 Task: Look for space in Kagal, India from 10th July, 2023 to 15th July, 2023 for 7 adults in price range Rs.10000 to Rs.15000. Place can be entire place or shared room with 4 bedrooms having 7 beds and 4 bathrooms. Property type can be house, flat, guest house. Amenities needed are: wifi, TV, free parkinig on premises, gym, breakfast. Booking option can be shelf check-in. Required host language is English.
Action: Mouse moved to (483, 116)
Screenshot: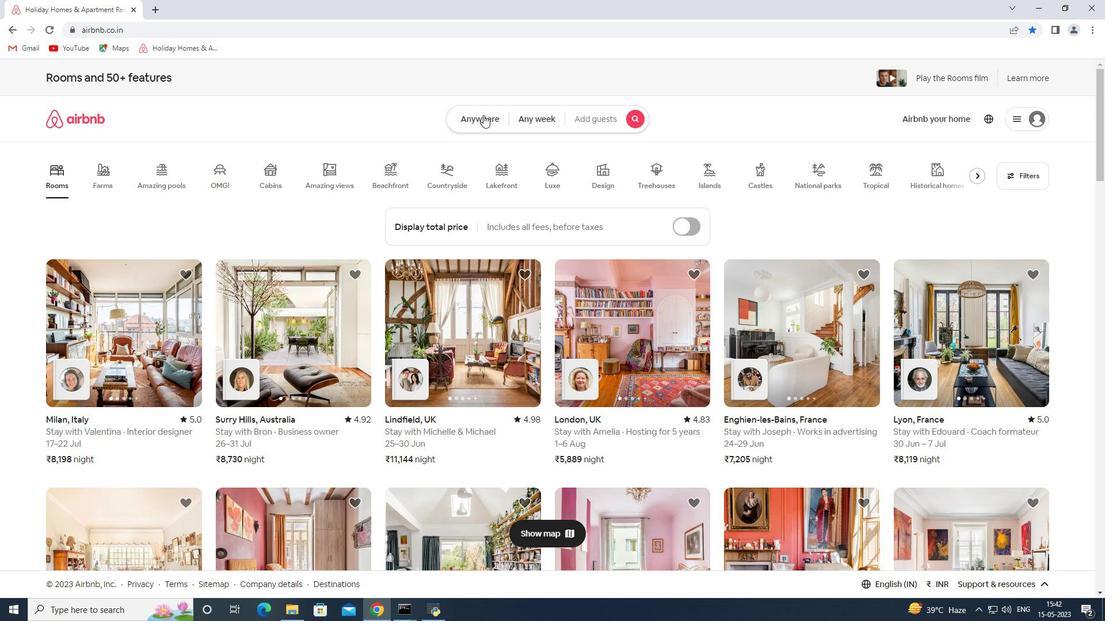 
Action: Mouse pressed left at (483, 116)
Screenshot: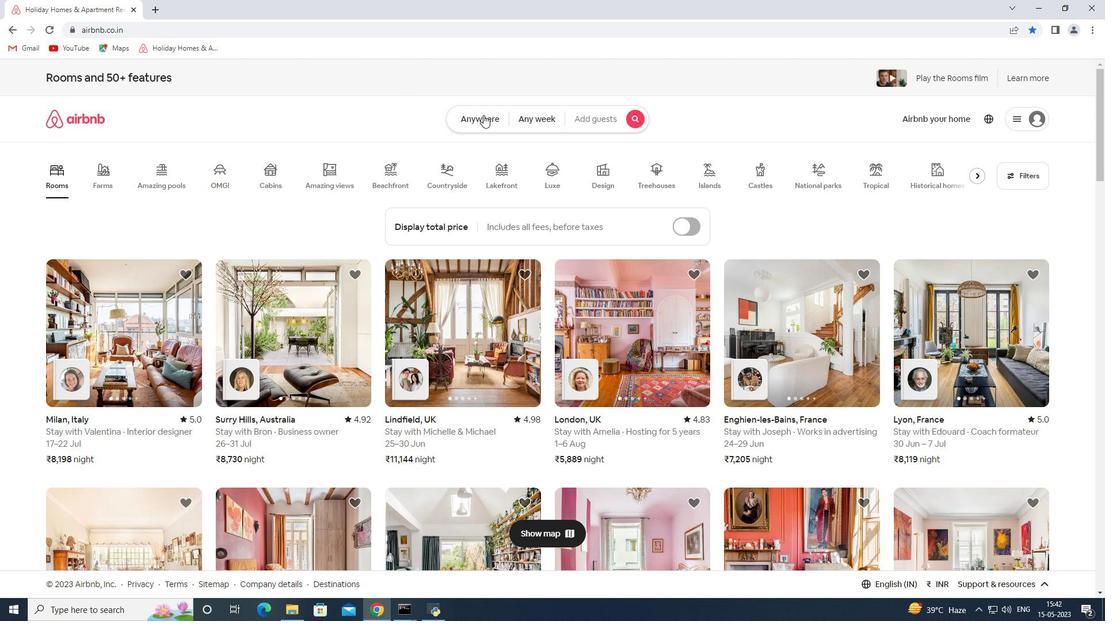 
Action: Mouse moved to (413, 166)
Screenshot: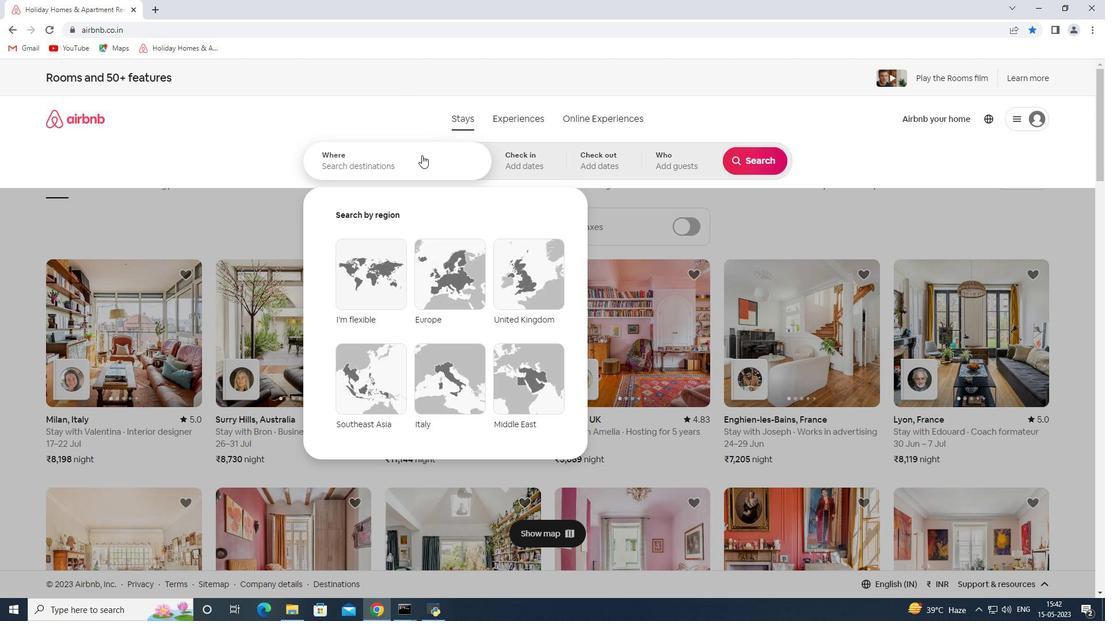 
Action: Mouse pressed left at (413, 166)
Screenshot: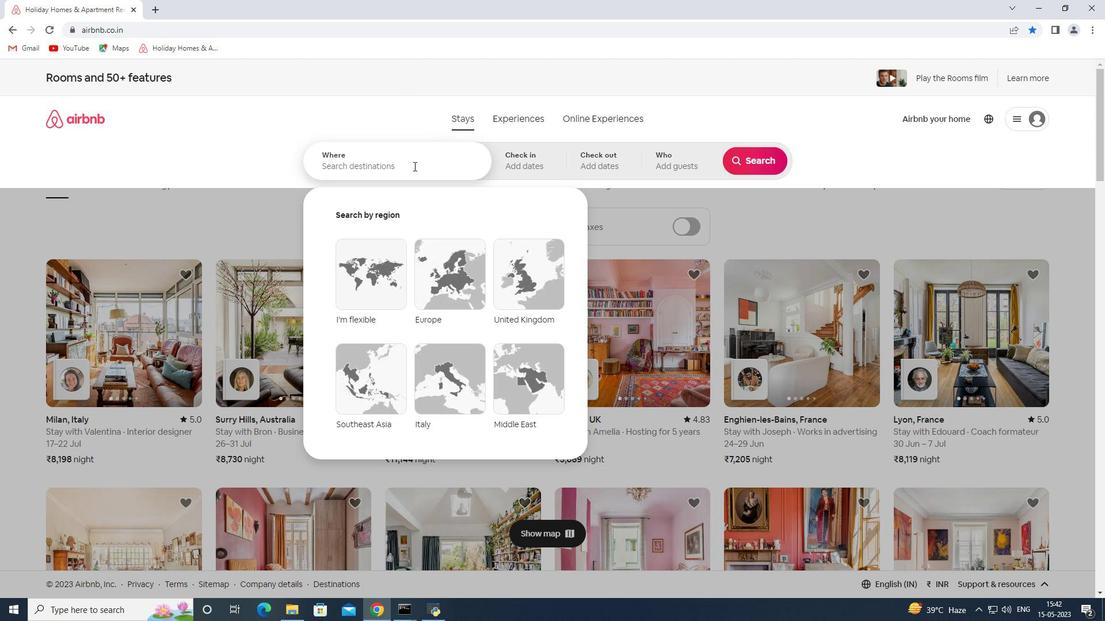 
Action: Mouse moved to (402, 168)
Screenshot: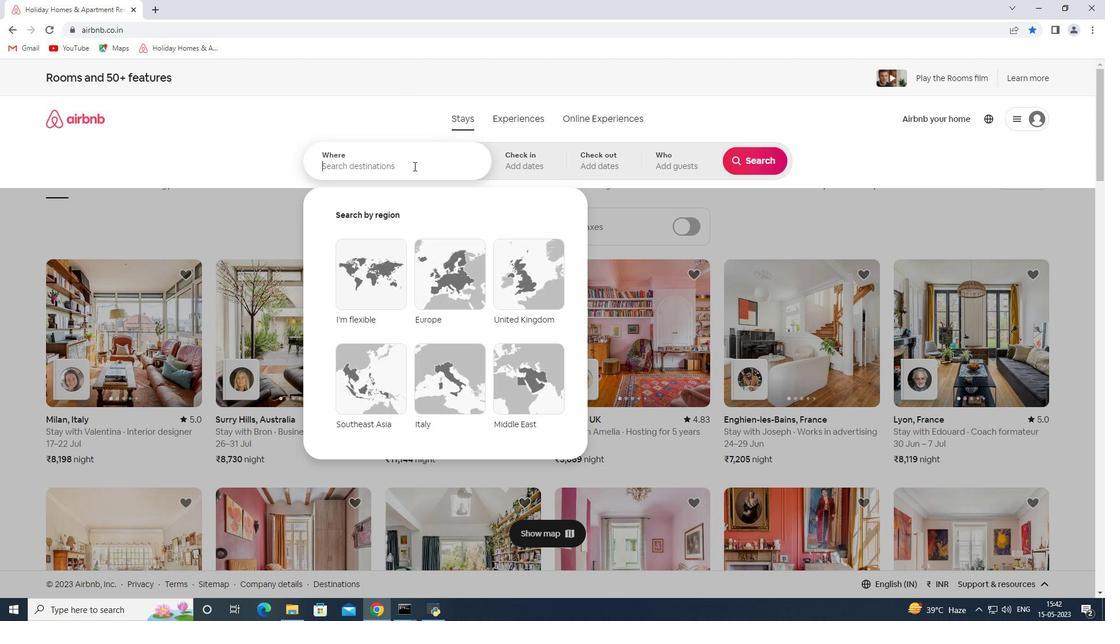 
Action: Key pressed <Key.shift><Key.shift><Key.shift><Key.shift><Key.shift>Kagal<Key.space><Key.shift>India<Key.space><Key.enter>
Screenshot: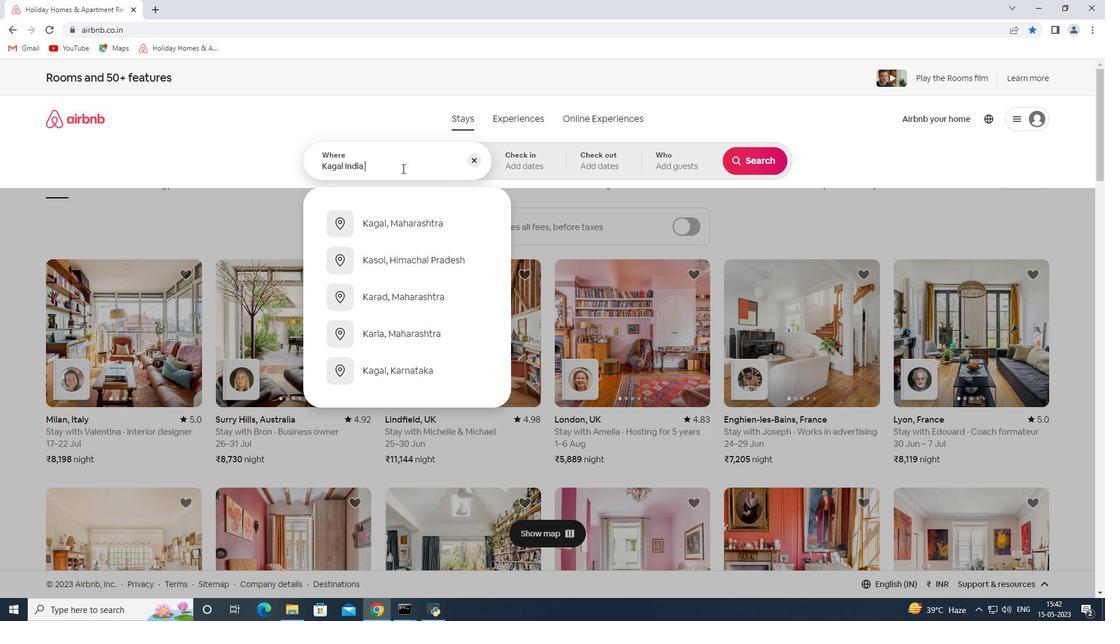 
Action: Mouse moved to (751, 255)
Screenshot: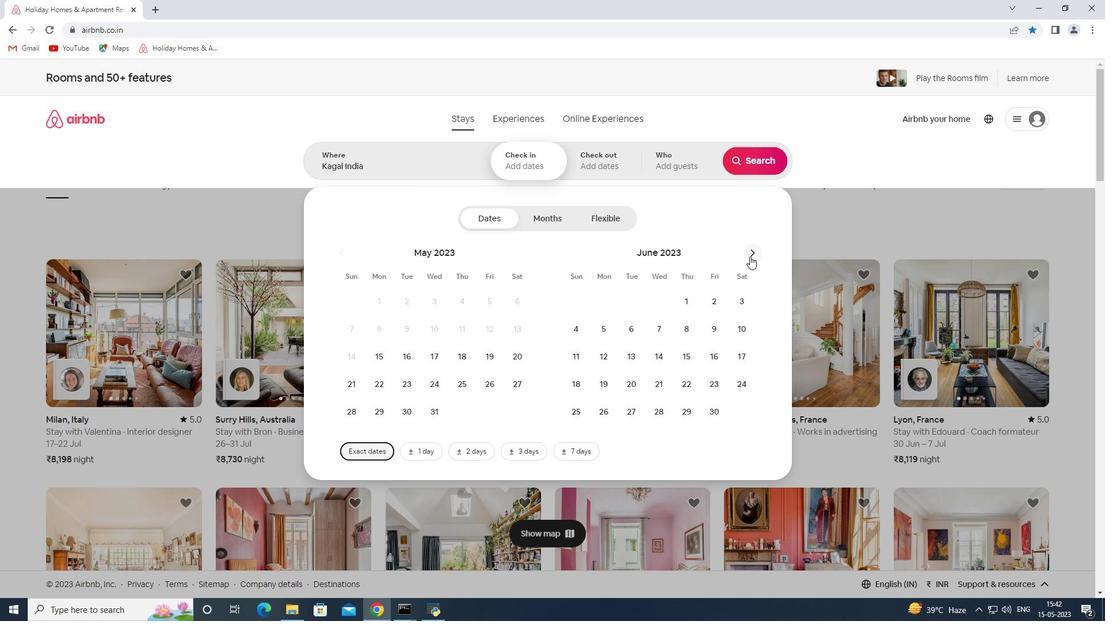 
Action: Mouse pressed left at (751, 255)
Screenshot: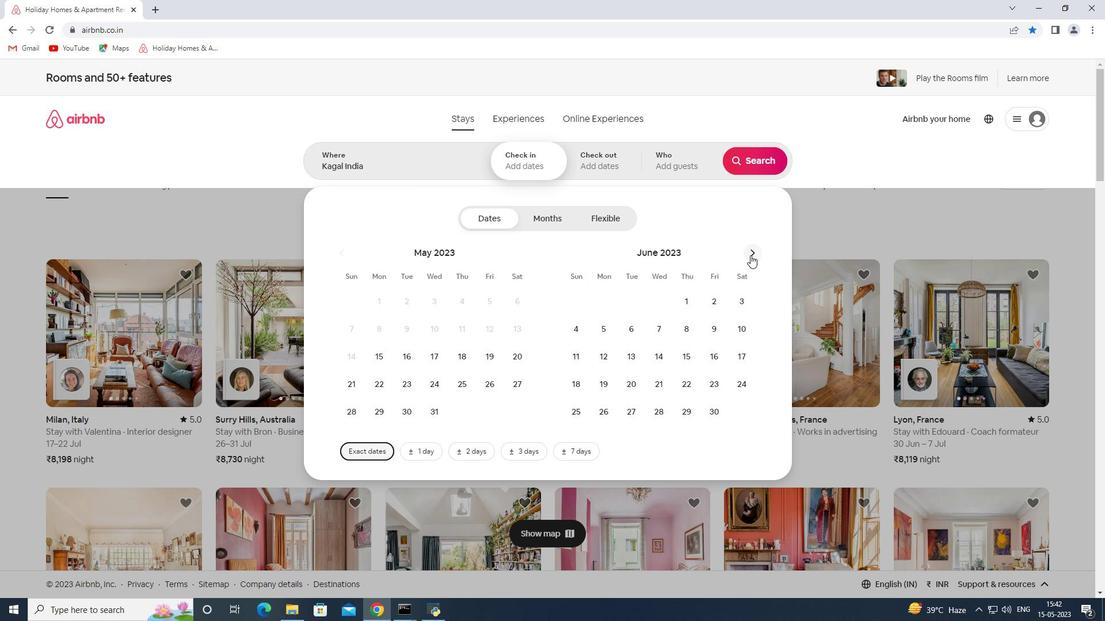 
Action: Mouse moved to (600, 356)
Screenshot: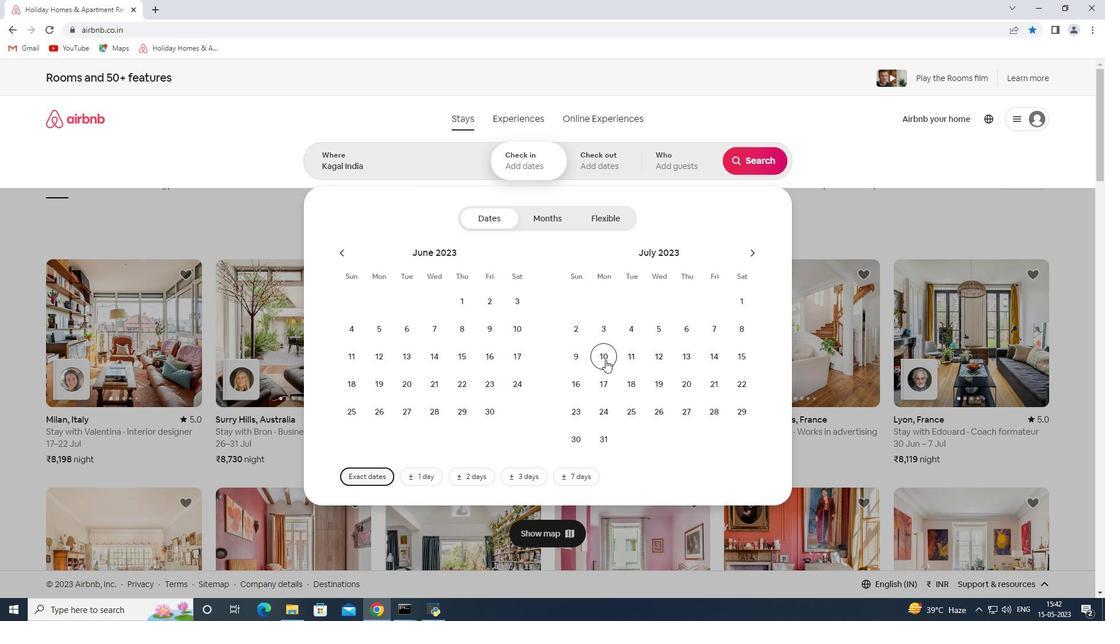 
Action: Mouse pressed left at (600, 356)
Screenshot: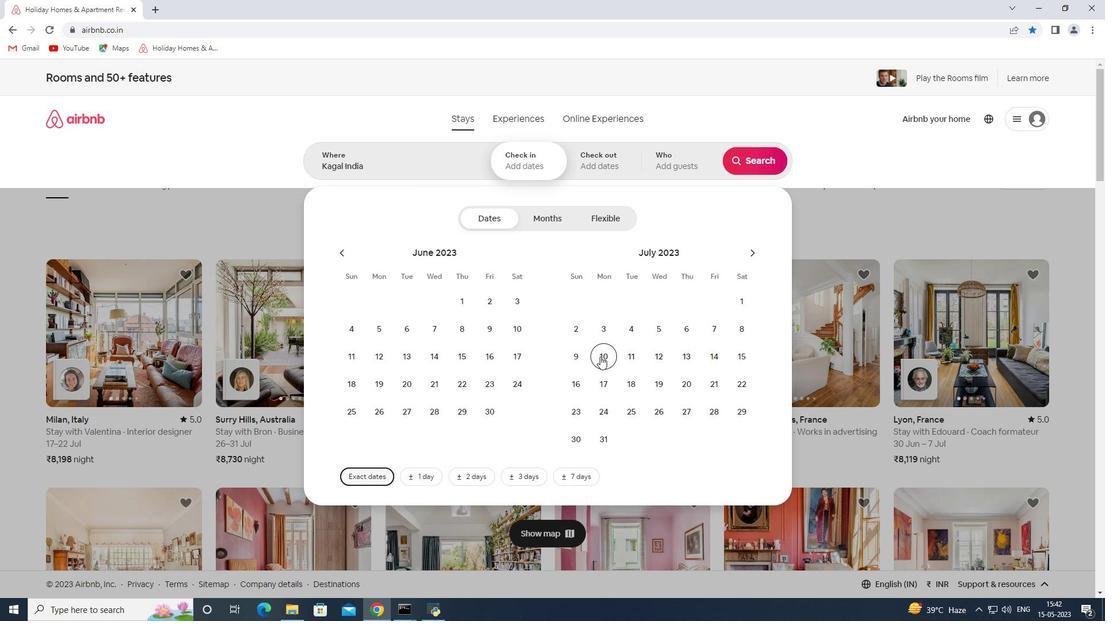 
Action: Mouse moved to (745, 359)
Screenshot: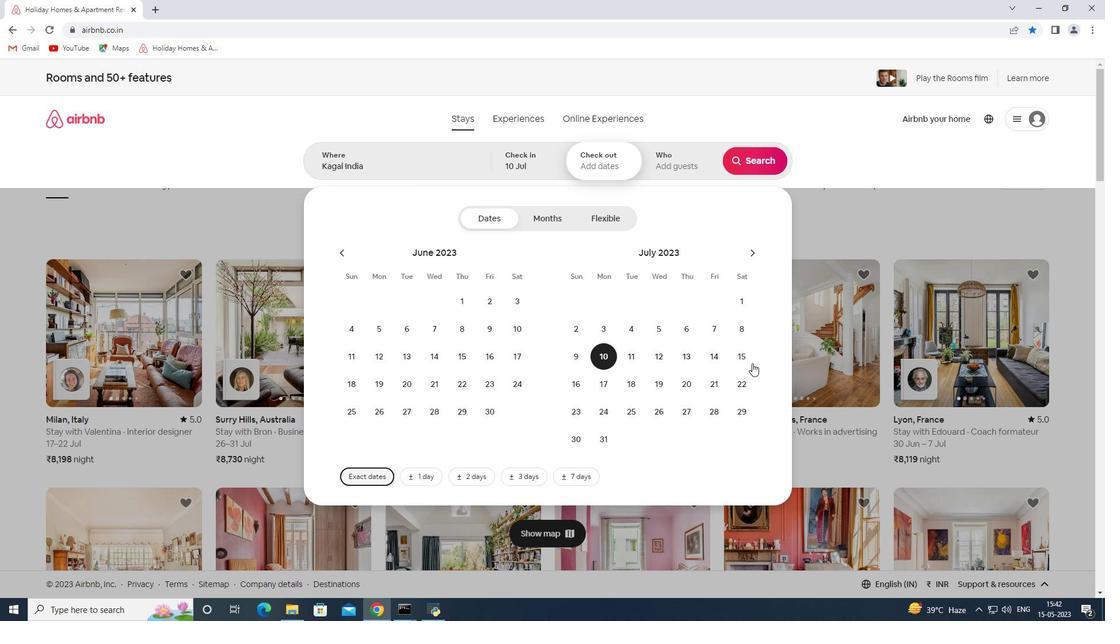 
Action: Mouse pressed left at (745, 359)
Screenshot: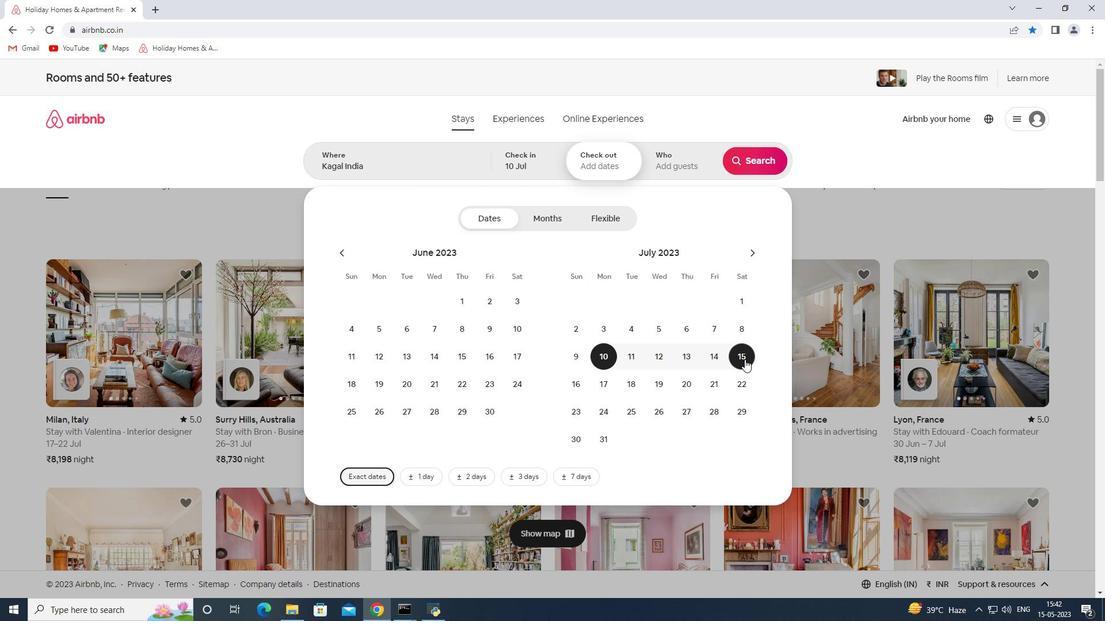 
Action: Mouse moved to (690, 171)
Screenshot: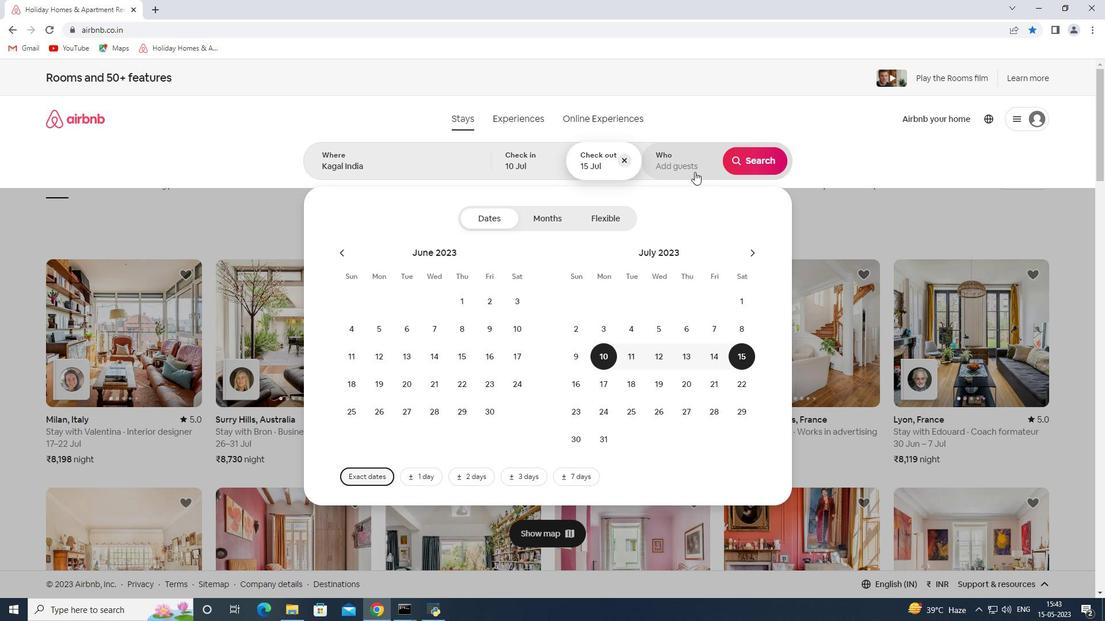 
Action: Mouse pressed left at (690, 171)
Screenshot: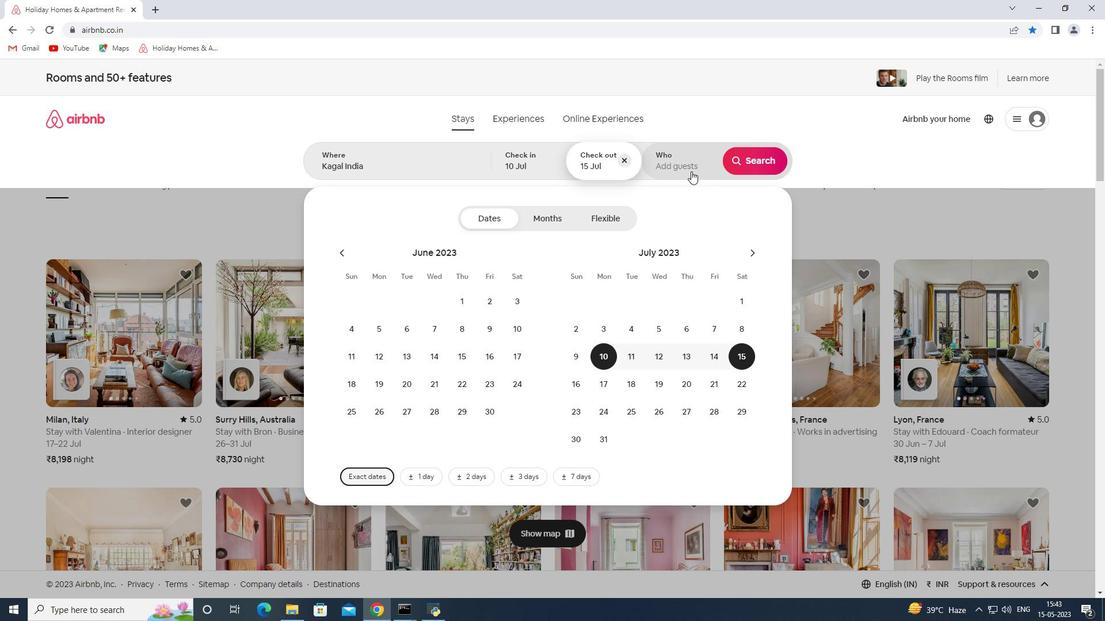 
Action: Mouse moved to (761, 219)
Screenshot: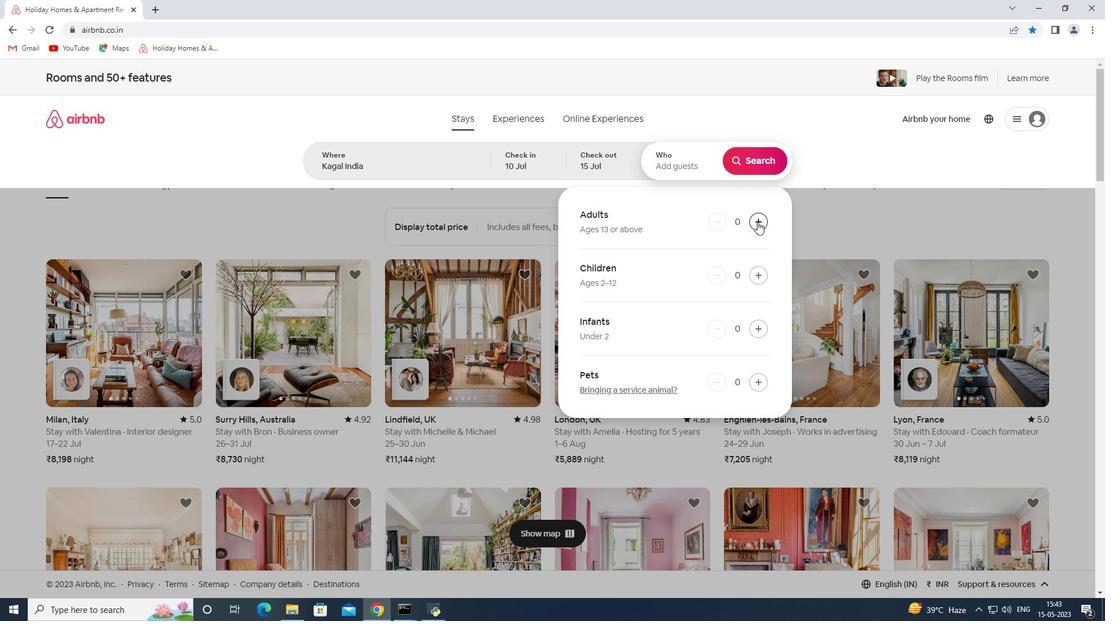 
Action: Mouse pressed left at (761, 219)
Screenshot: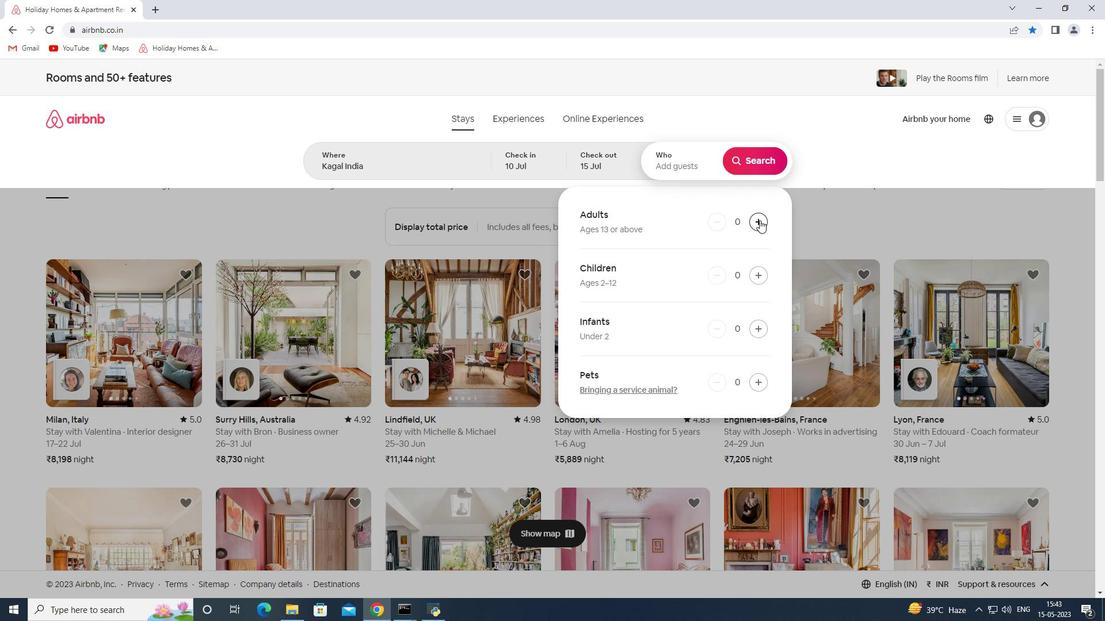 
Action: Mouse pressed left at (761, 219)
Screenshot: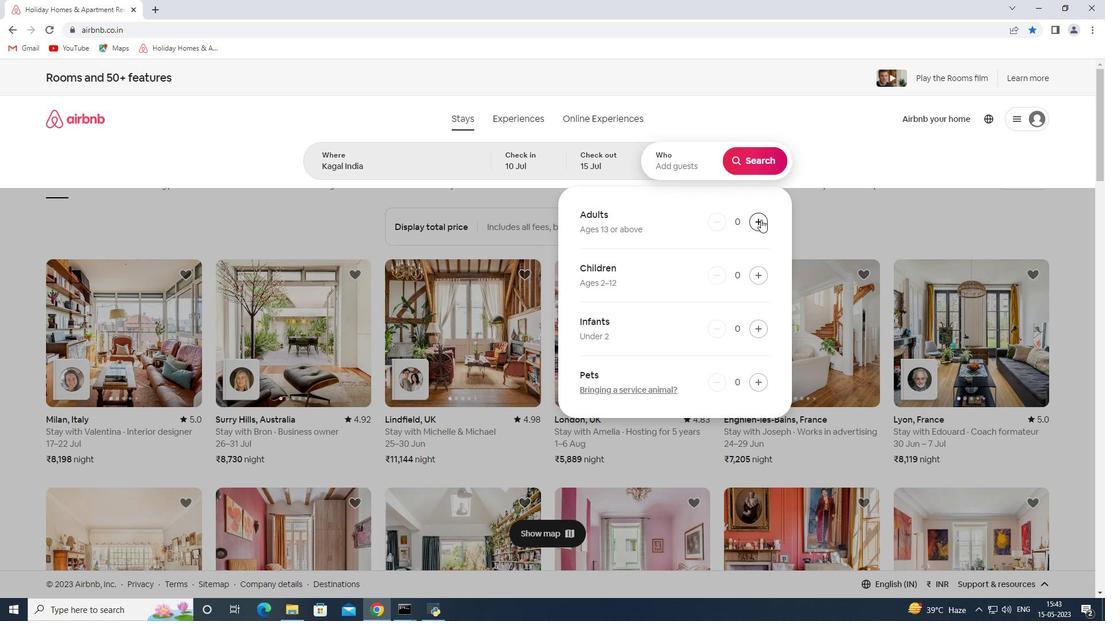 
Action: Mouse pressed left at (761, 219)
Screenshot: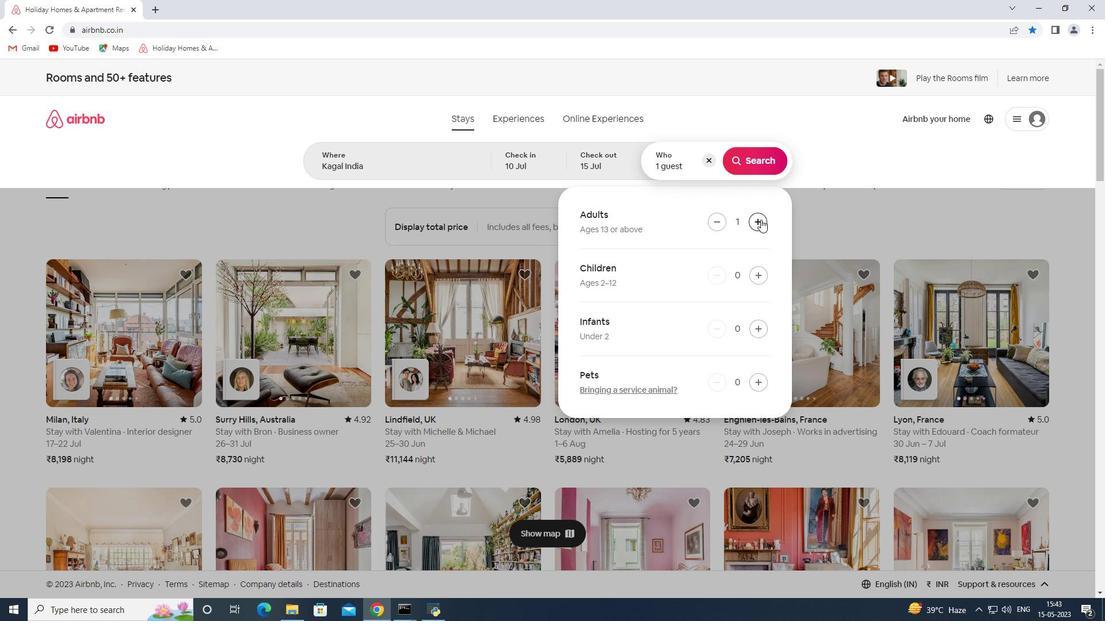 
Action: Mouse pressed left at (761, 219)
Screenshot: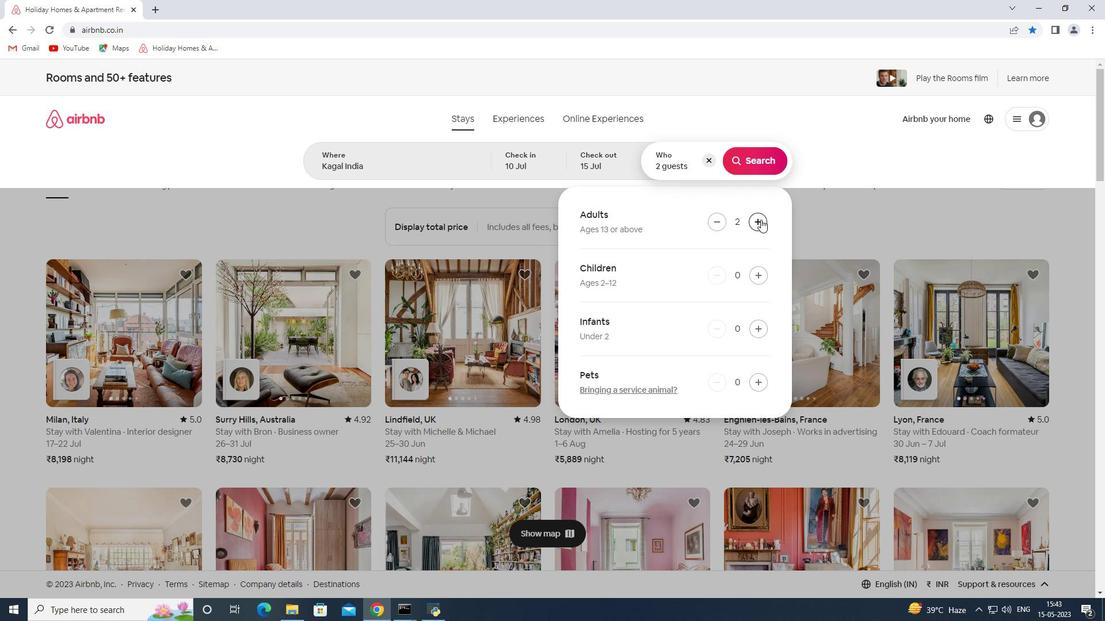 
Action: Mouse pressed left at (761, 219)
Screenshot: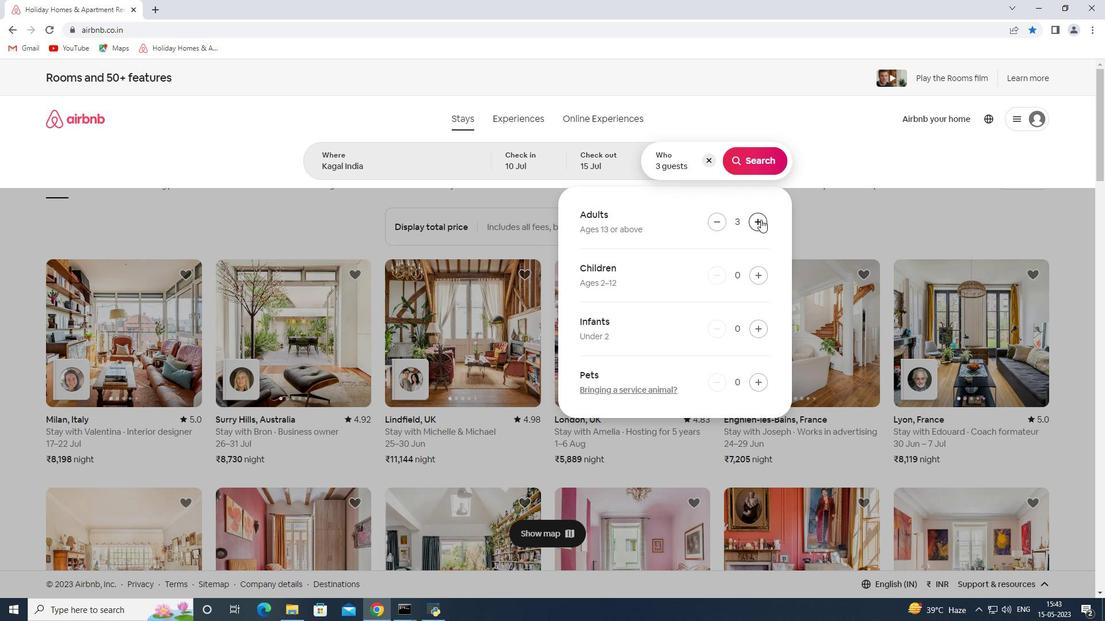 
Action: Mouse pressed left at (761, 219)
Screenshot: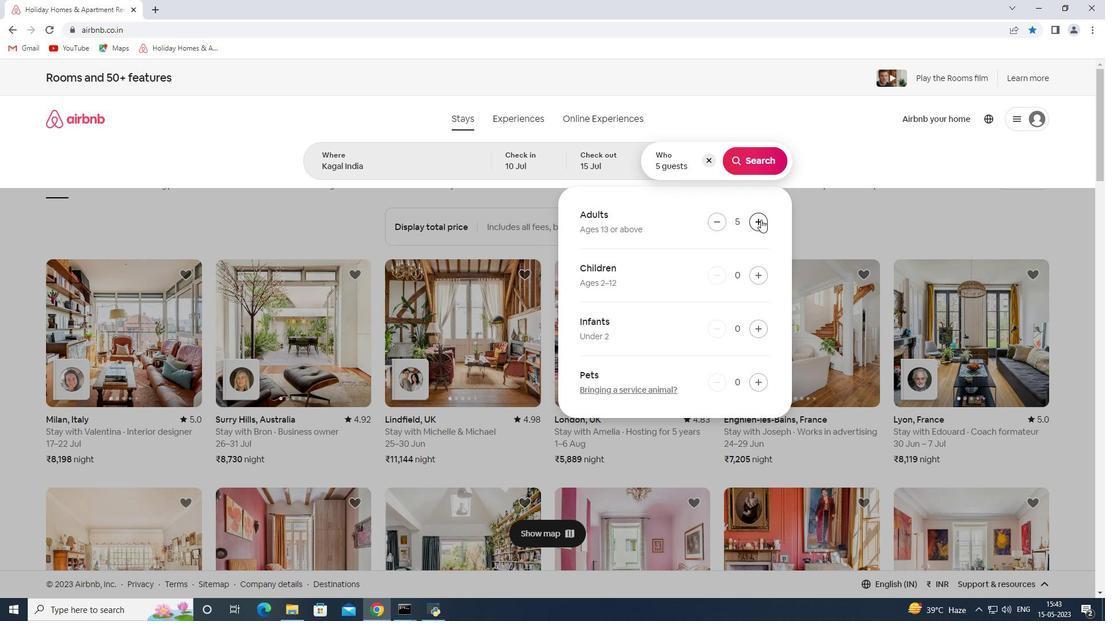 
Action: Mouse pressed left at (761, 219)
Screenshot: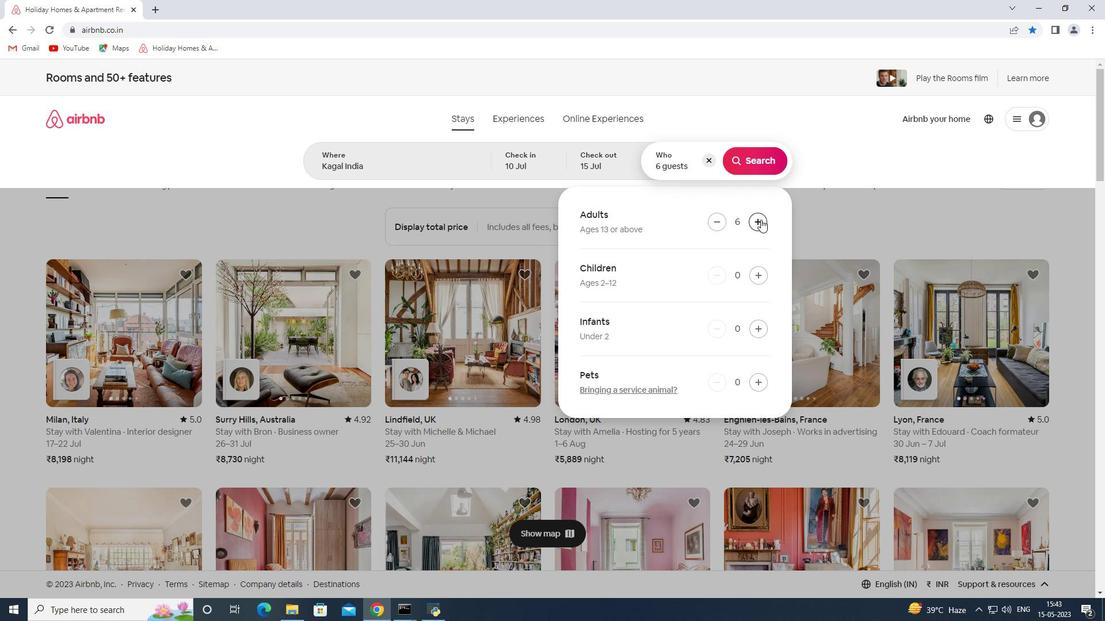 
Action: Mouse moved to (755, 161)
Screenshot: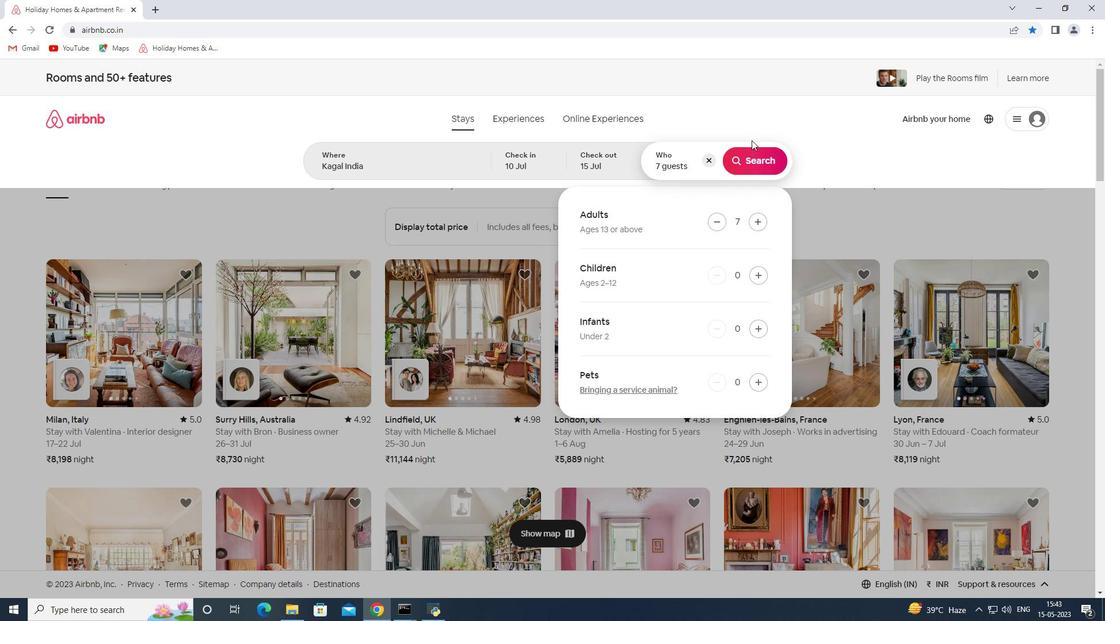 
Action: Mouse pressed left at (755, 161)
Screenshot: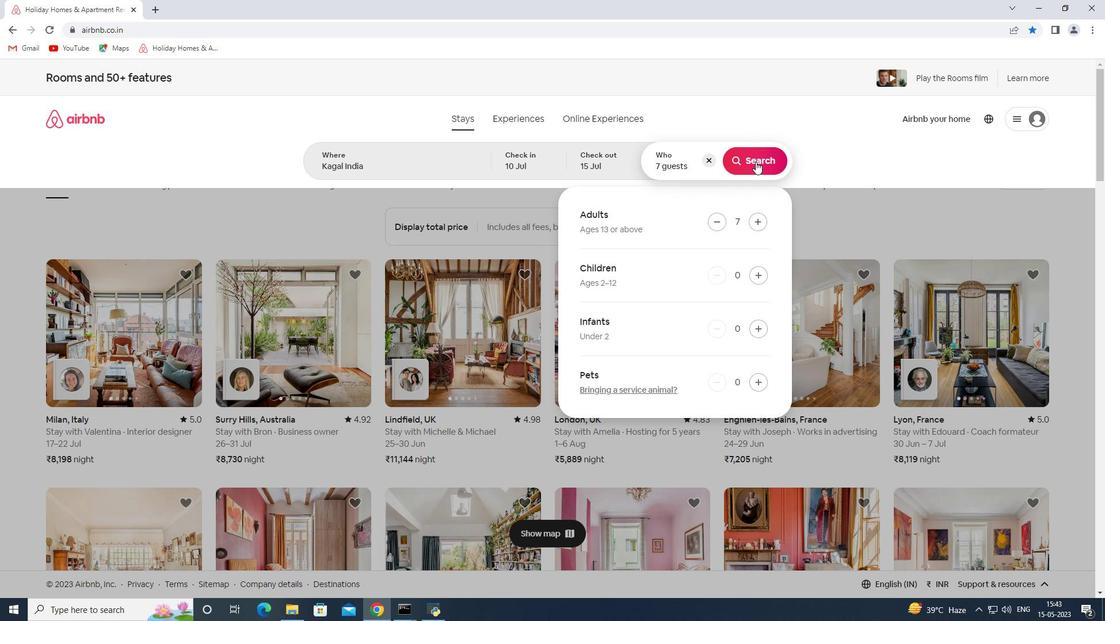 
Action: Mouse moved to (1042, 126)
Screenshot: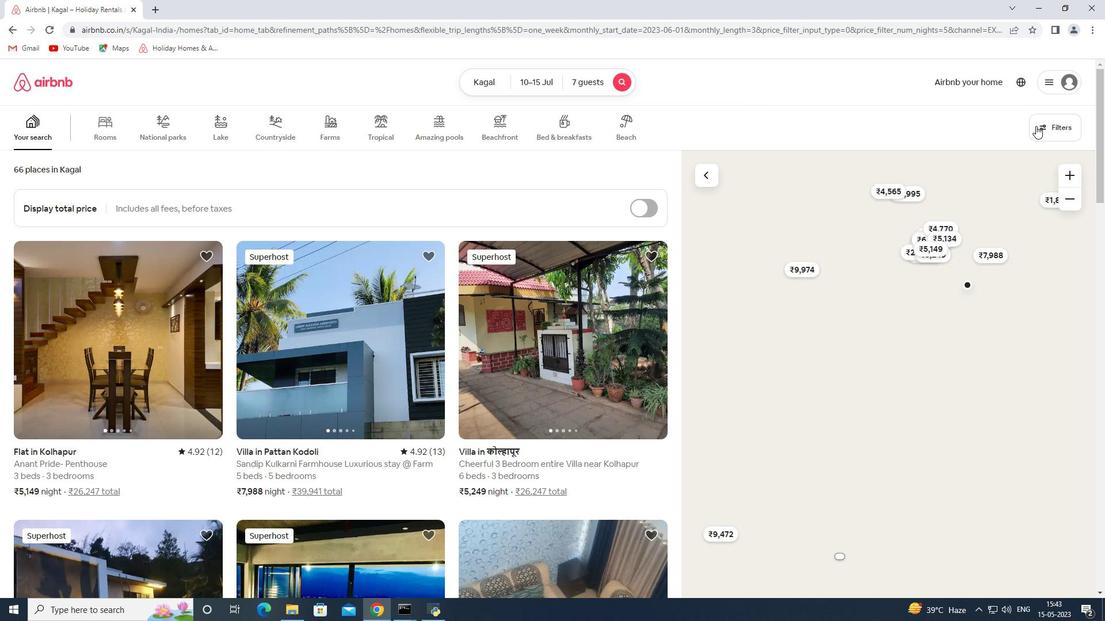 
Action: Mouse pressed left at (1042, 126)
Screenshot: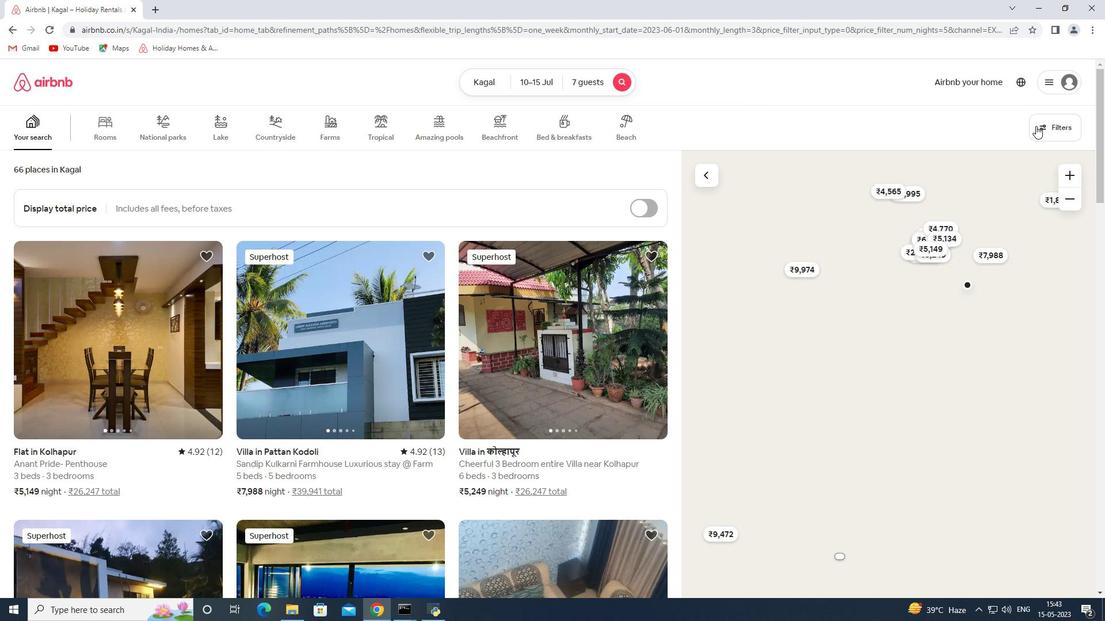 
Action: Mouse moved to (406, 410)
Screenshot: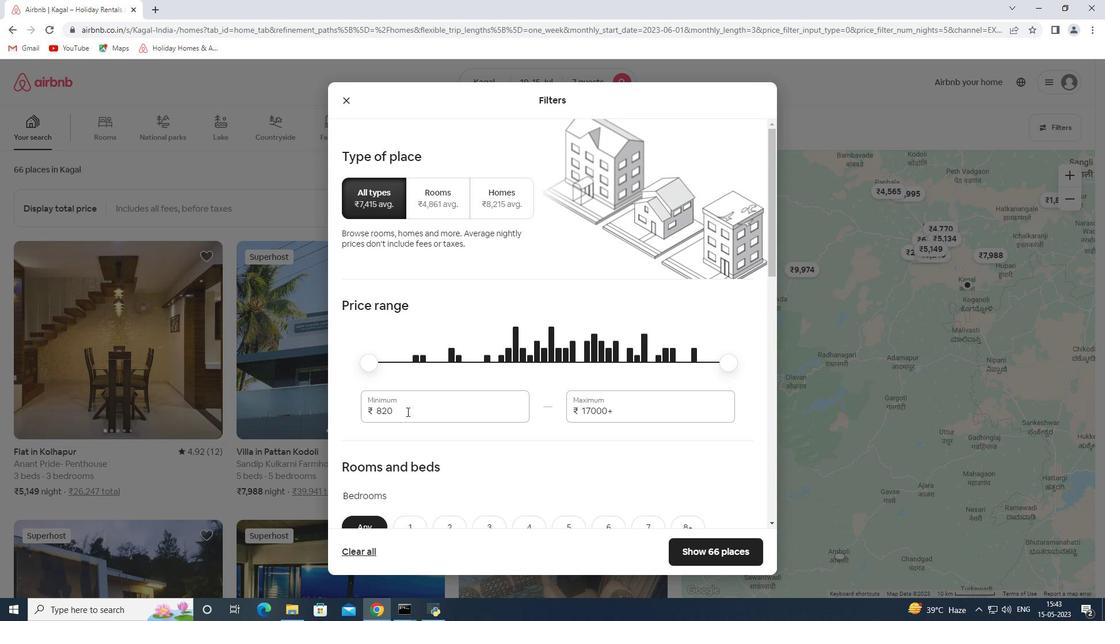 
Action: Mouse pressed left at (406, 410)
Screenshot: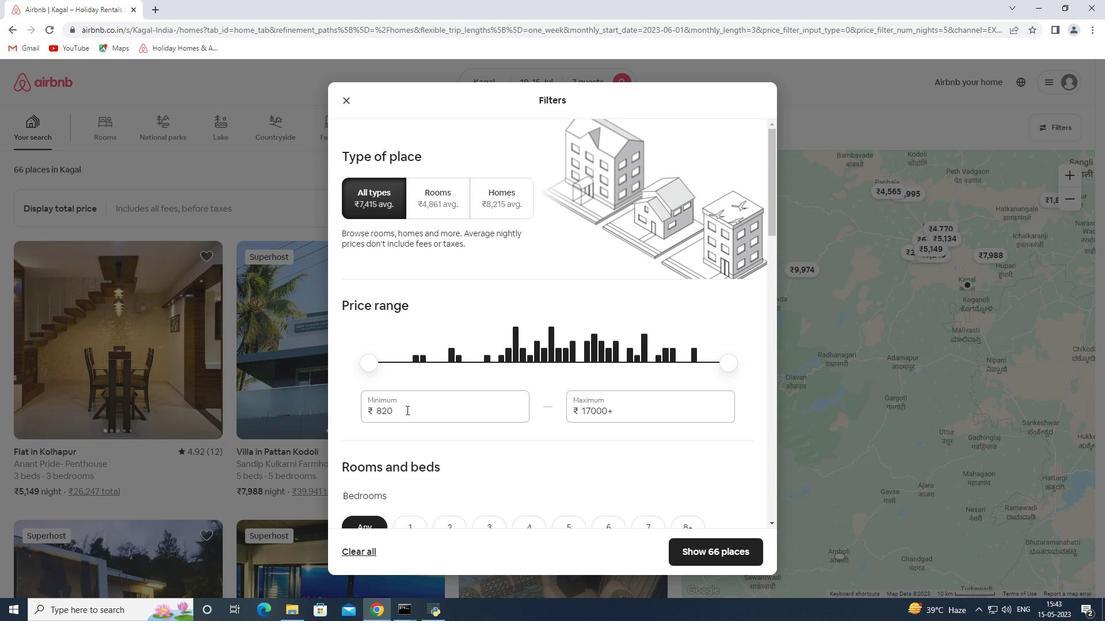 
Action: Mouse pressed left at (406, 410)
Screenshot: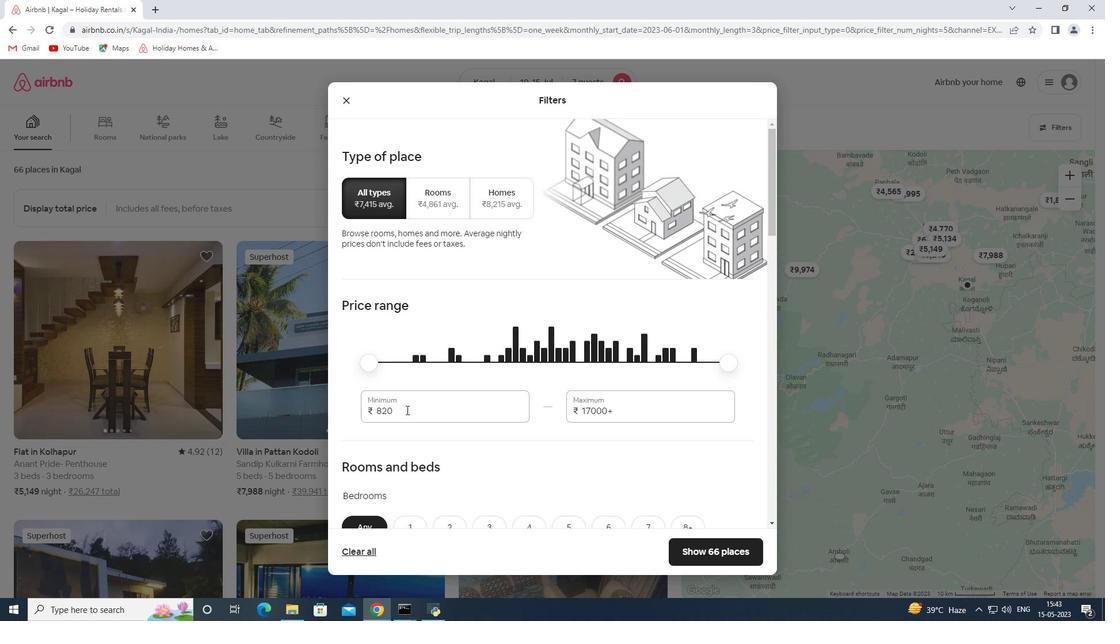 
Action: Key pressed 10000<Key.tab>15000
Screenshot: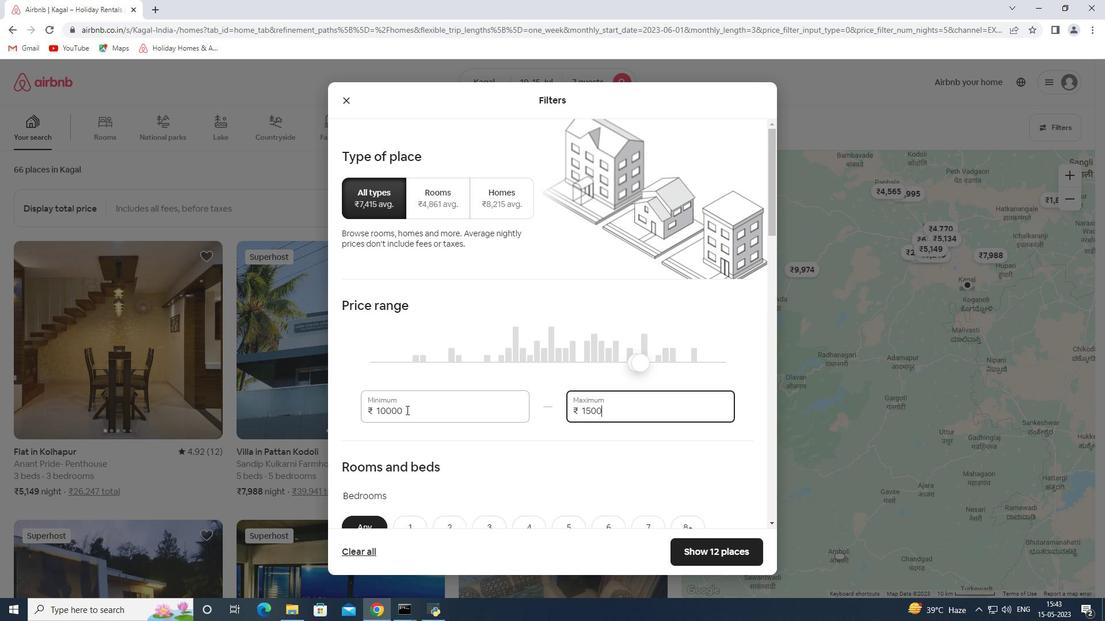 
Action: Mouse moved to (468, 389)
Screenshot: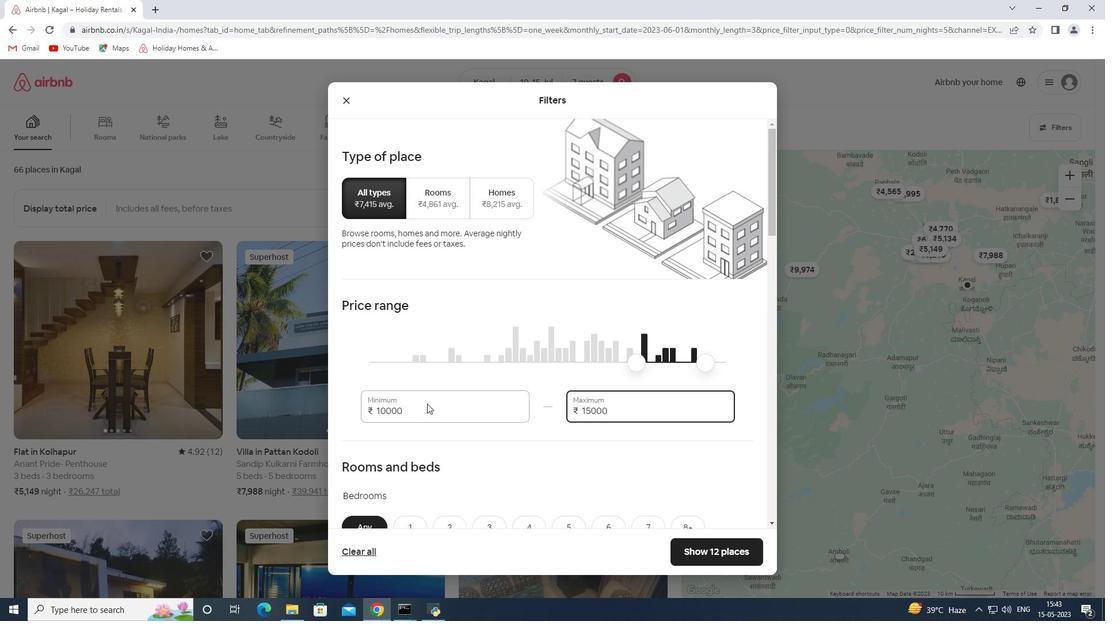 
Action: Mouse scrolled (468, 388) with delta (0, 0)
Screenshot: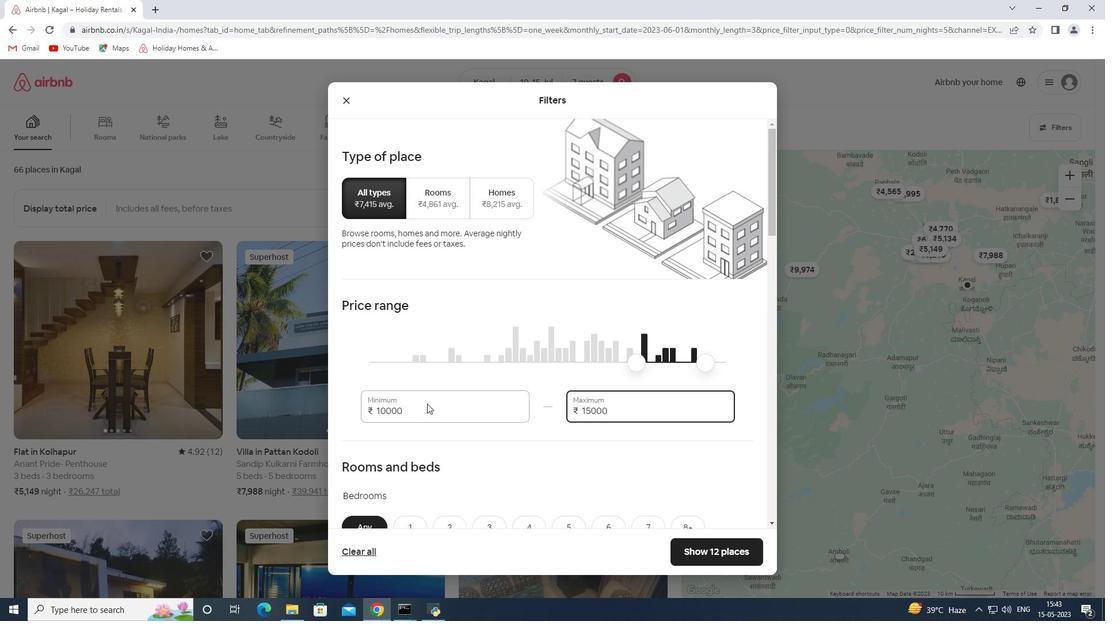 
Action: Mouse moved to (522, 372)
Screenshot: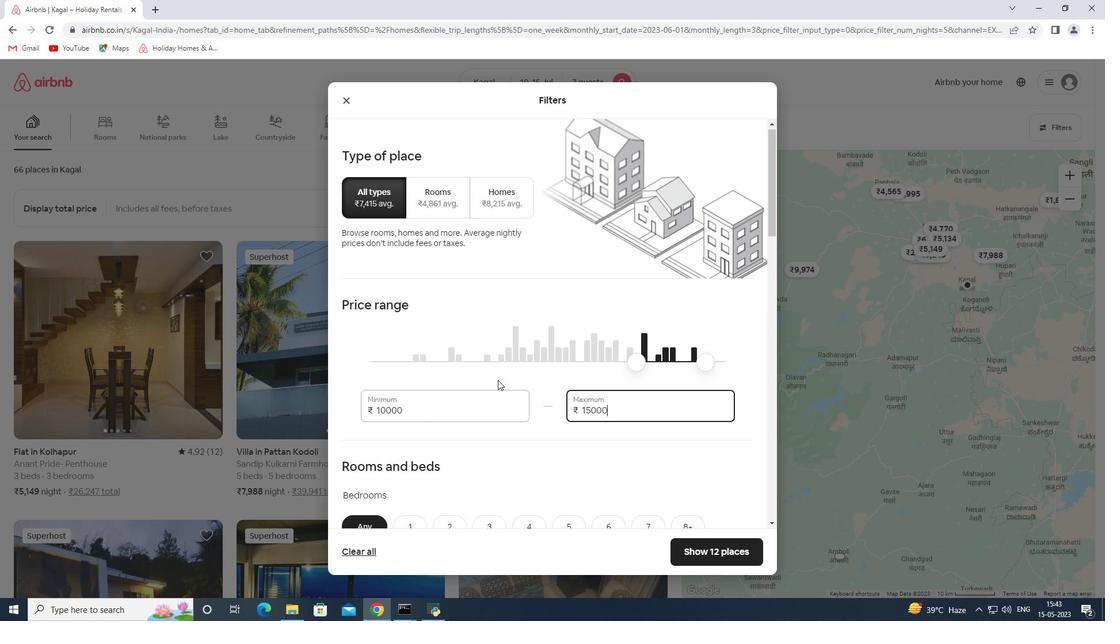 
Action: Mouse scrolled (522, 371) with delta (0, 0)
Screenshot: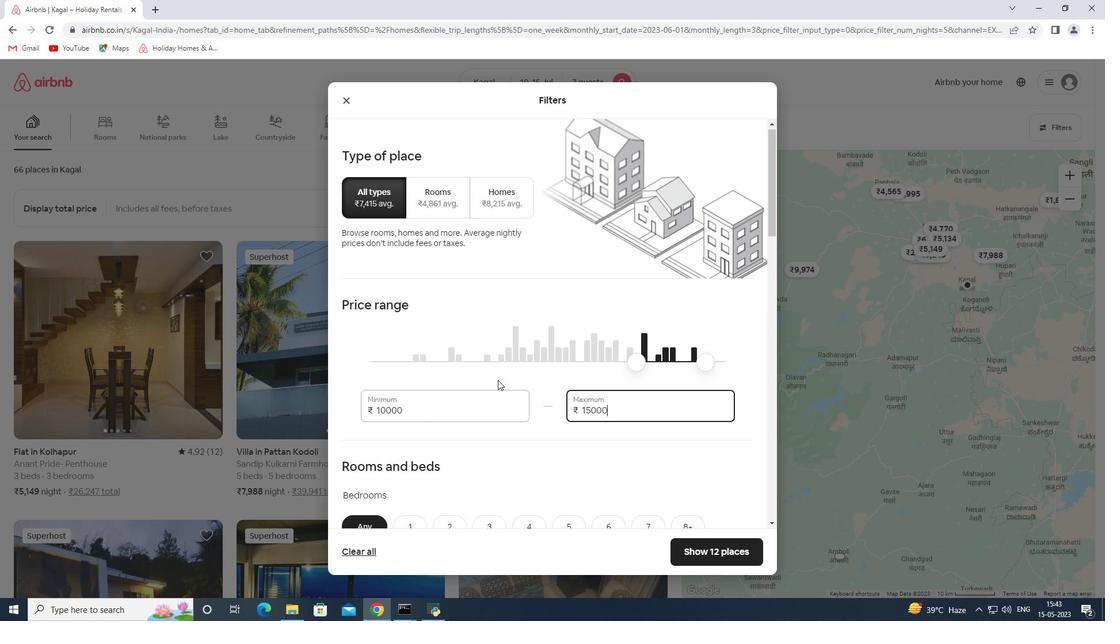 
Action: Mouse moved to (523, 372)
Screenshot: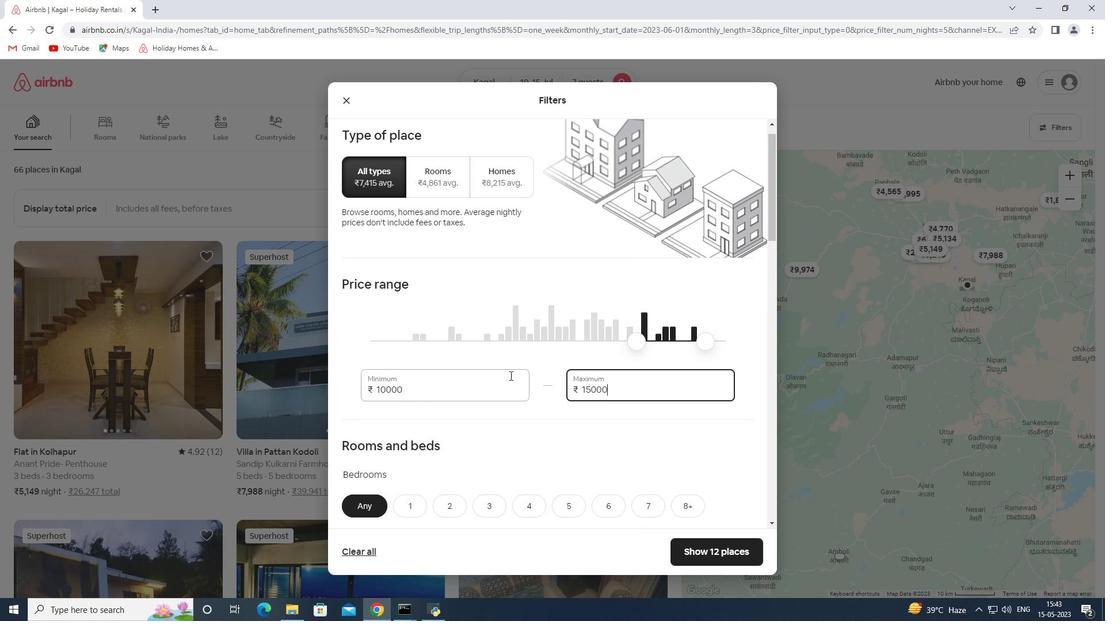 
Action: Mouse scrolled (523, 371) with delta (0, 0)
Screenshot: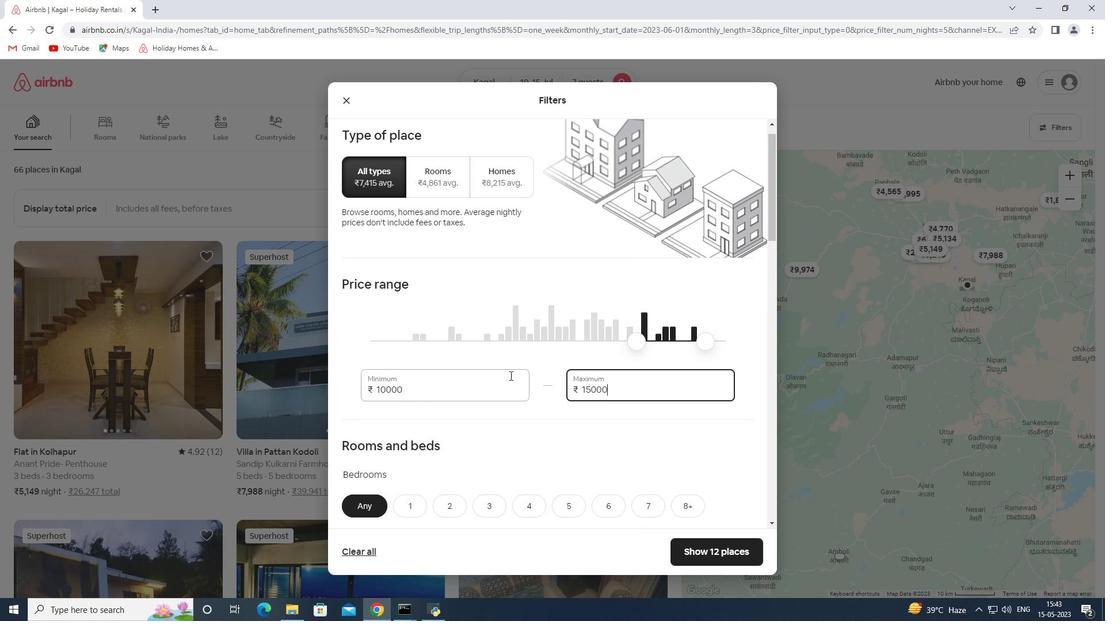 
Action: Mouse moved to (526, 371)
Screenshot: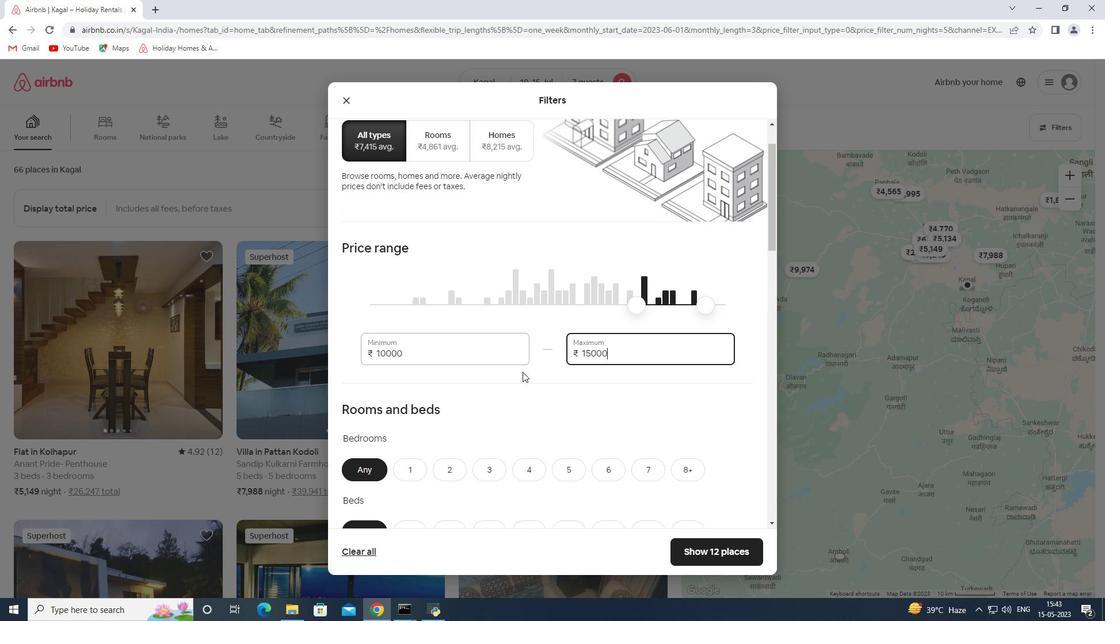 
Action: Mouse scrolled (526, 370) with delta (0, 0)
Screenshot: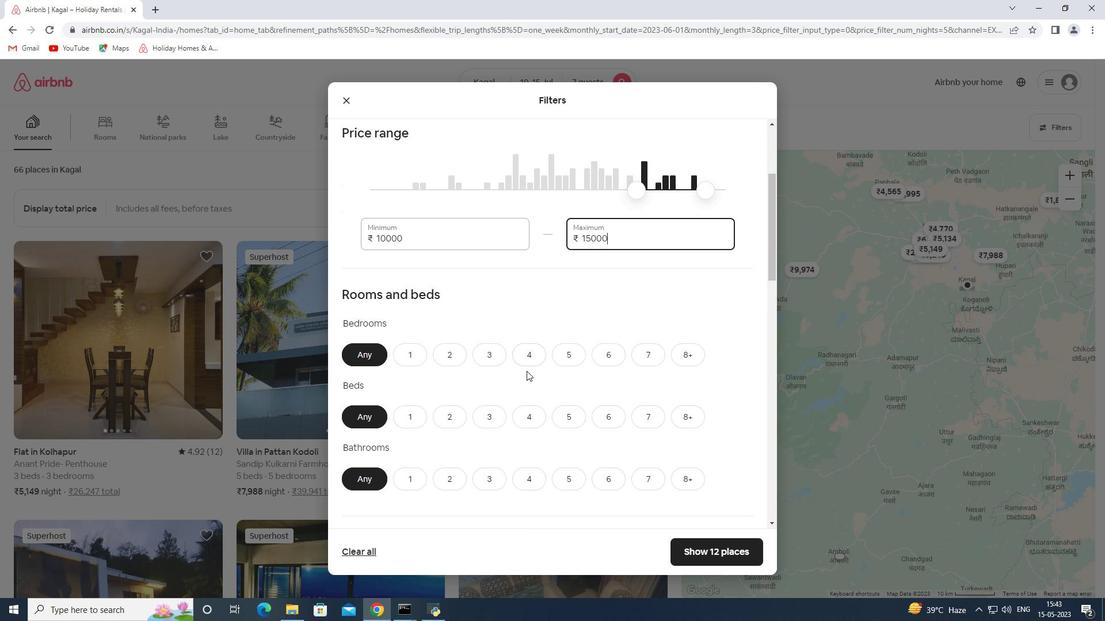 
Action: Mouse scrolled (526, 370) with delta (0, 0)
Screenshot: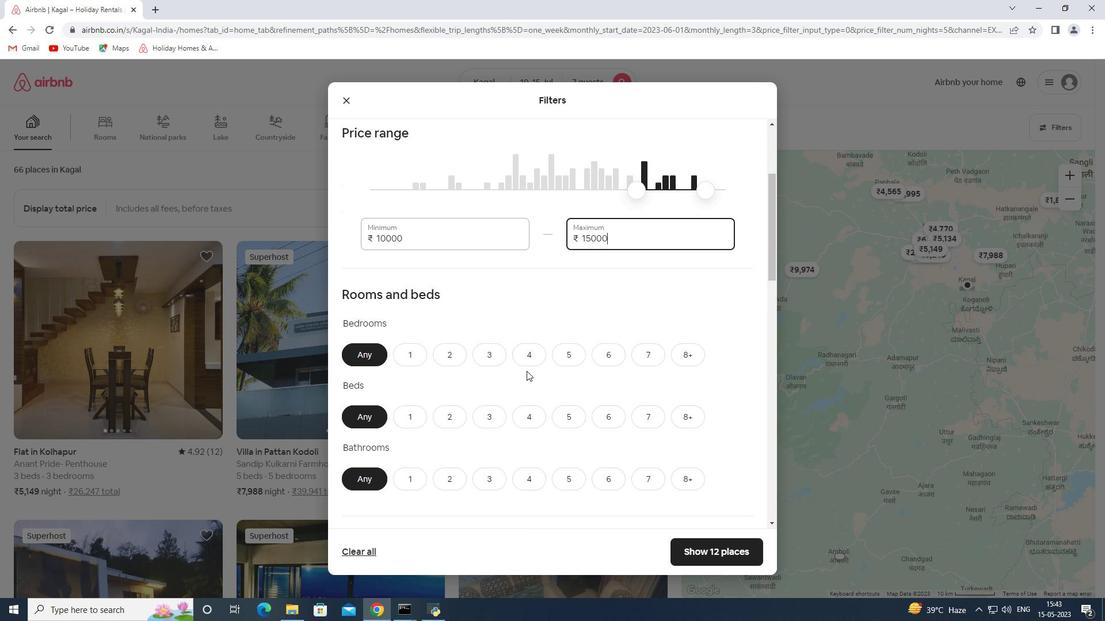 
Action: Mouse moved to (534, 239)
Screenshot: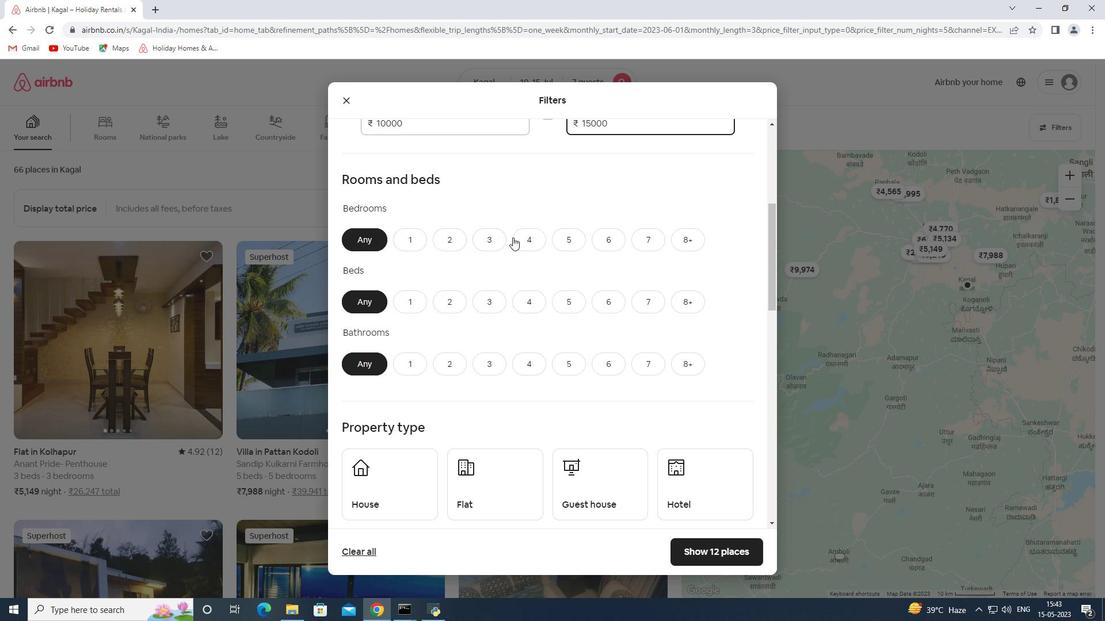 
Action: Mouse pressed left at (534, 239)
Screenshot: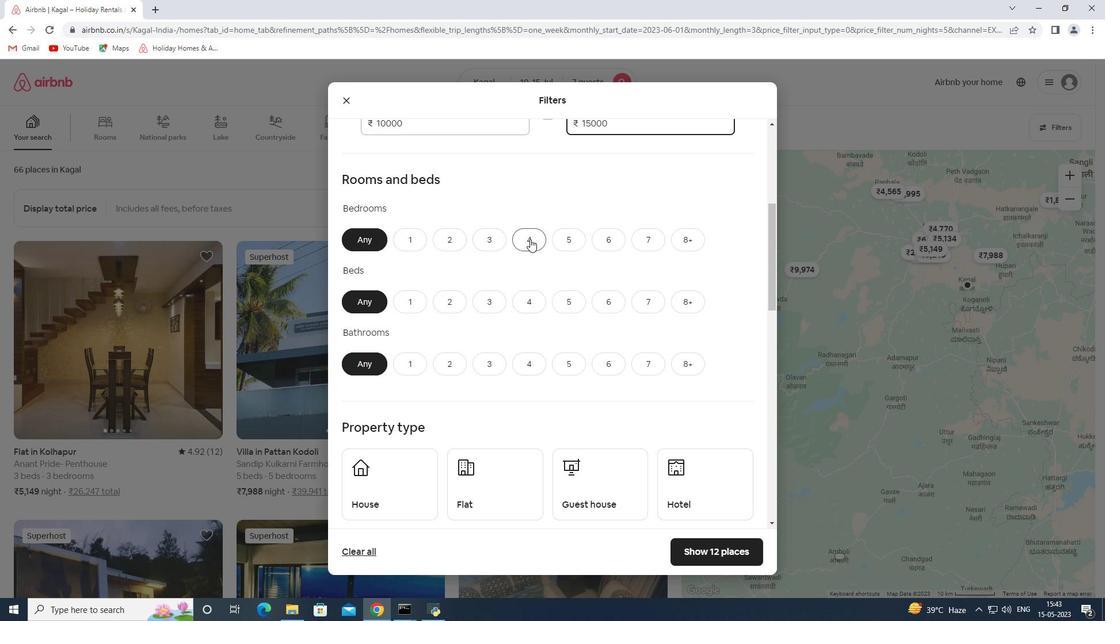 
Action: Mouse moved to (651, 300)
Screenshot: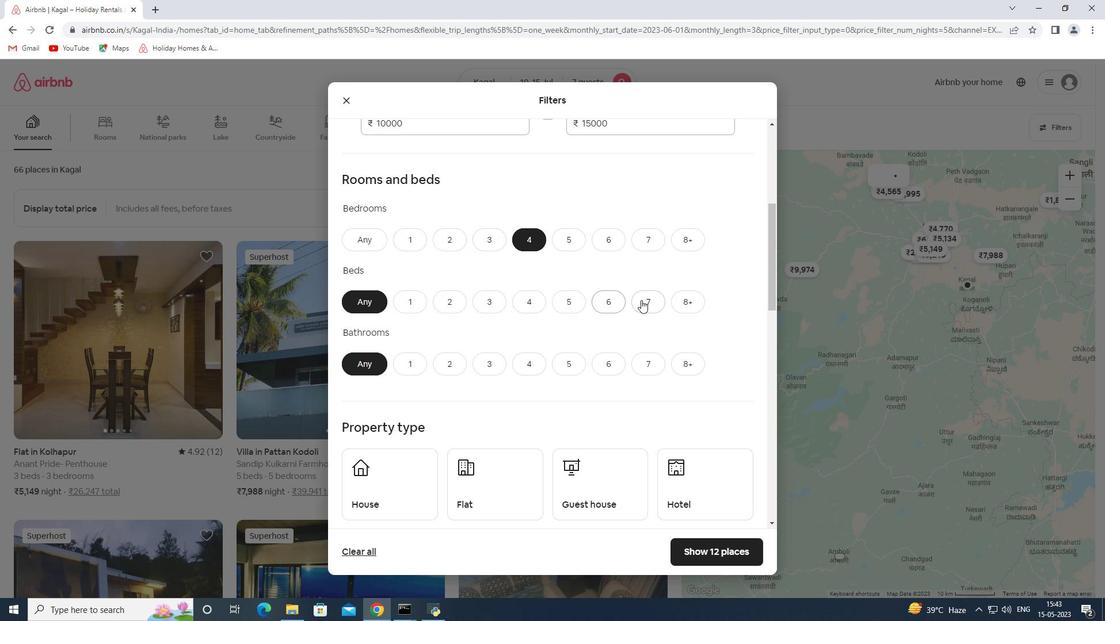 
Action: Mouse pressed left at (651, 300)
Screenshot: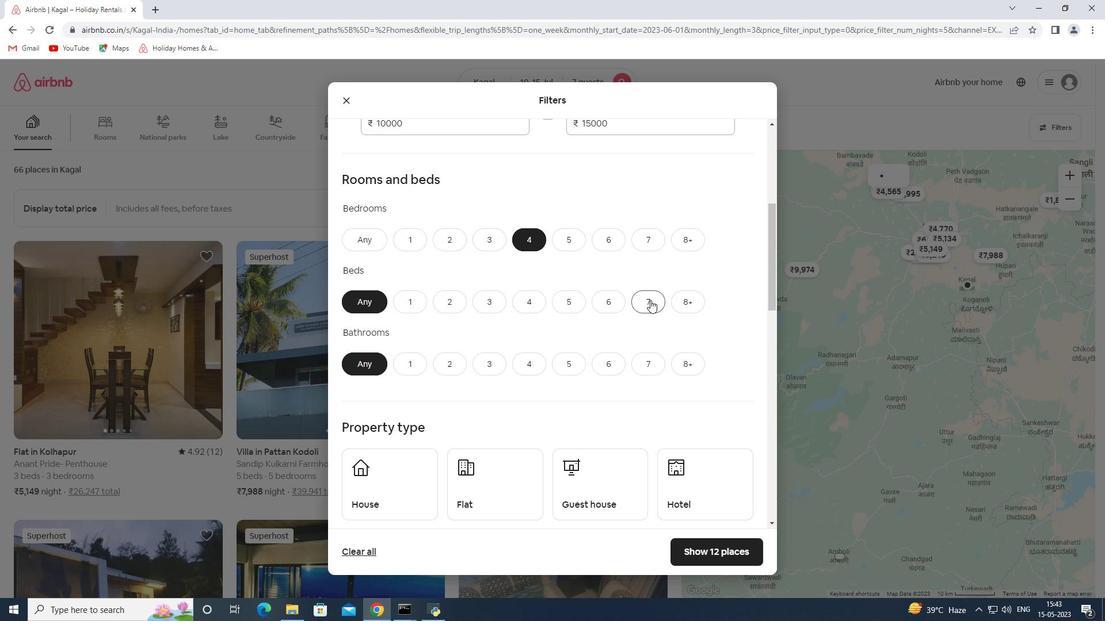 
Action: Mouse moved to (545, 362)
Screenshot: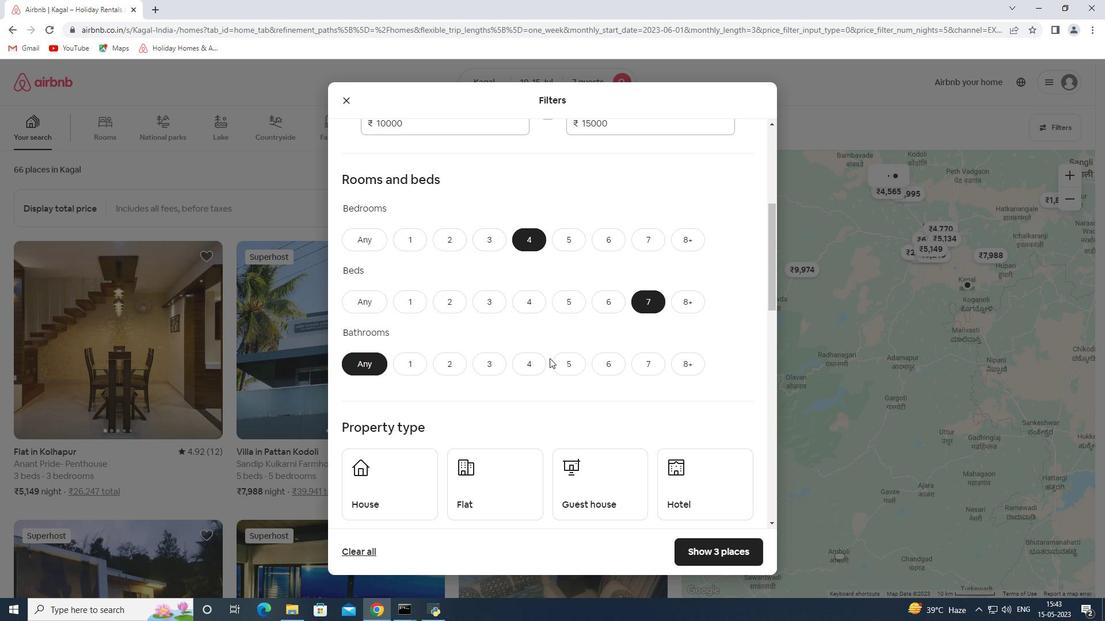 
Action: Mouse pressed left at (545, 362)
Screenshot: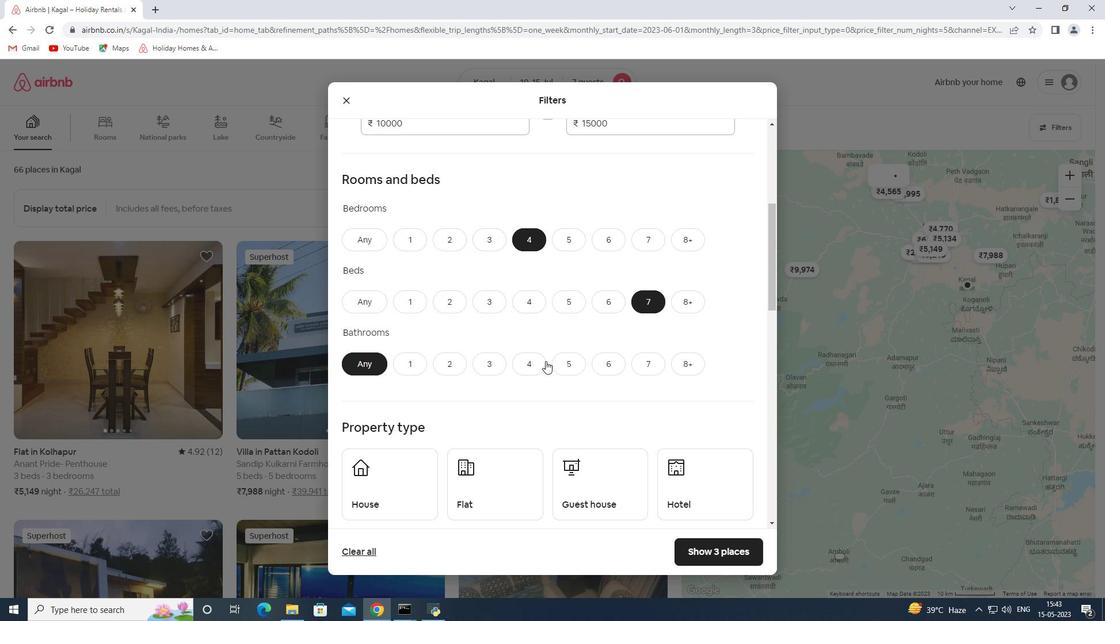 
Action: Mouse moved to (545, 362)
Screenshot: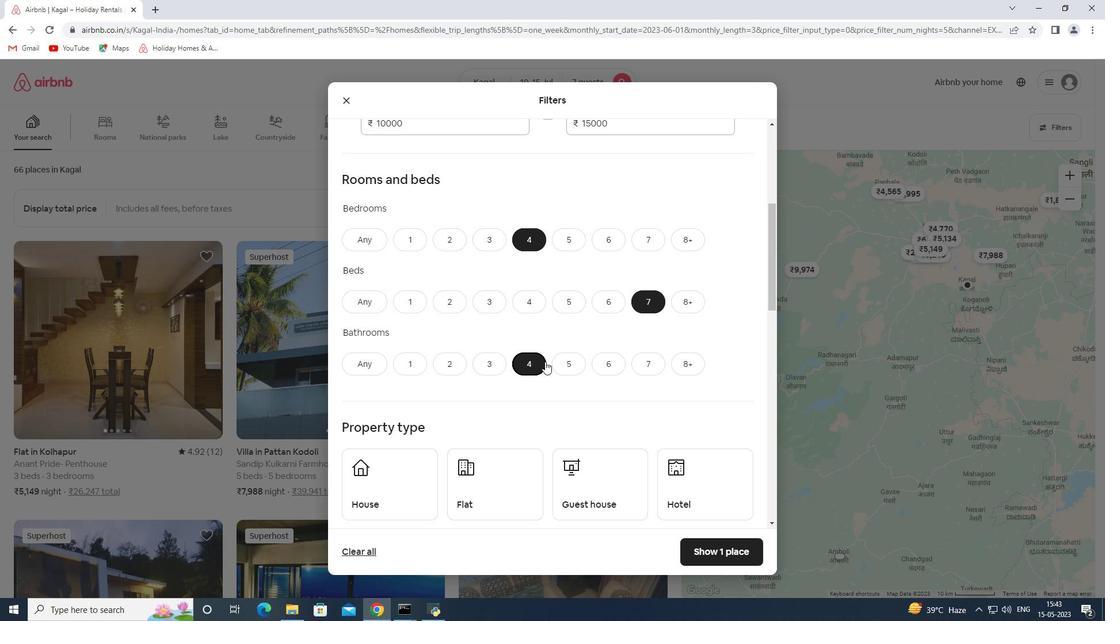 
Action: Mouse scrolled (545, 362) with delta (0, 0)
Screenshot: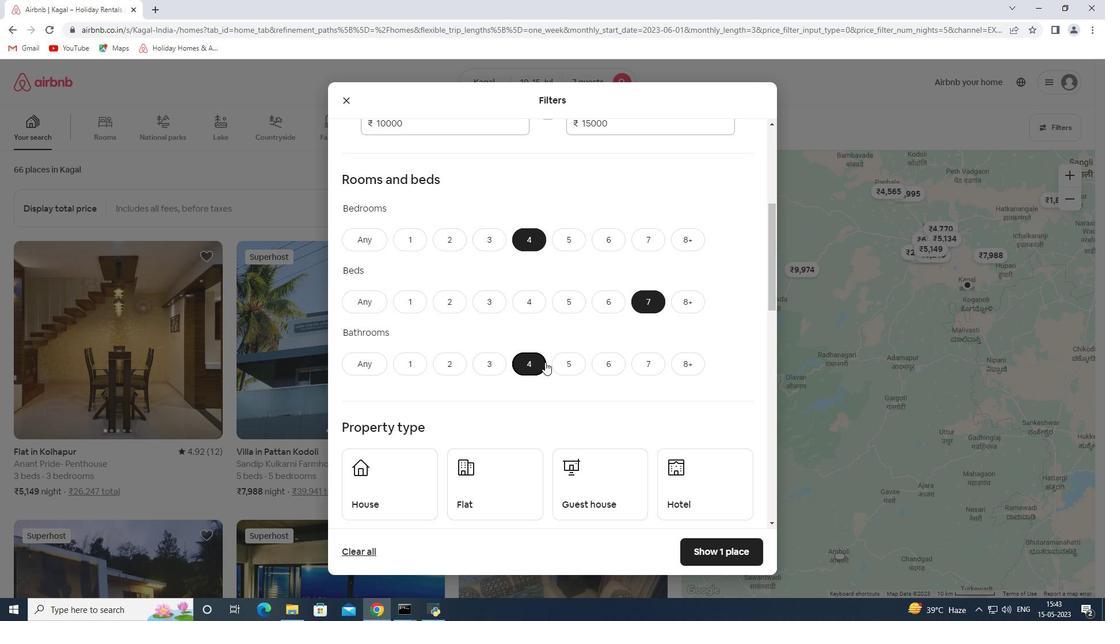 
Action: Mouse scrolled (545, 362) with delta (0, 0)
Screenshot: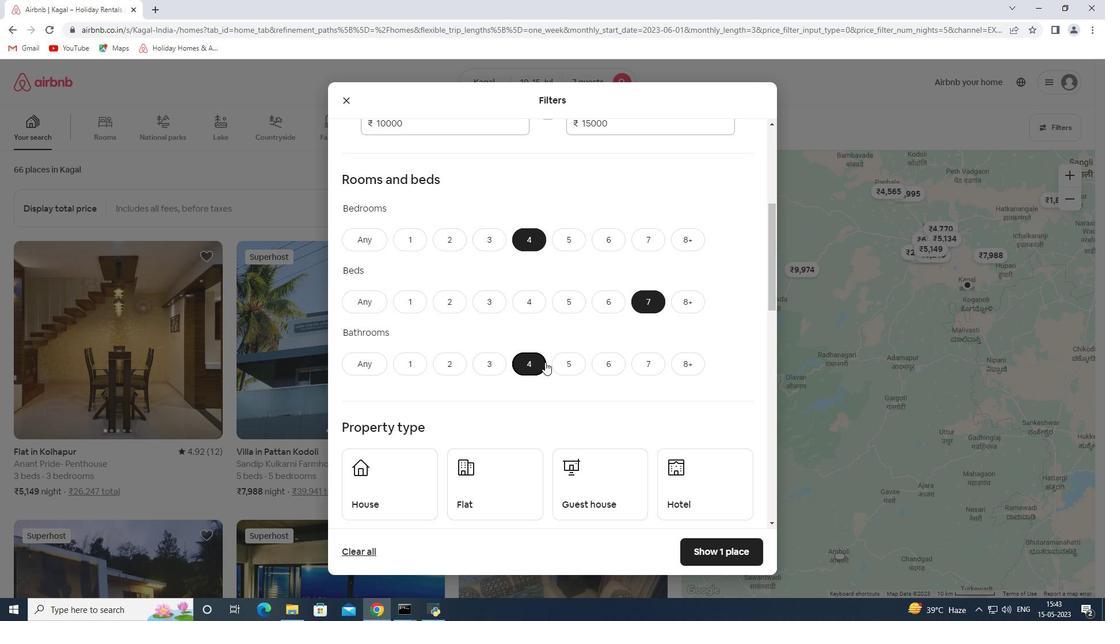 
Action: Mouse scrolled (545, 362) with delta (0, 0)
Screenshot: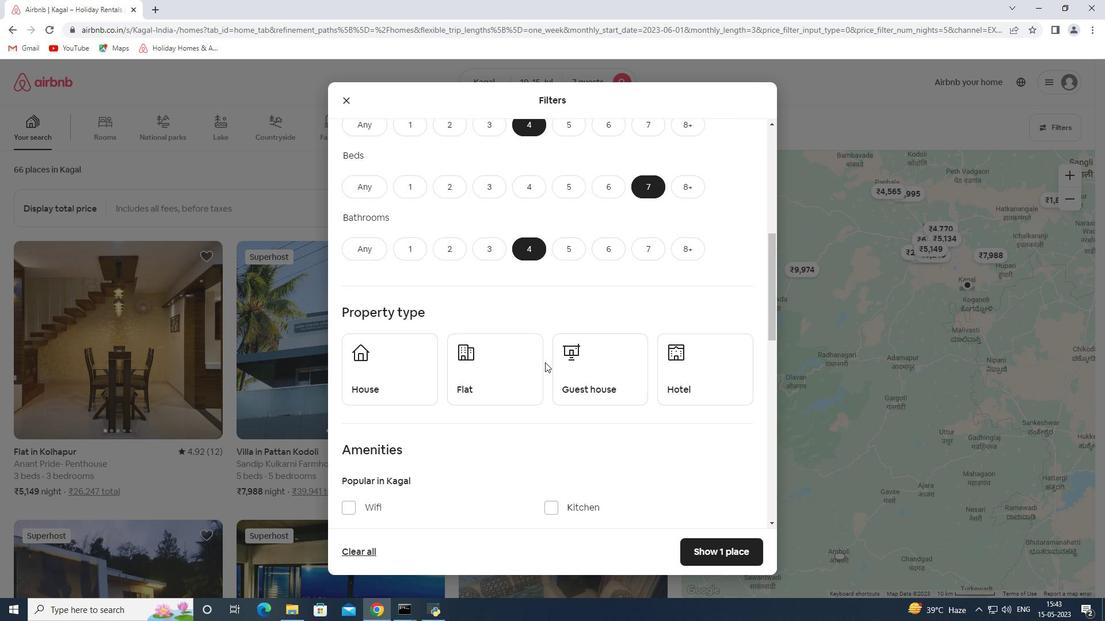 
Action: Mouse moved to (415, 314)
Screenshot: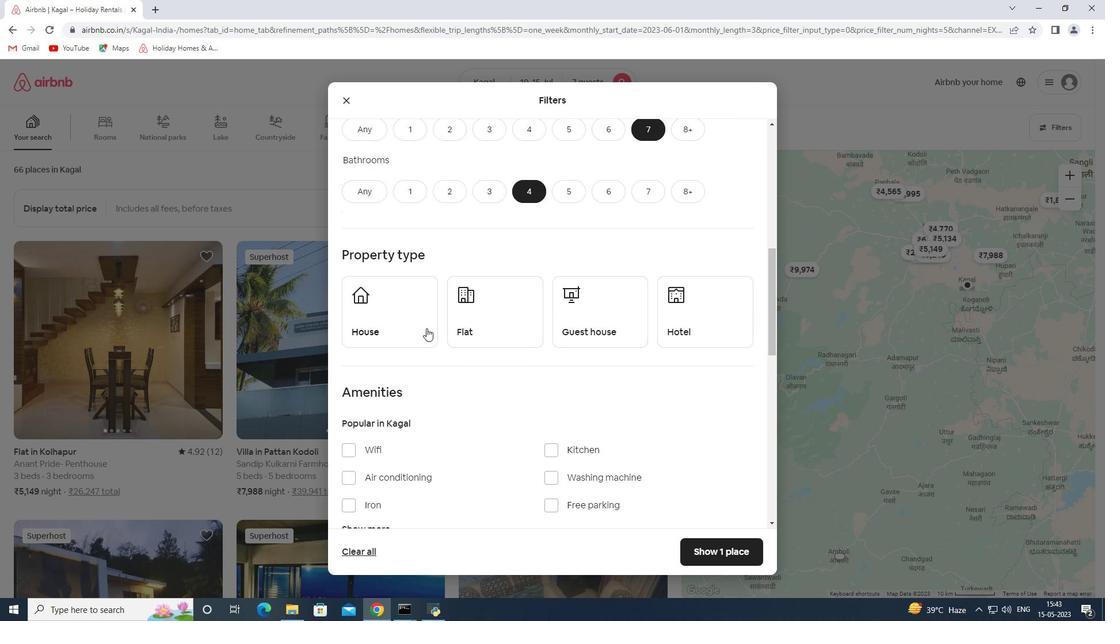 
Action: Mouse pressed left at (415, 314)
Screenshot: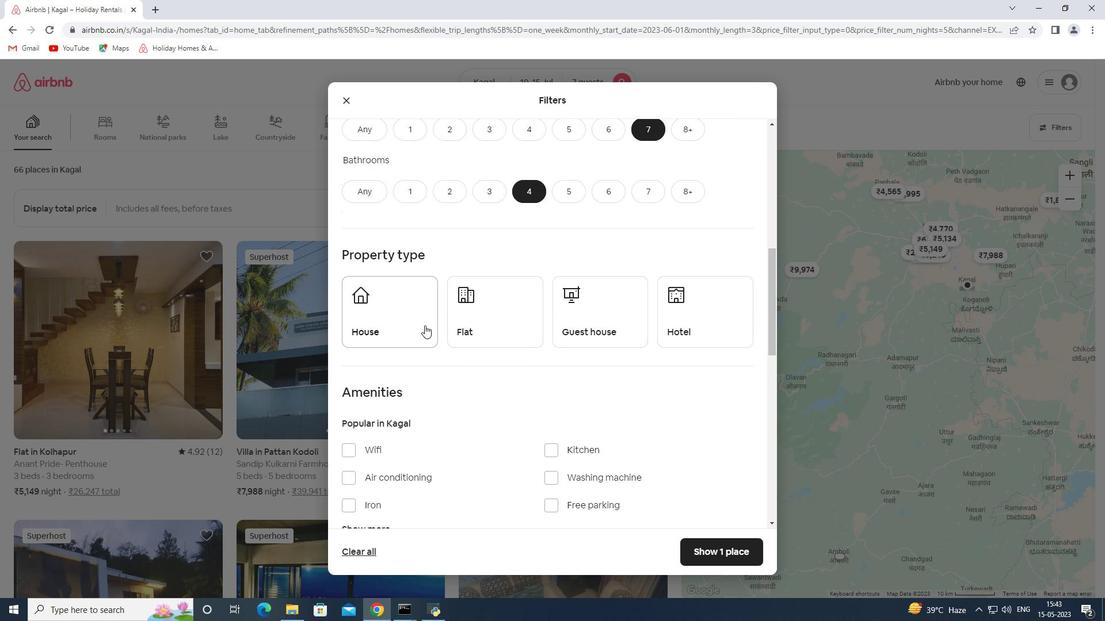 
Action: Mouse moved to (481, 311)
Screenshot: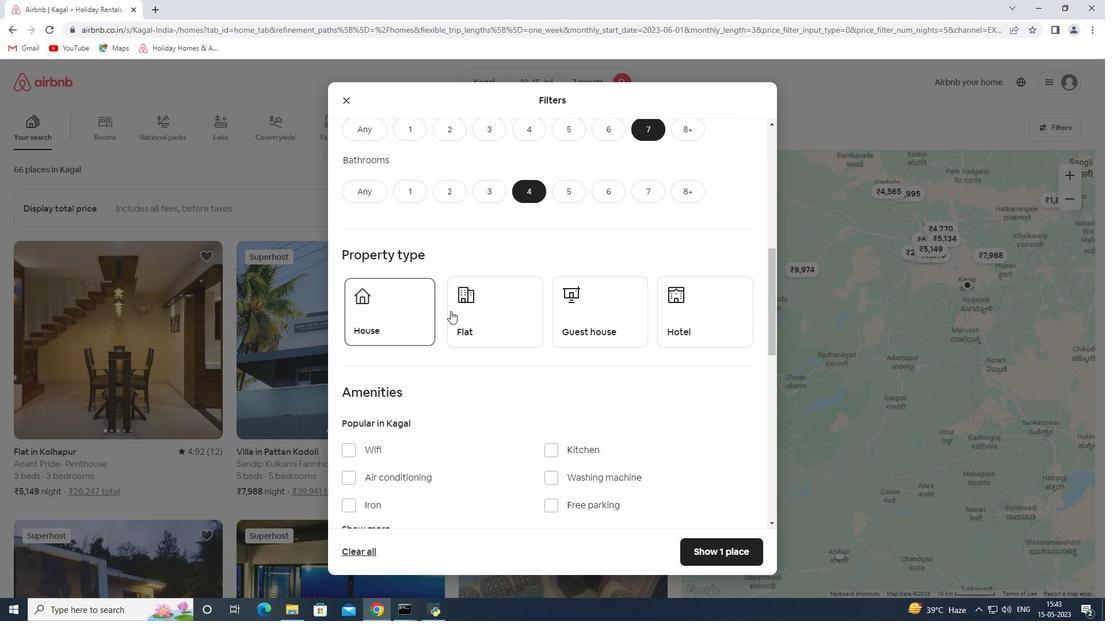 
Action: Mouse pressed left at (481, 311)
Screenshot: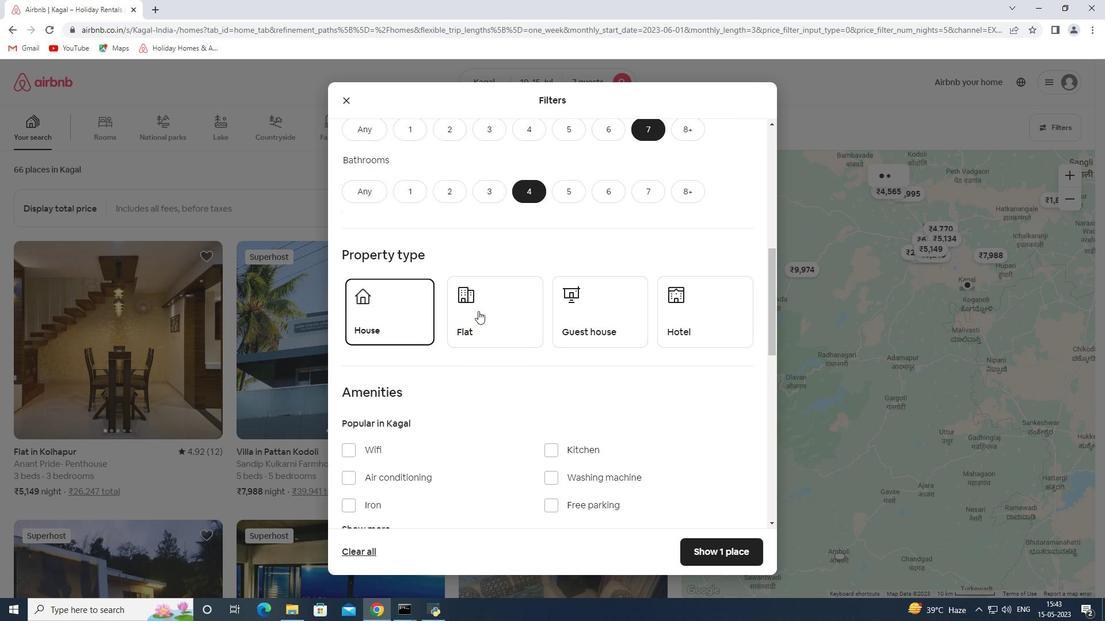 
Action: Mouse moved to (581, 321)
Screenshot: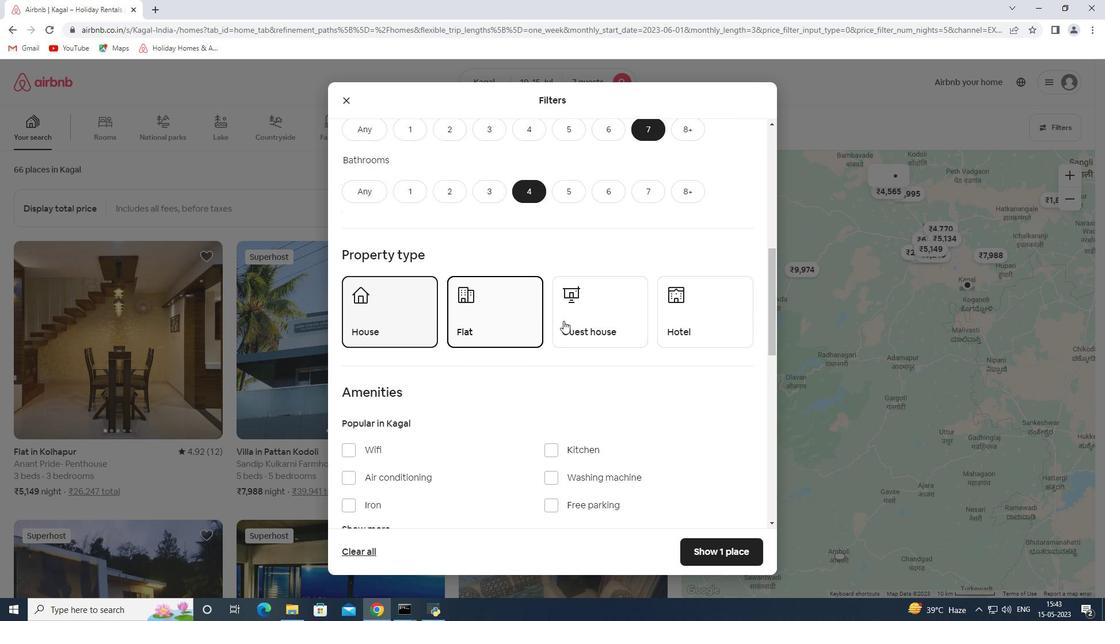
Action: Mouse pressed left at (581, 321)
Screenshot: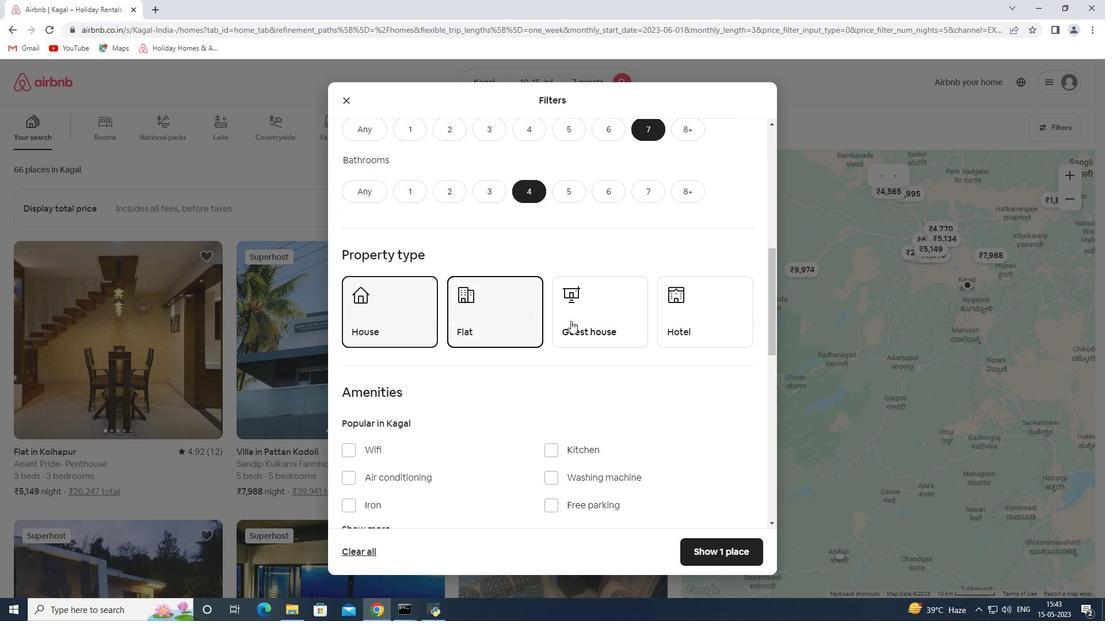 
Action: Mouse scrolled (581, 320) with delta (0, 0)
Screenshot: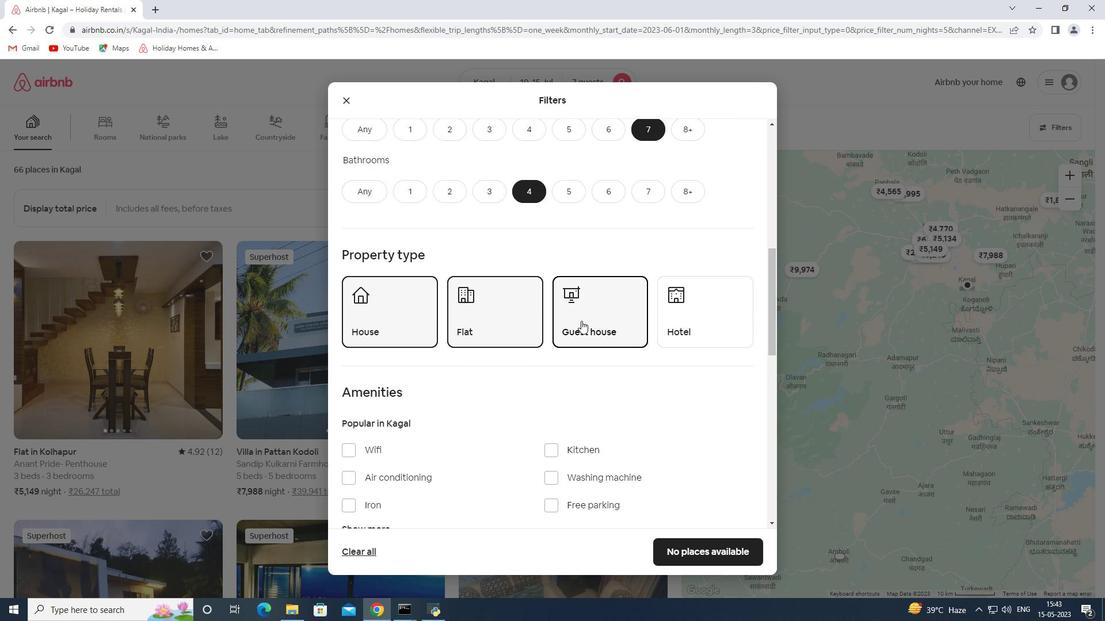 
Action: Mouse moved to (375, 392)
Screenshot: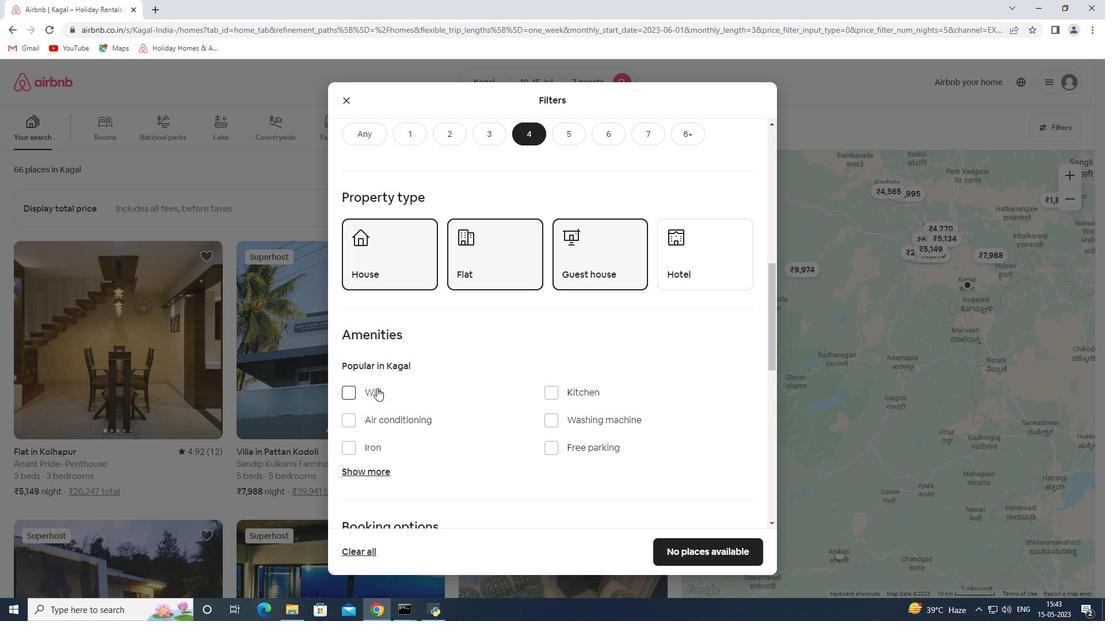 
Action: Mouse pressed left at (375, 392)
Screenshot: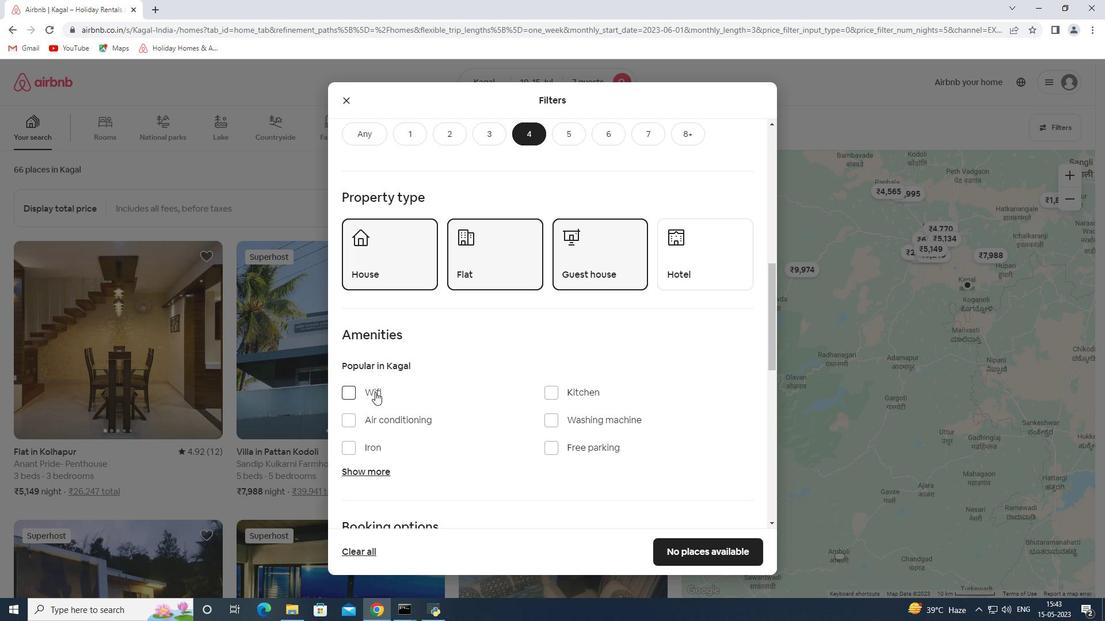 
Action: Mouse moved to (377, 475)
Screenshot: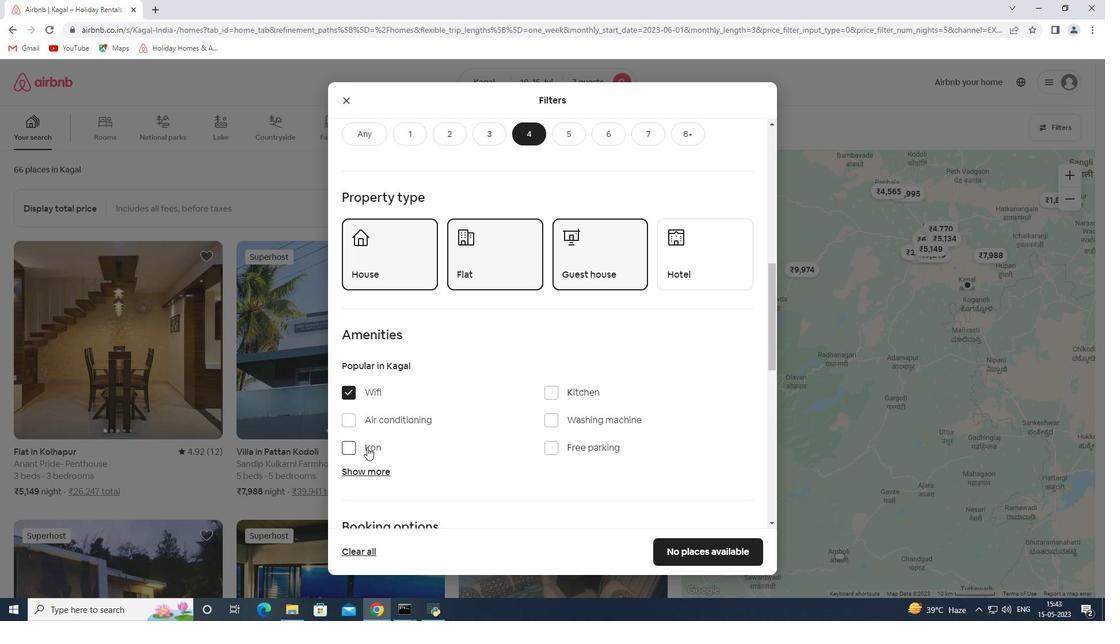 
Action: Mouse pressed left at (377, 475)
Screenshot: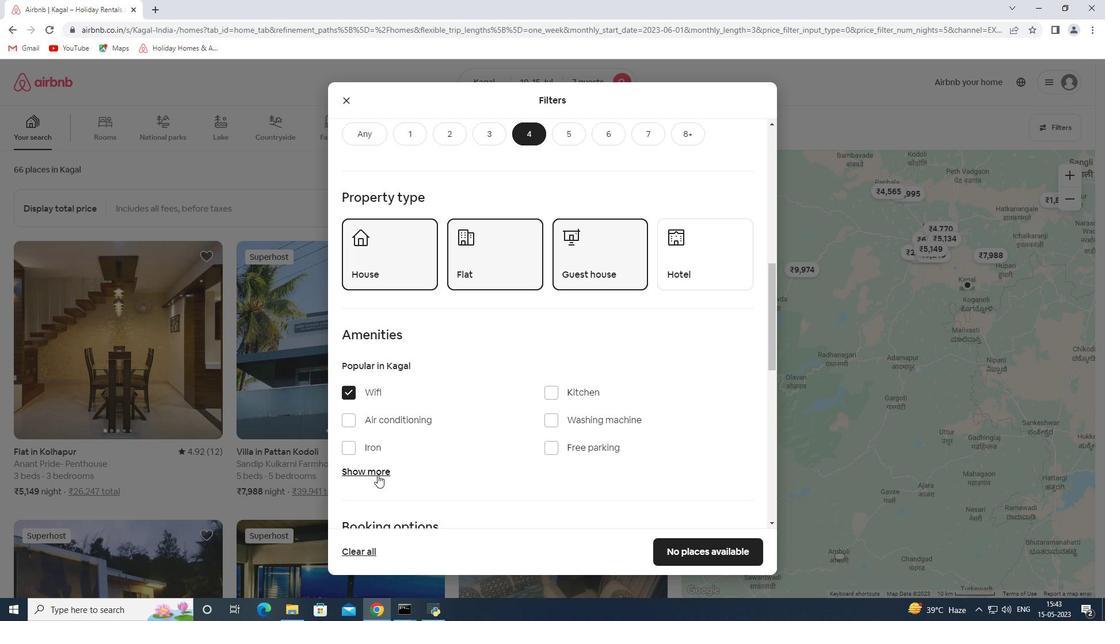 
Action: Mouse moved to (588, 457)
Screenshot: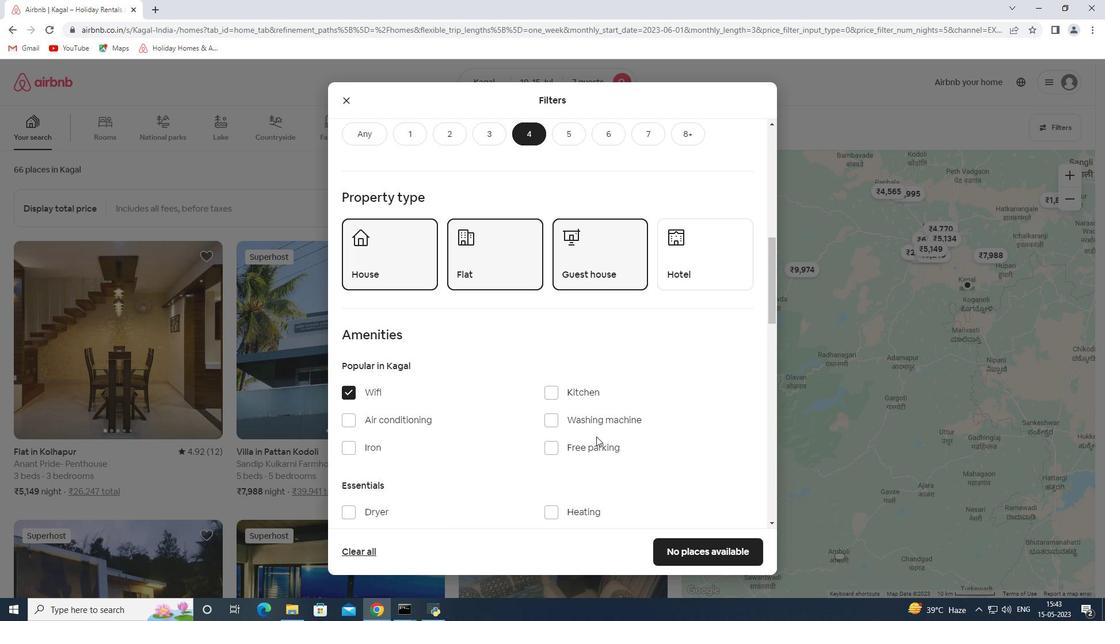 
Action: Mouse pressed left at (588, 457)
Screenshot: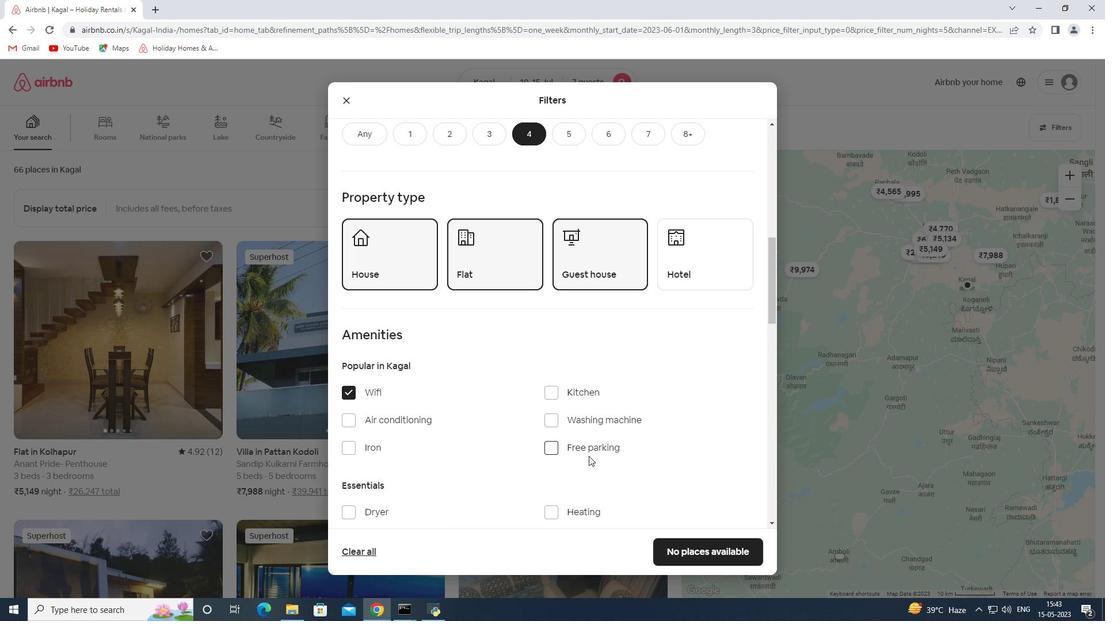 
Action: Mouse moved to (587, 447)
Screenshot: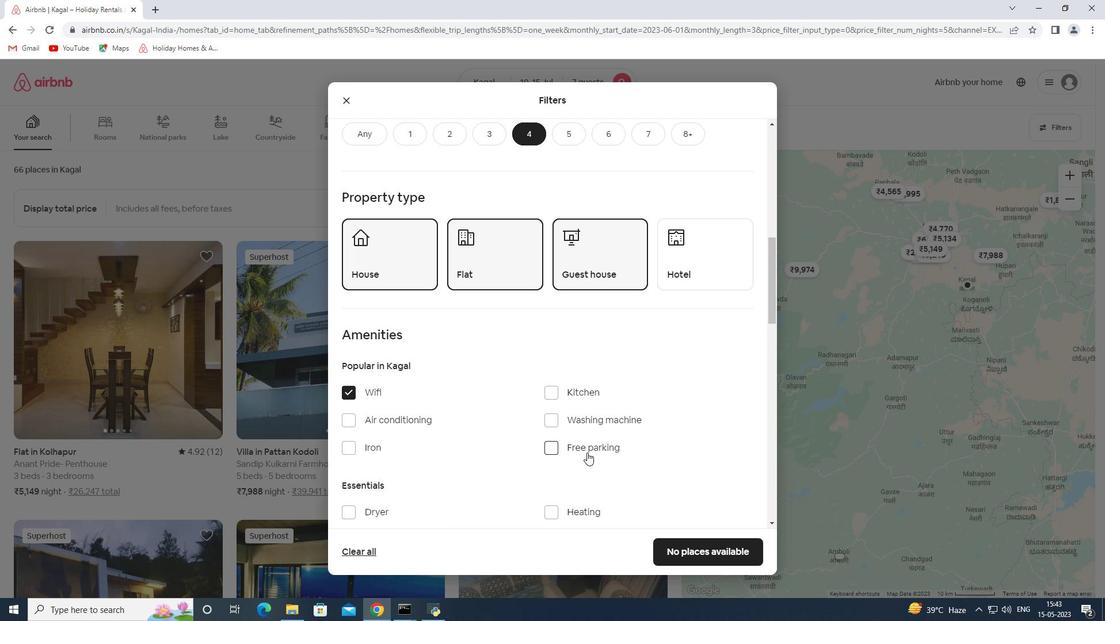 
Action: Mouse pressed left at (587, 447)
Screenshot: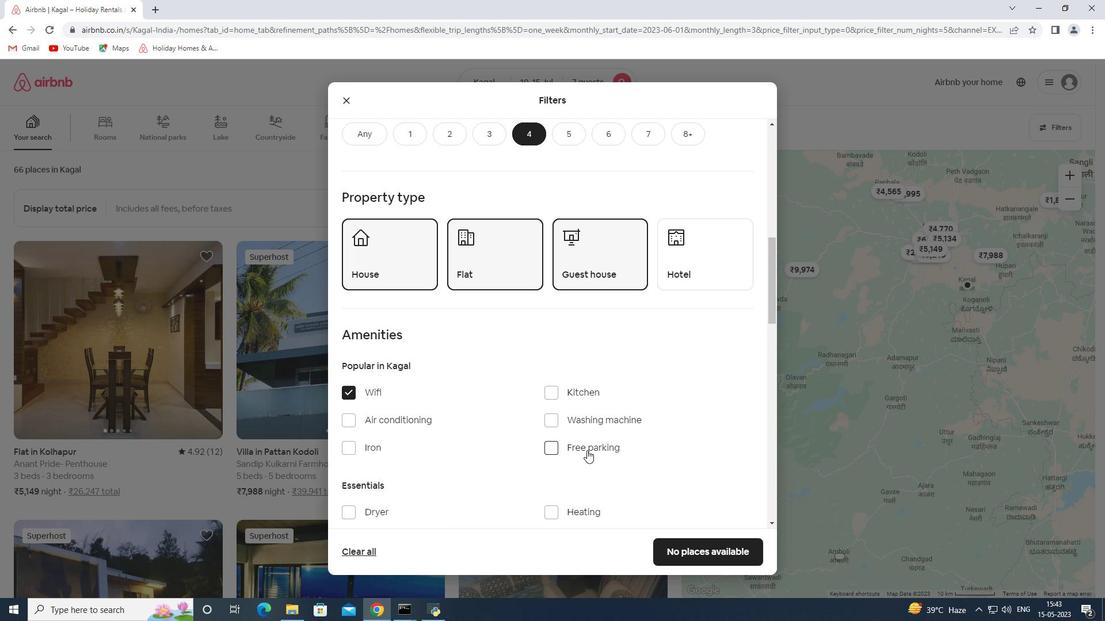 
Action: Mouse moved to (445, 471)
Screenshot: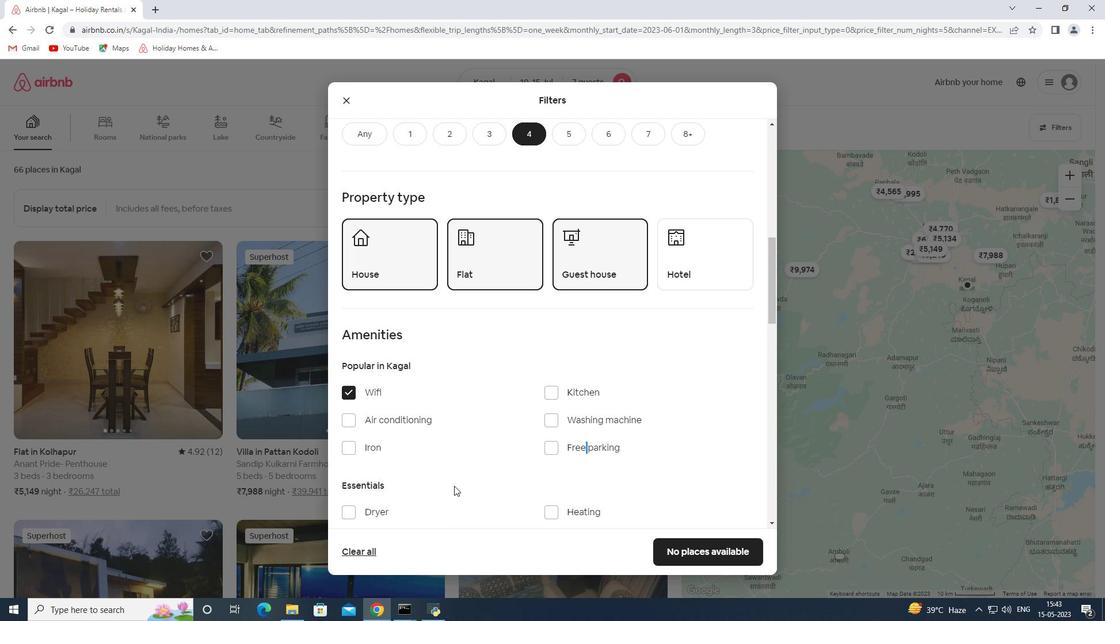
Action: Mouse scrolled (445, 470) with delta (0, 0)
Screenshot: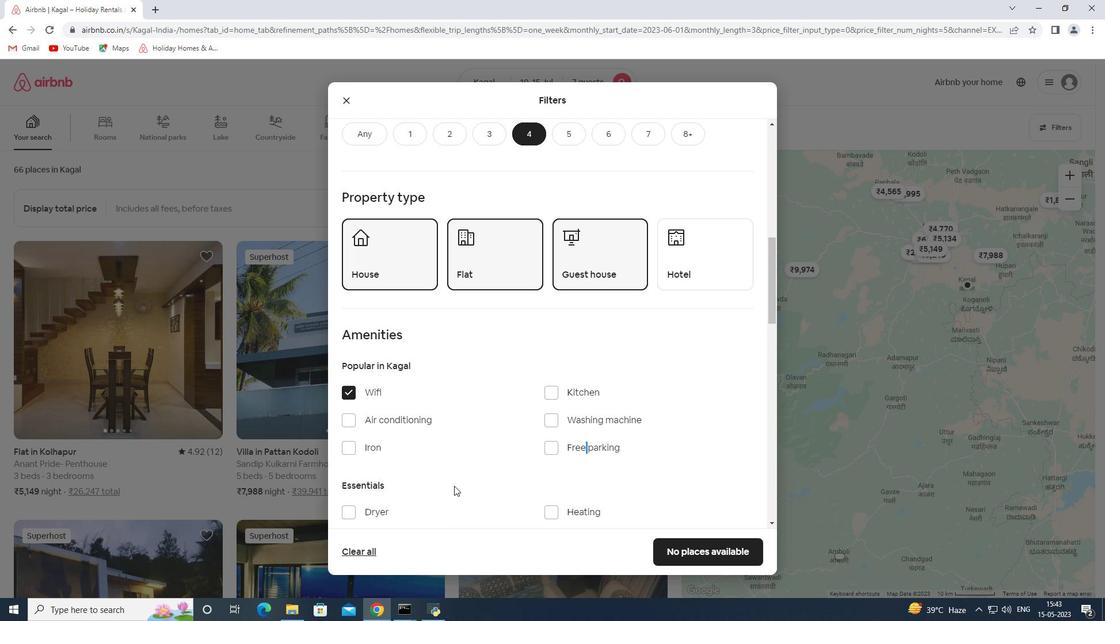 
Action: Mouse moved to (444, 468)
Screenshot: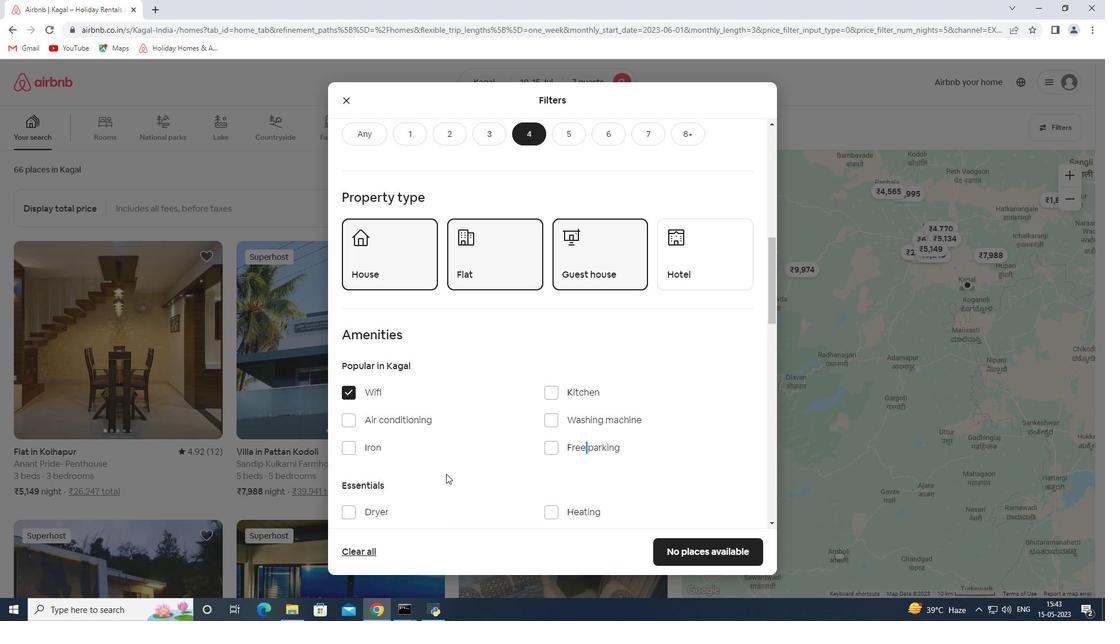 
Action: Mouse scrolled (444, 469) with delta (0, 0)
Screenshot: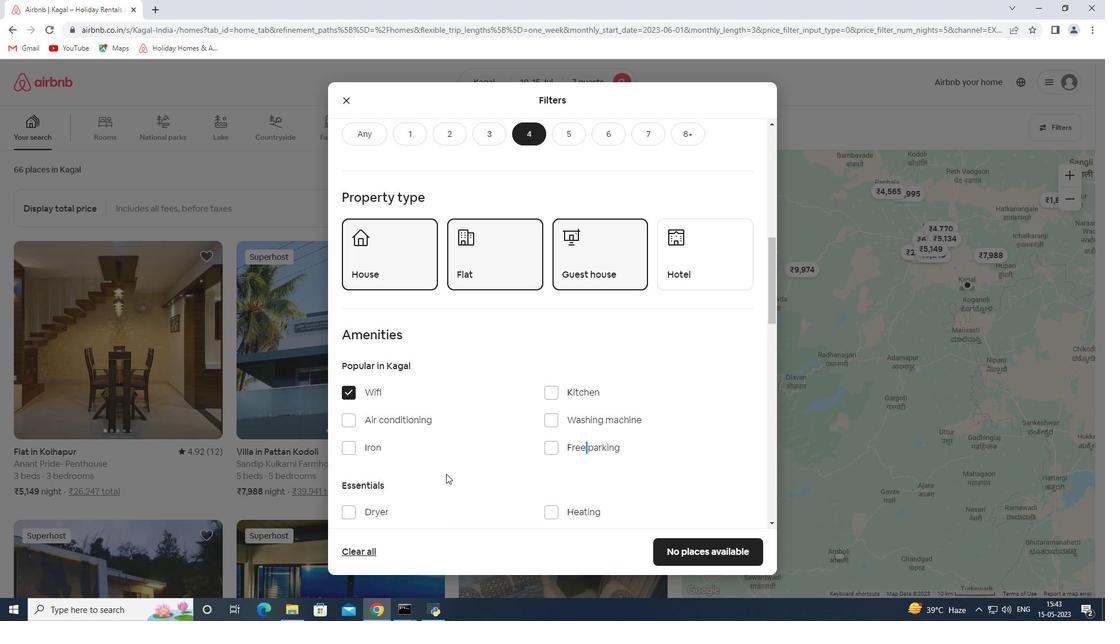 
Action: Mouse moved to (444, 468)
Screenshot: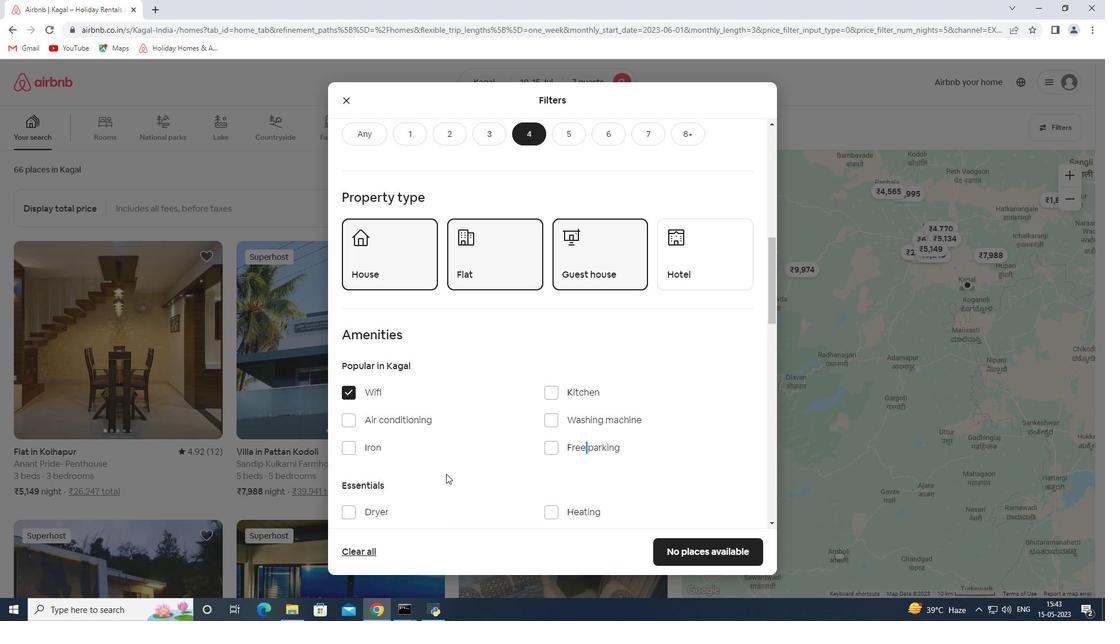 
Action: Mouse scrolled (444, 468) with delta (0, 0)
Screenshot: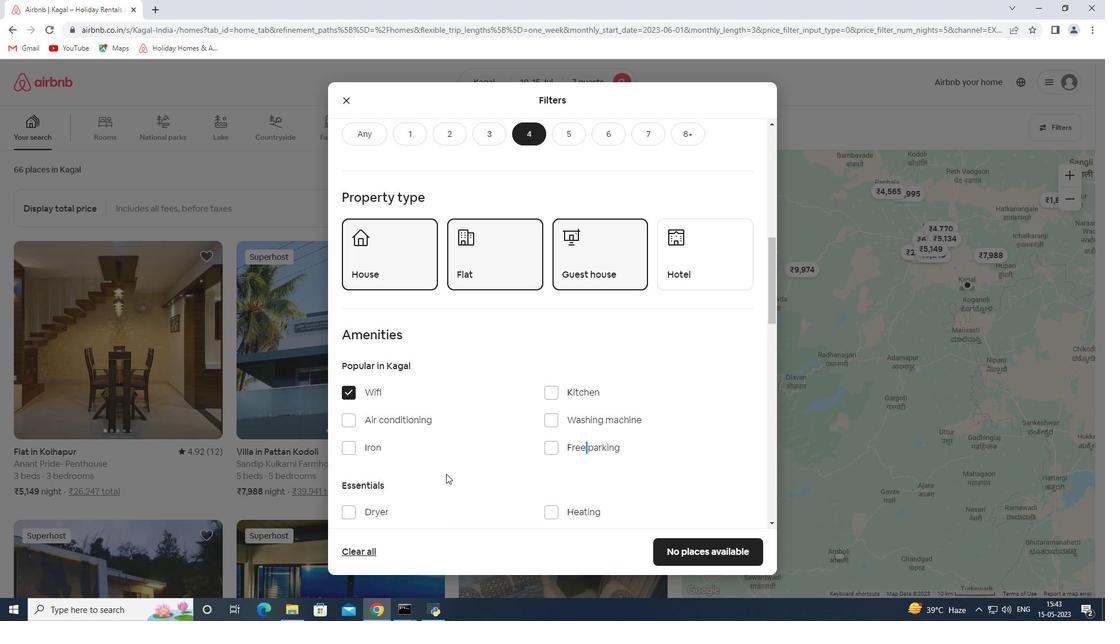 
Action: Mouse moved to (443, 466)
Screenshot: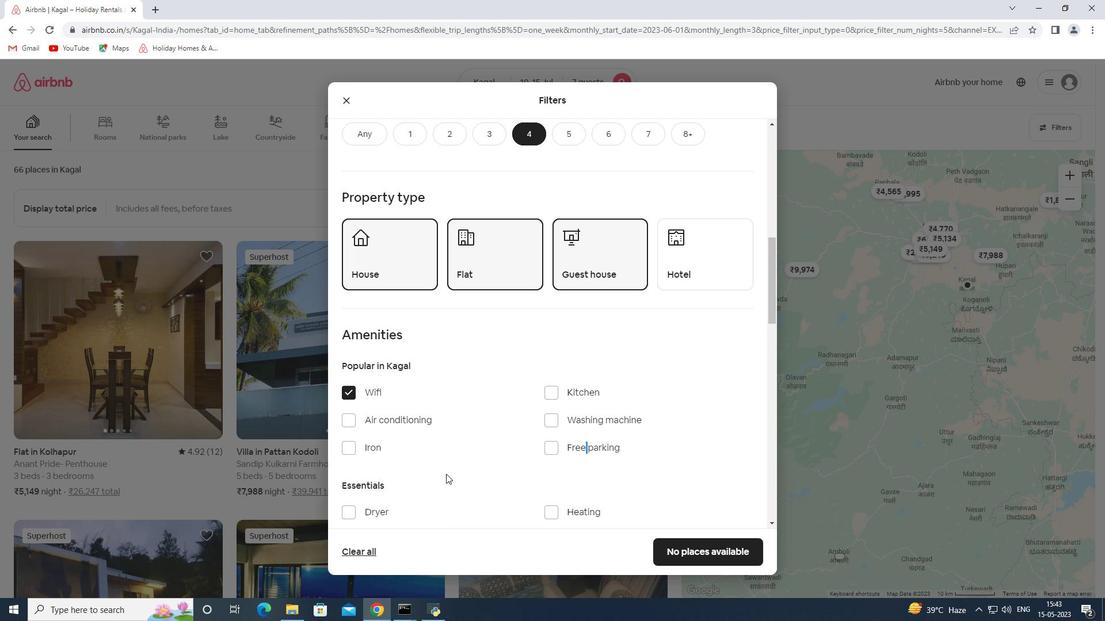 
Action: Mouse scrolled (443, 466) with delta (0, 0)
Screenshot: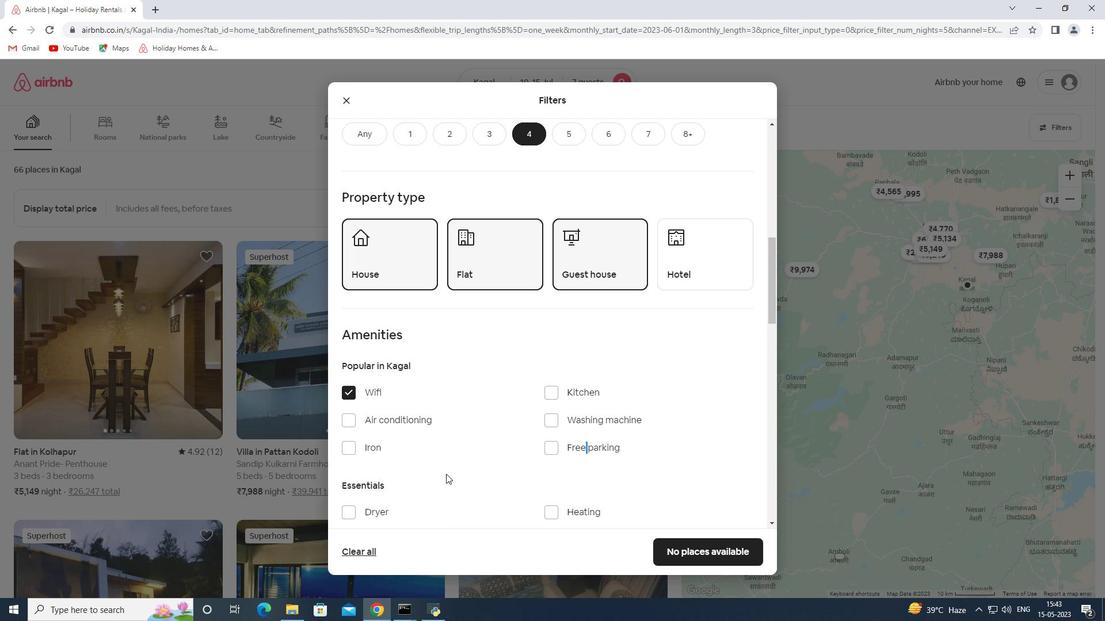 
Action: Mouse moved to (444, 463)
Screenshot: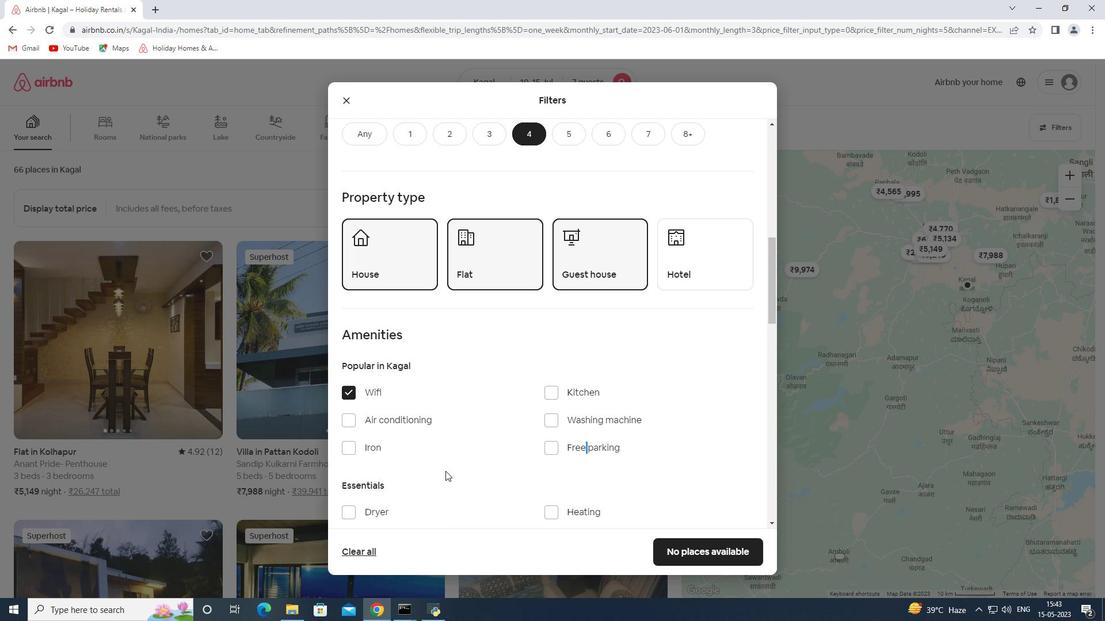 
Action: Mouse scrolled (444, 462) with delta (0, 0)
Screenshot: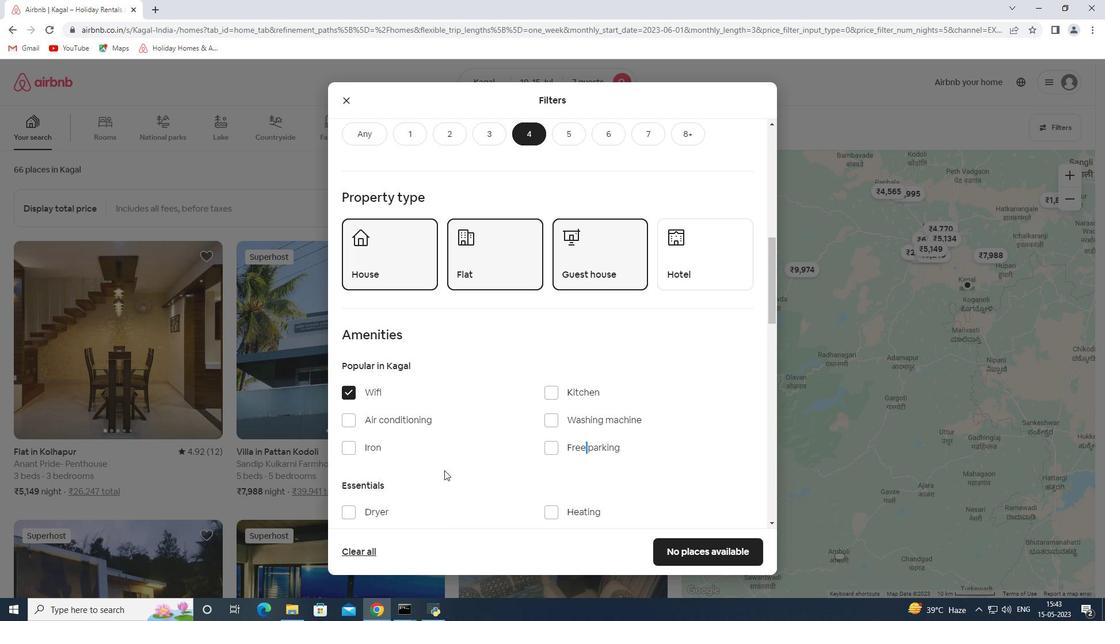 
Action: Mouse moved to (556, 161)
Screenshot: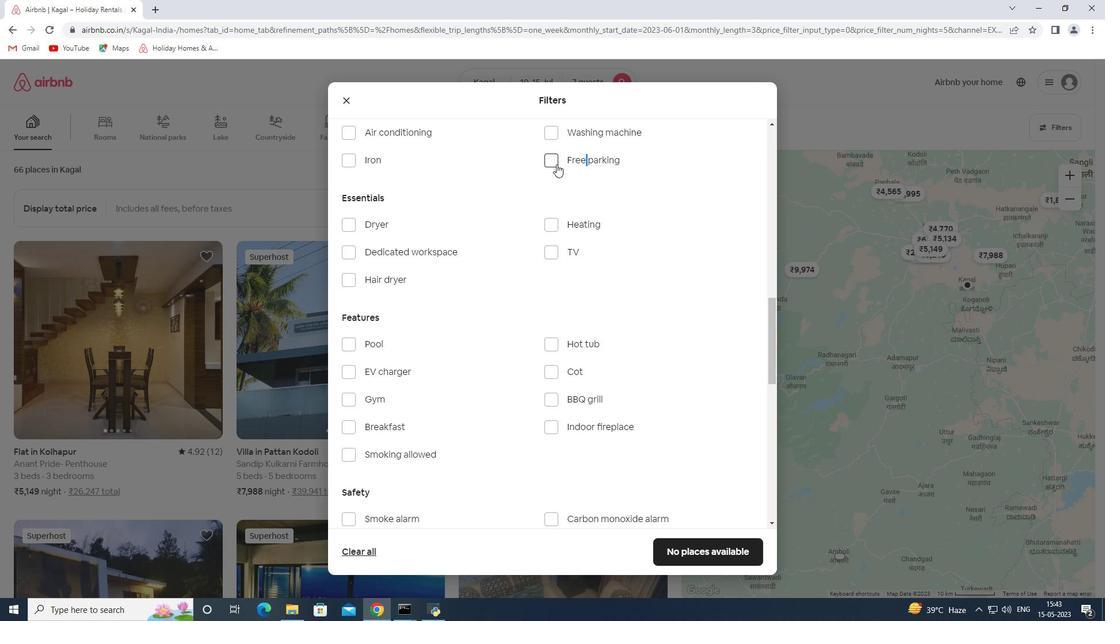 
Action: Mouse pressed left at (556, 161)
Screenshot: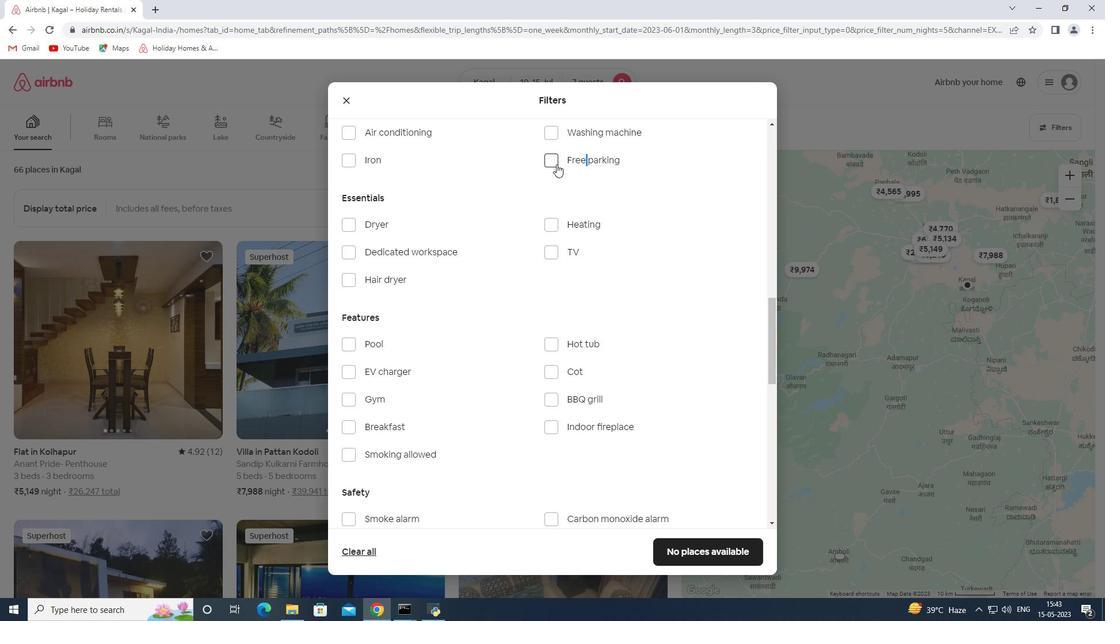 
Action: Mouse moved to (555, 252)
Screenshot: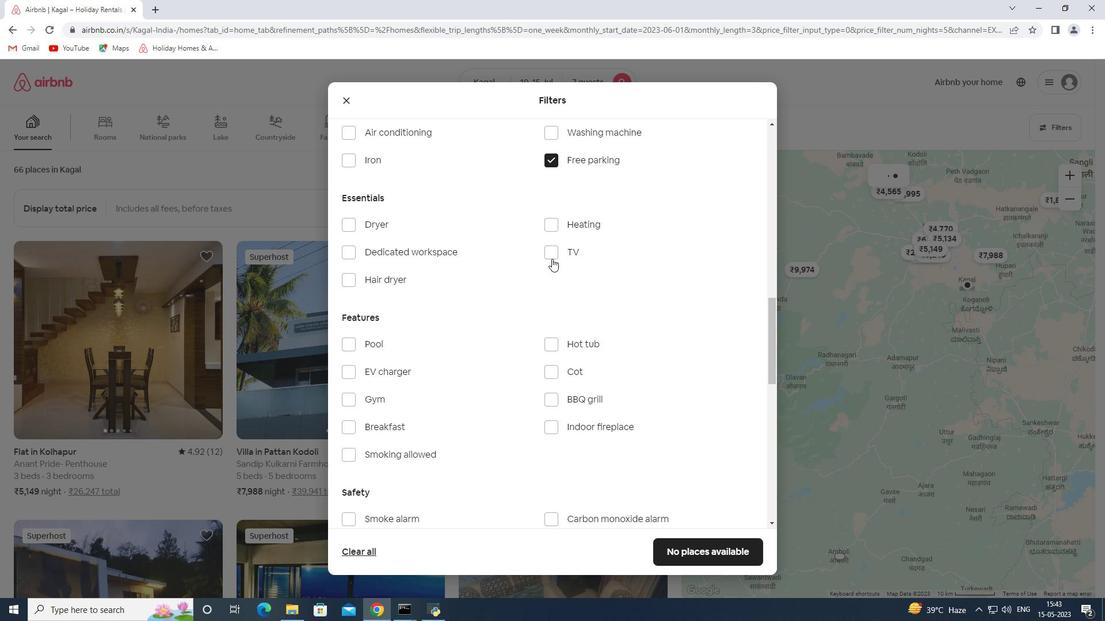 
Action: Mouse pressed left at (555, 252)
Screenshot: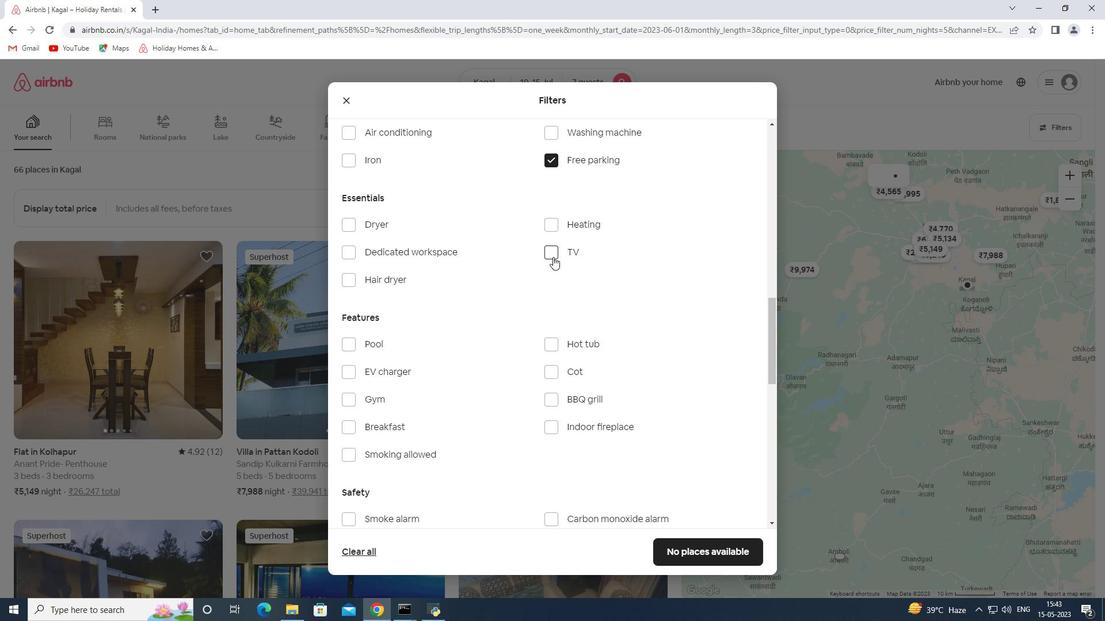 
Action: Mouse moved to (365, 394)
Screenshot: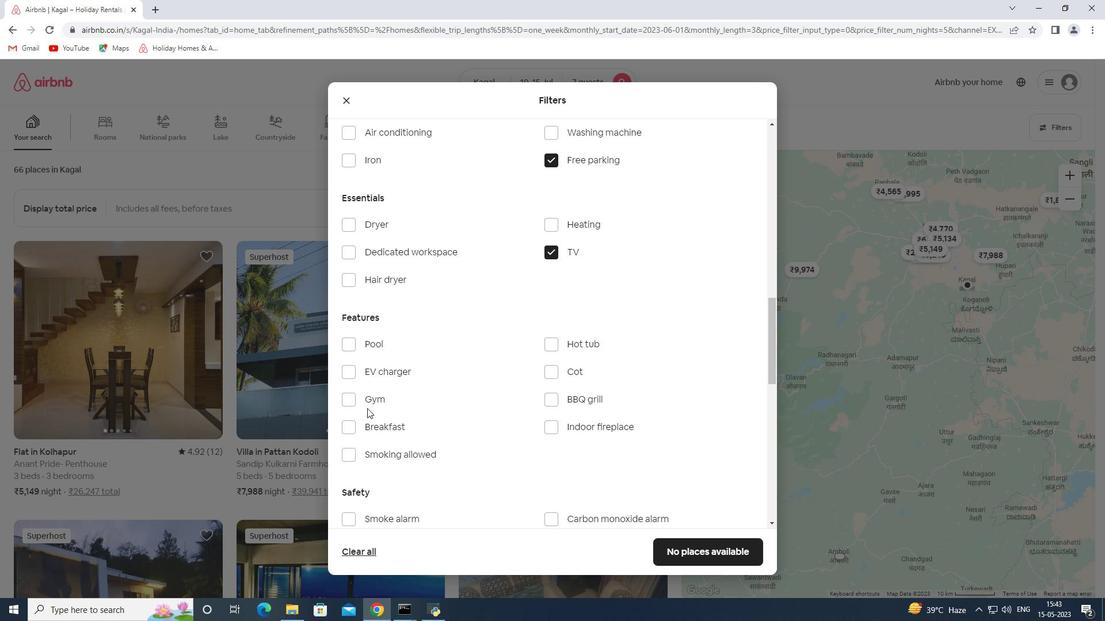 
Action: Mouse pressed left at (365, 394)
Screenshot: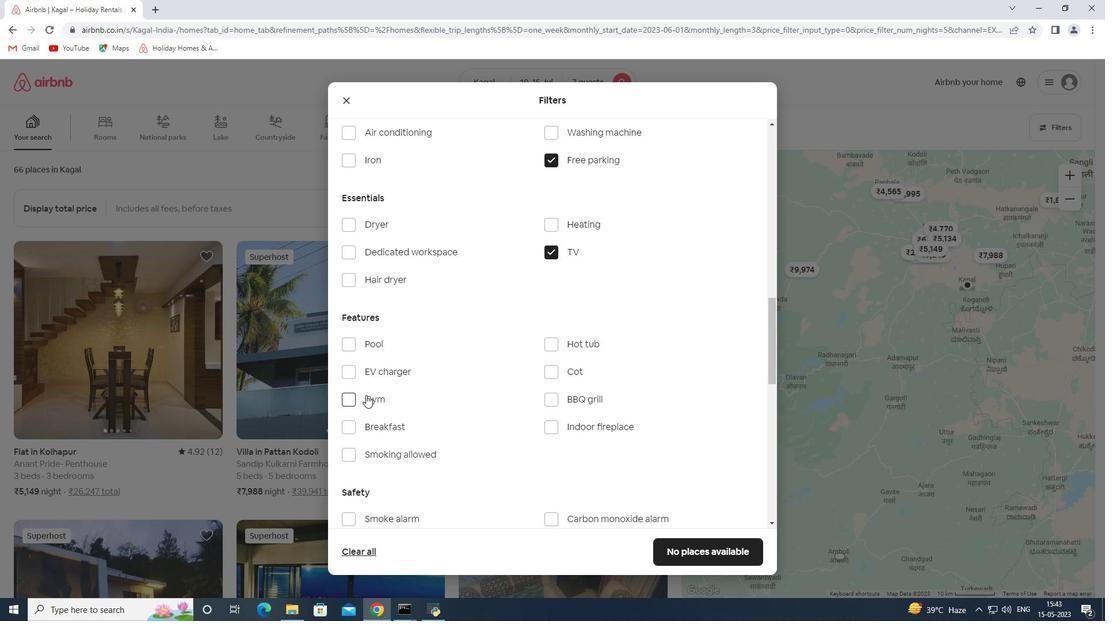 
Action: Mouse moved to (373, 430)
Screenshot: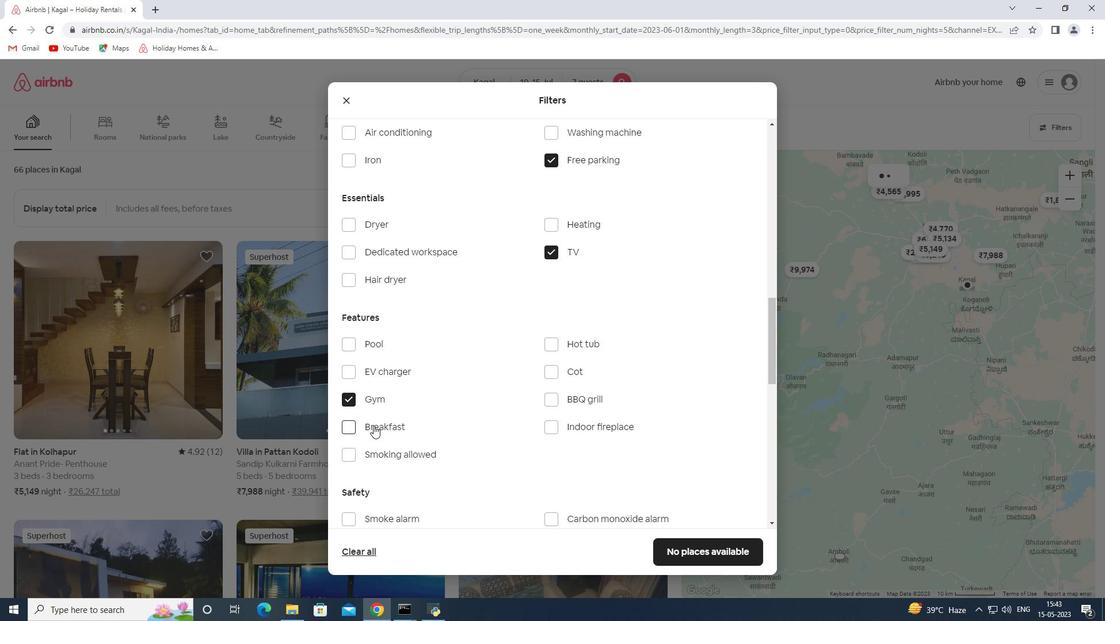 
Action: Mouse pressed left at (373, 430)
Screenshot: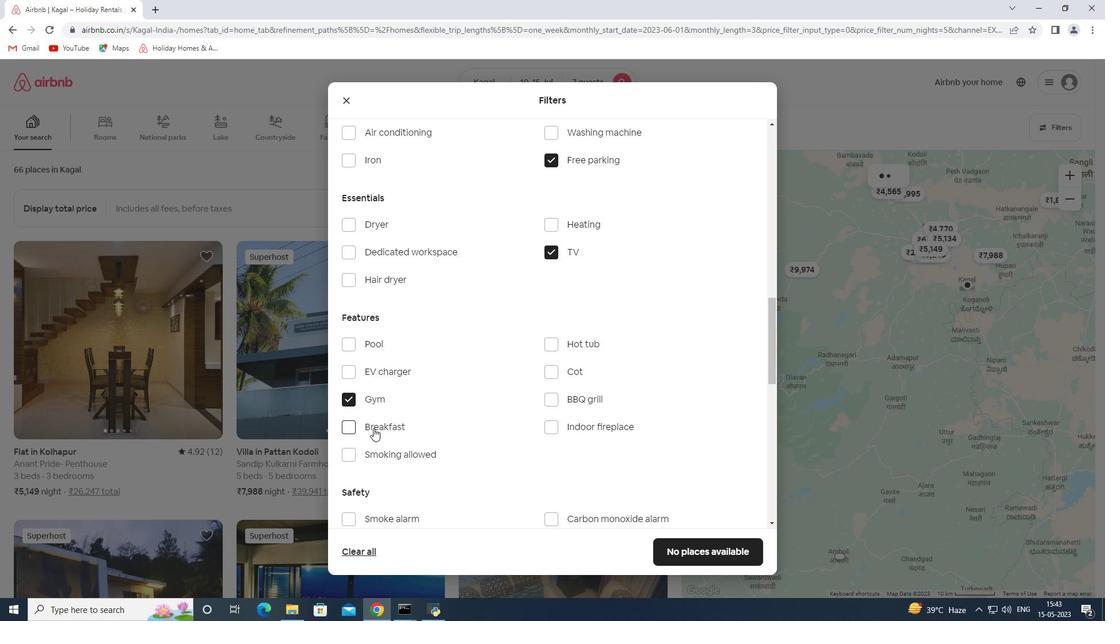
Action: Mouse moved to (544, 415)
Screenshot: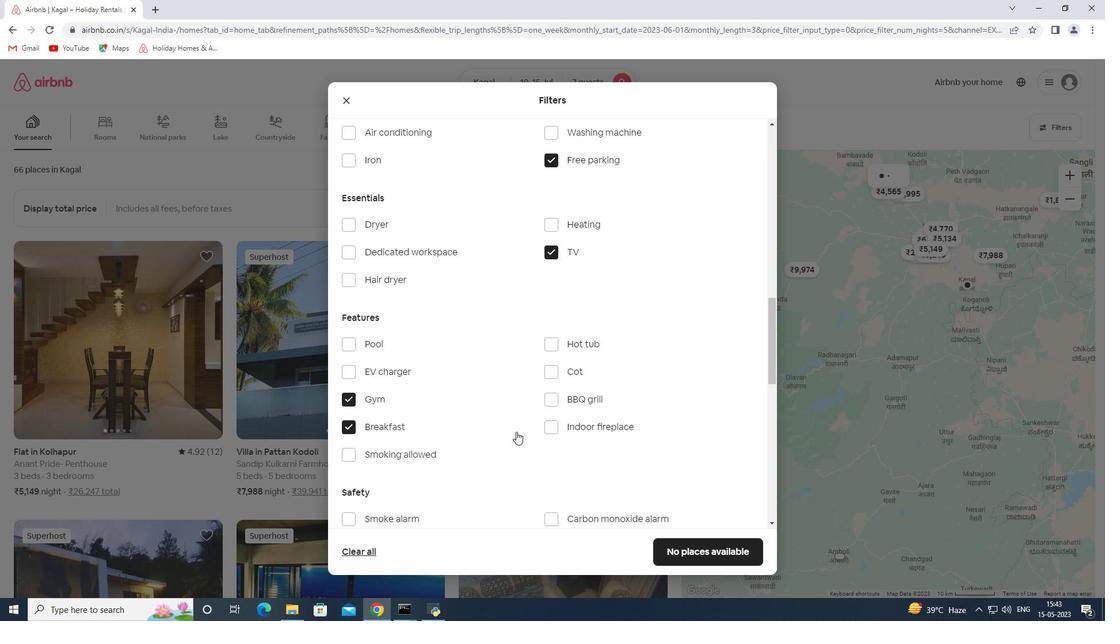 
Action: Mouse scrolled (544, 414) with delta (0, 0)
Screenshot: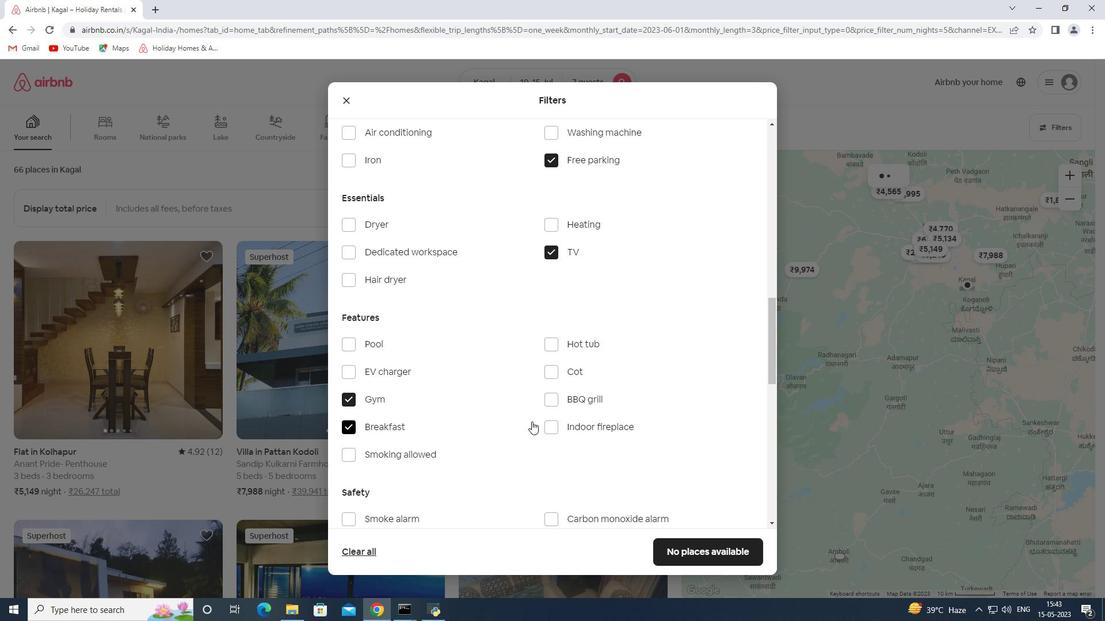 
Action: Mouse scrolled (544, 414) with delta (0, 0)
Screenshot: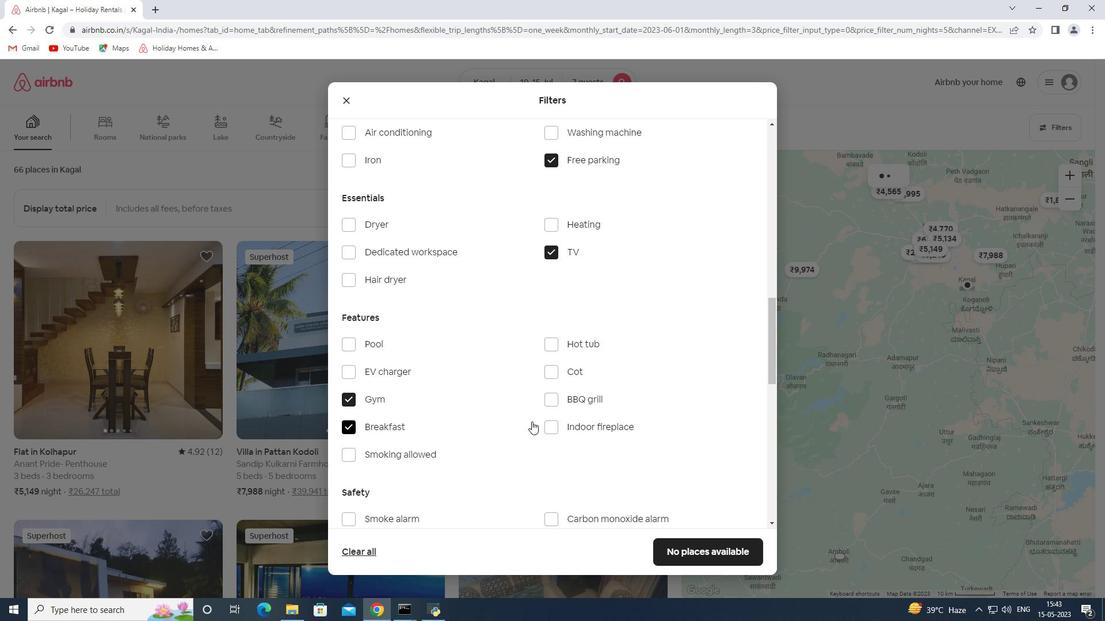 
Action: Mouse scrolled (544, 414) with delta (0, 0)
Screenshot: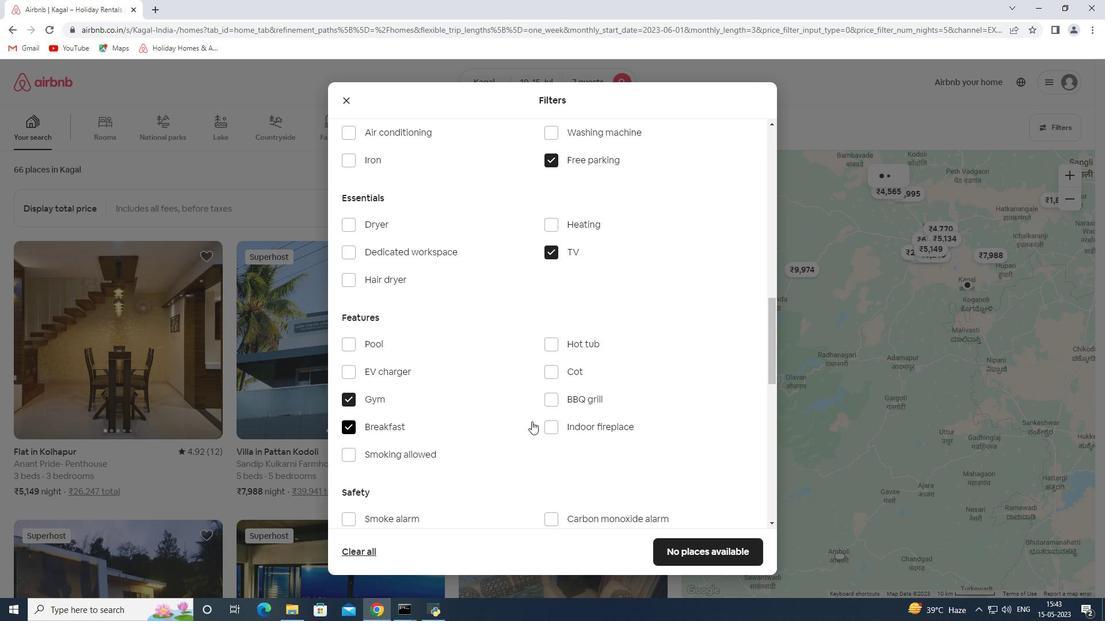 
Action: Mouse scrolled (544, 414) with delta (0, 0)
Screenshot: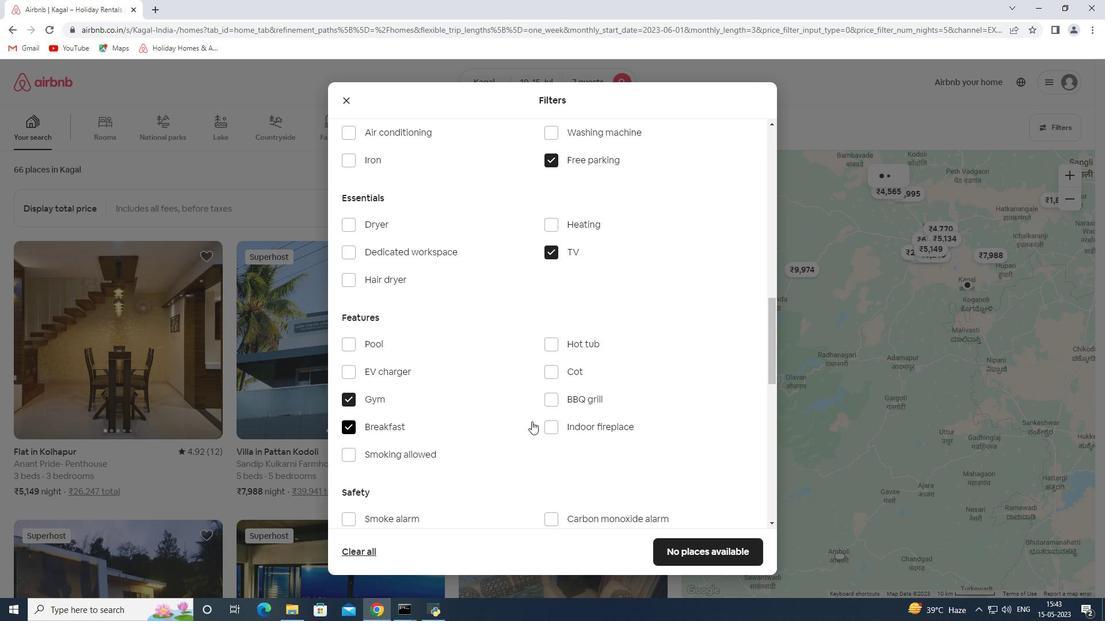 
Action: Mouse scrolled (544, 414) with delta (0, 0)
Screenshot: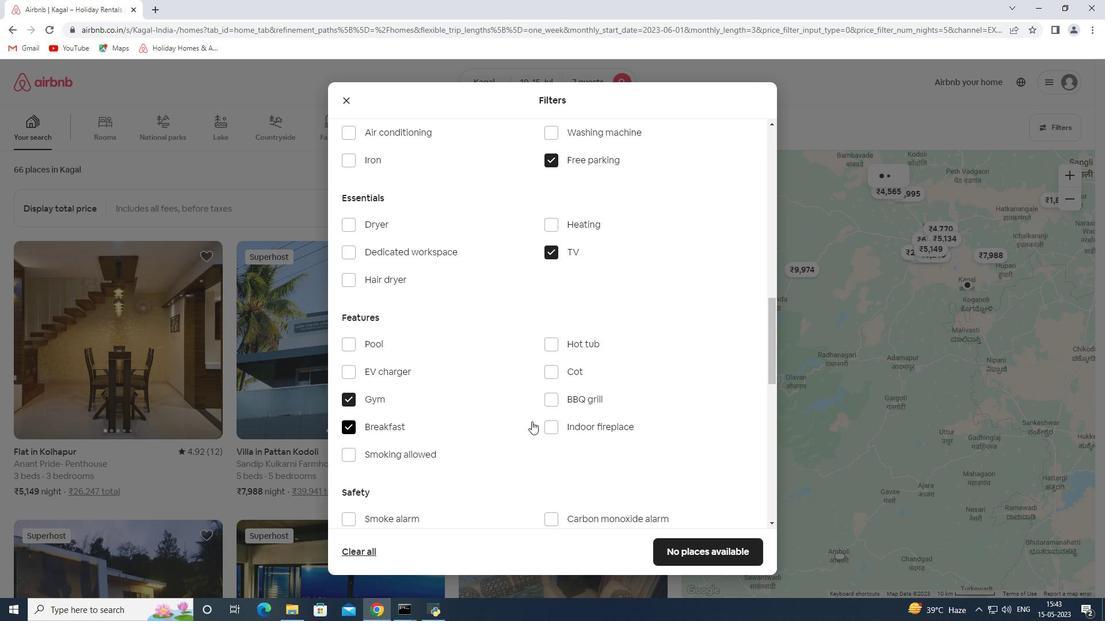 
Action: Mouse moved to (549, 413)
Screenshot: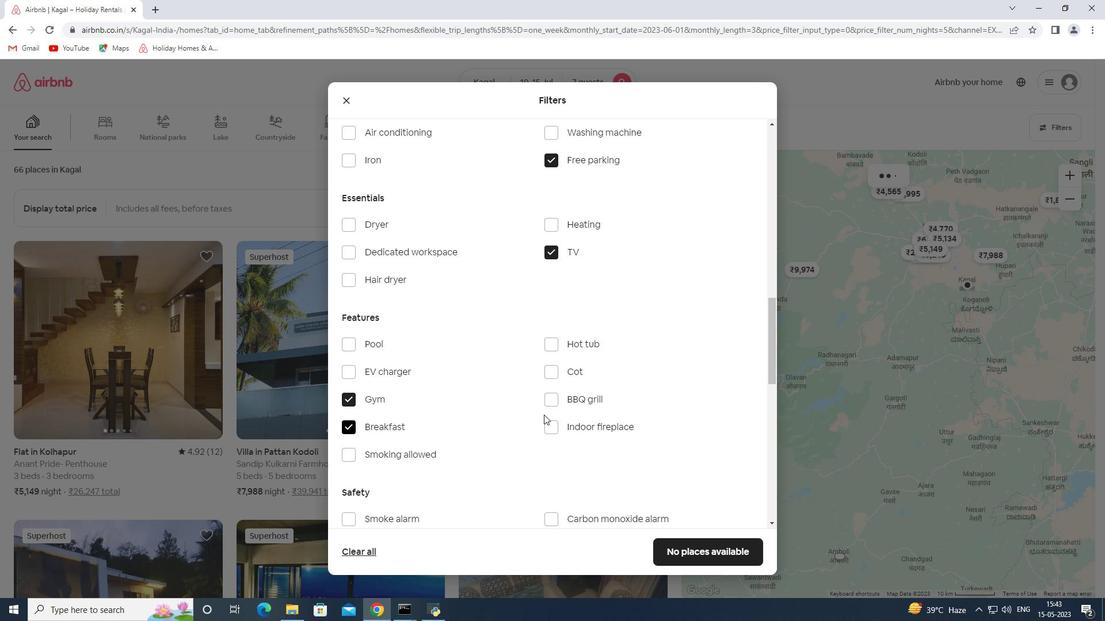 
Action: Mouse scrolled (549, 413) with delta (0, 0)
Screenshot: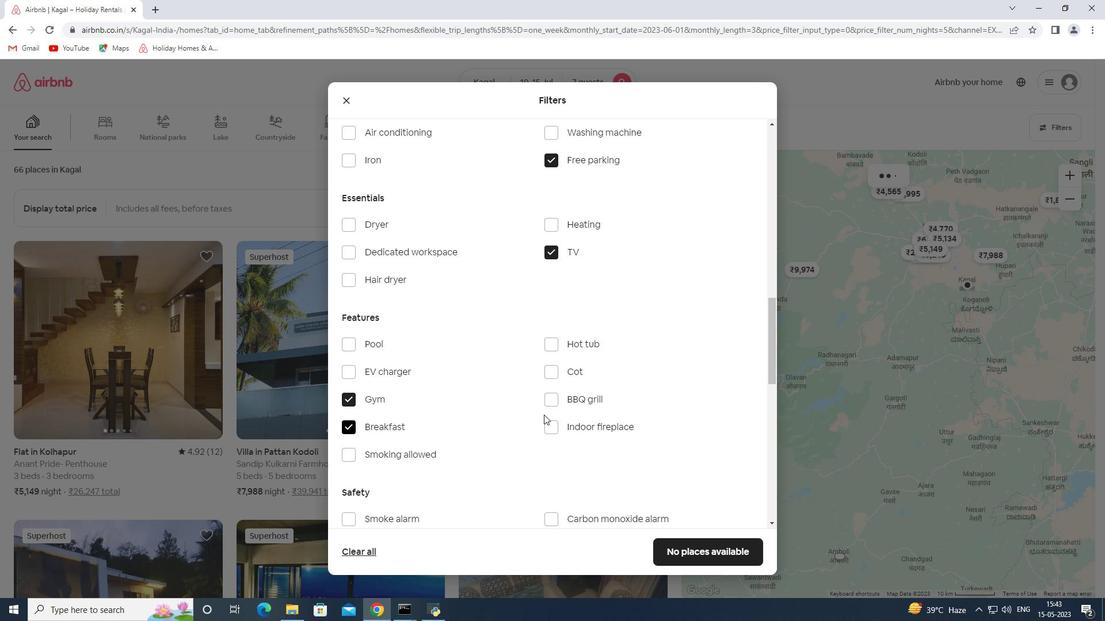 
Action: Mouse moved to (735, 337)
Screenshot: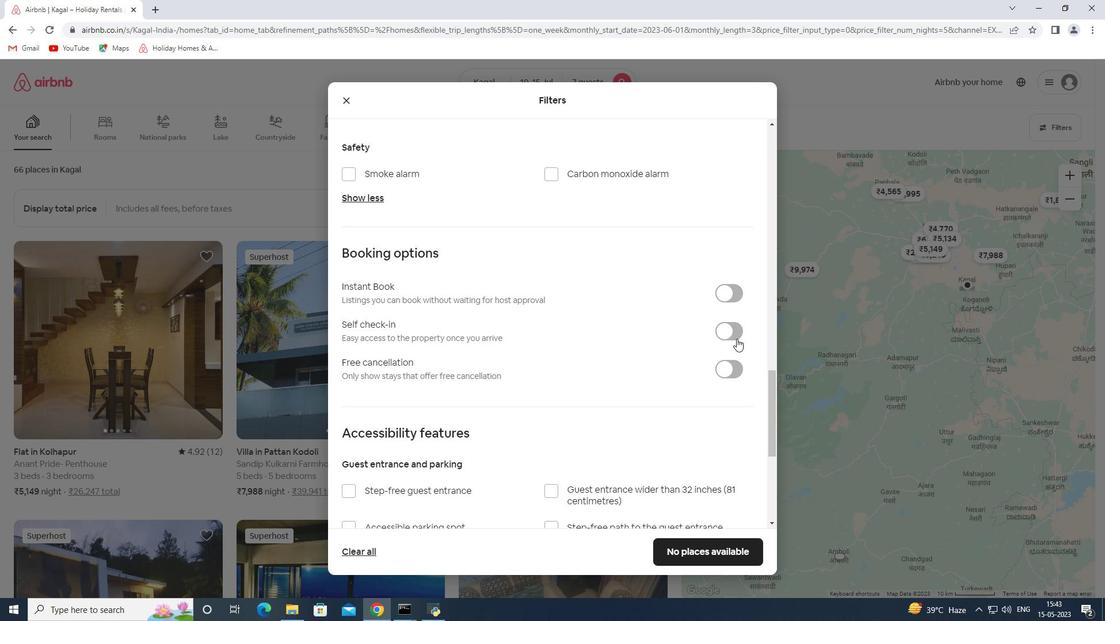 
Action: Mouse pressed left at (735, 337)
Screenshot: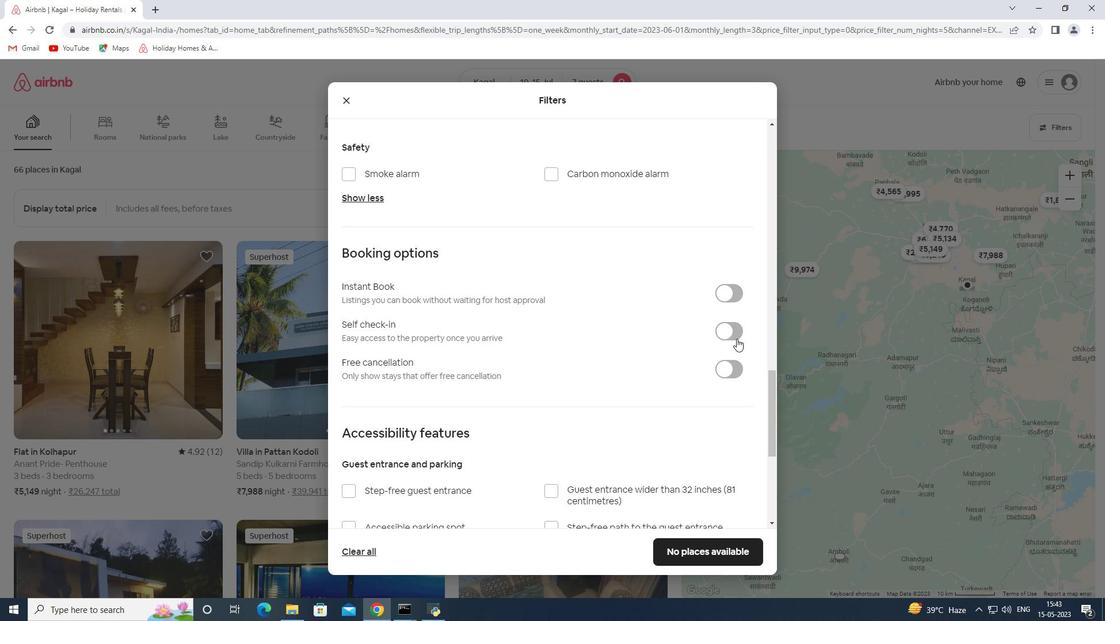 
Action: Mouse moved to (391, 401)
Screenshot: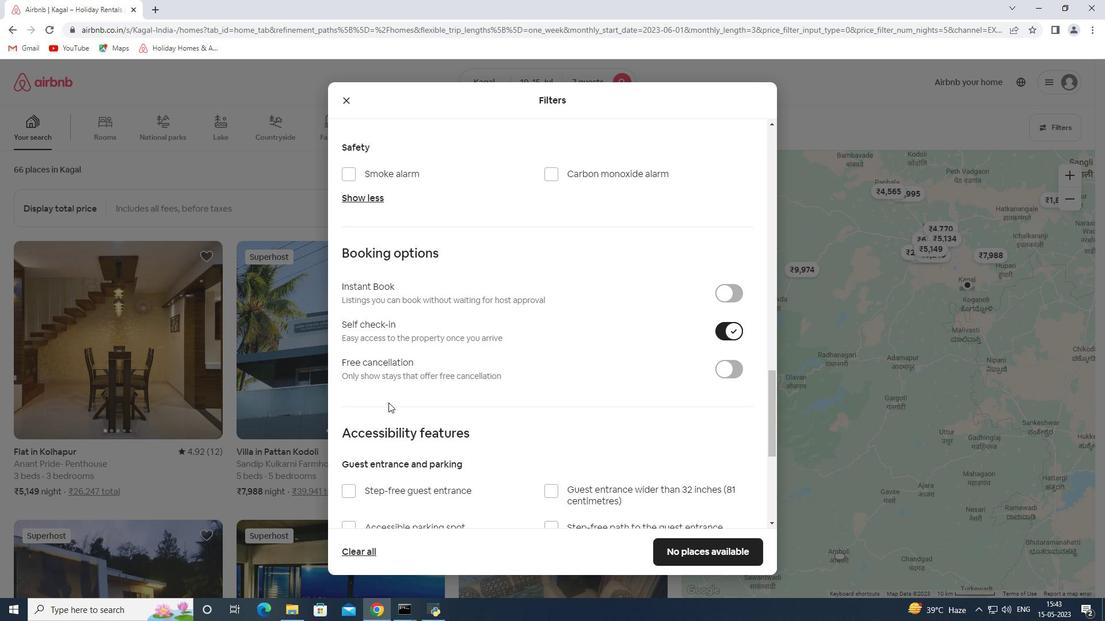 
Action: Mouse scrolled (391, 401) with delta (0, 0)
Screenshot: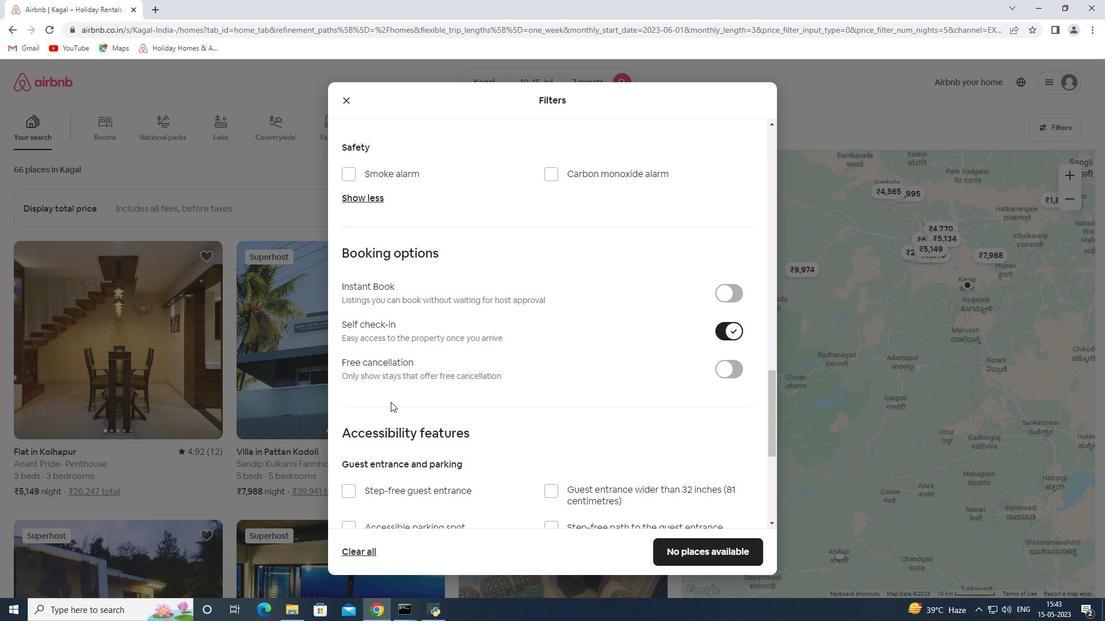 
Action: Mouse scrolled (391, 401) with delta (0, 0)
Screenshot: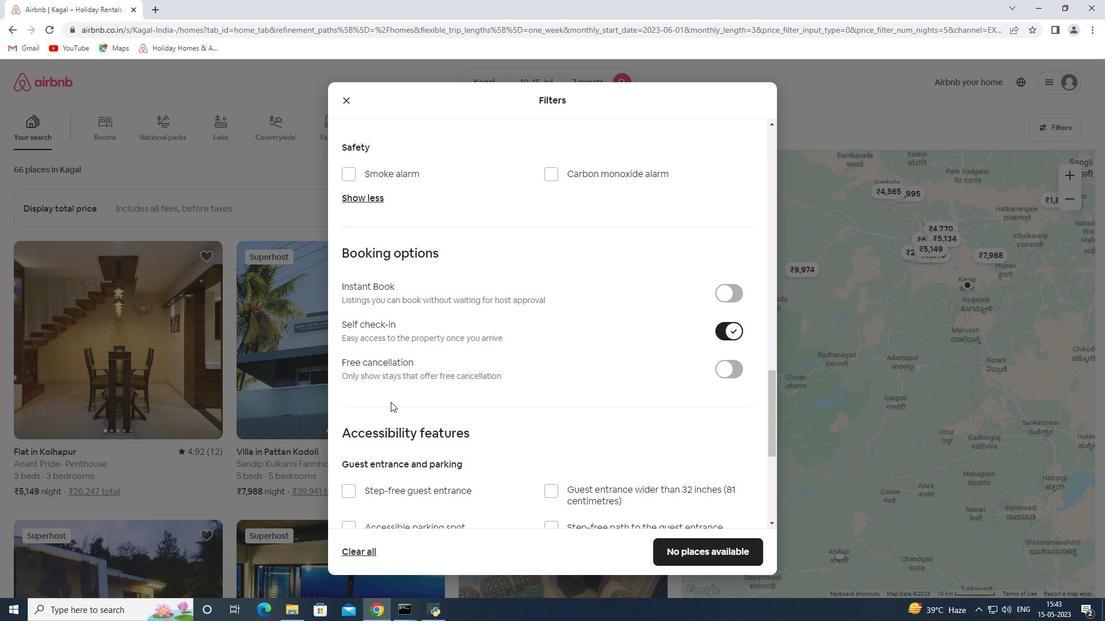 
Action: Mouse scrolled (391, 401) with delta (0, 0)
Screenshot: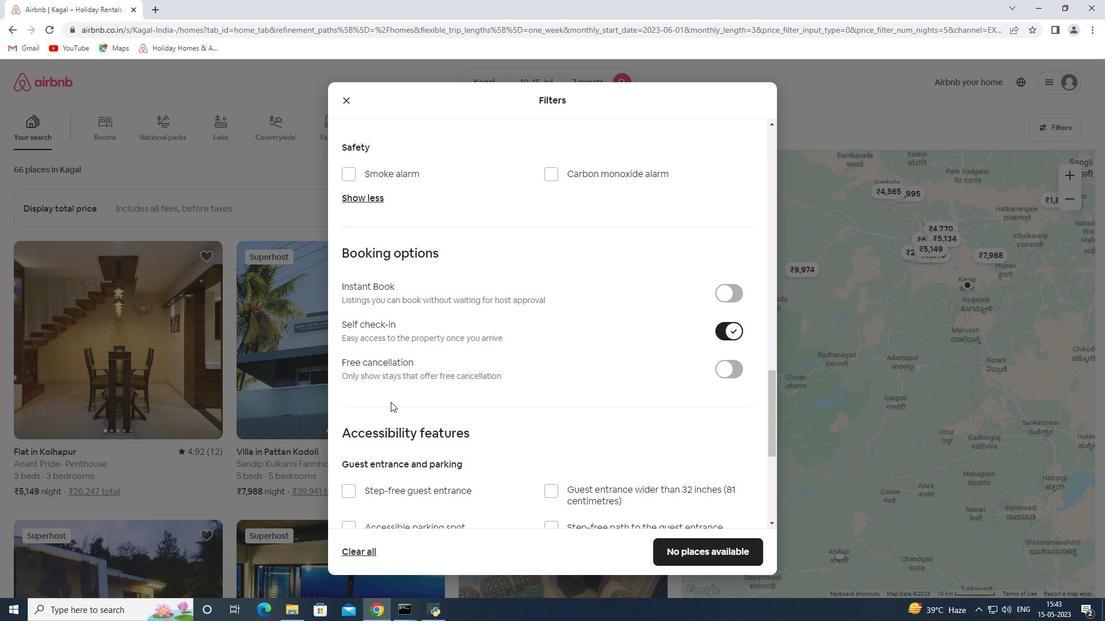 
Action: Mouse scrolled (391, 401) with delta (0, 0)
Screenshot: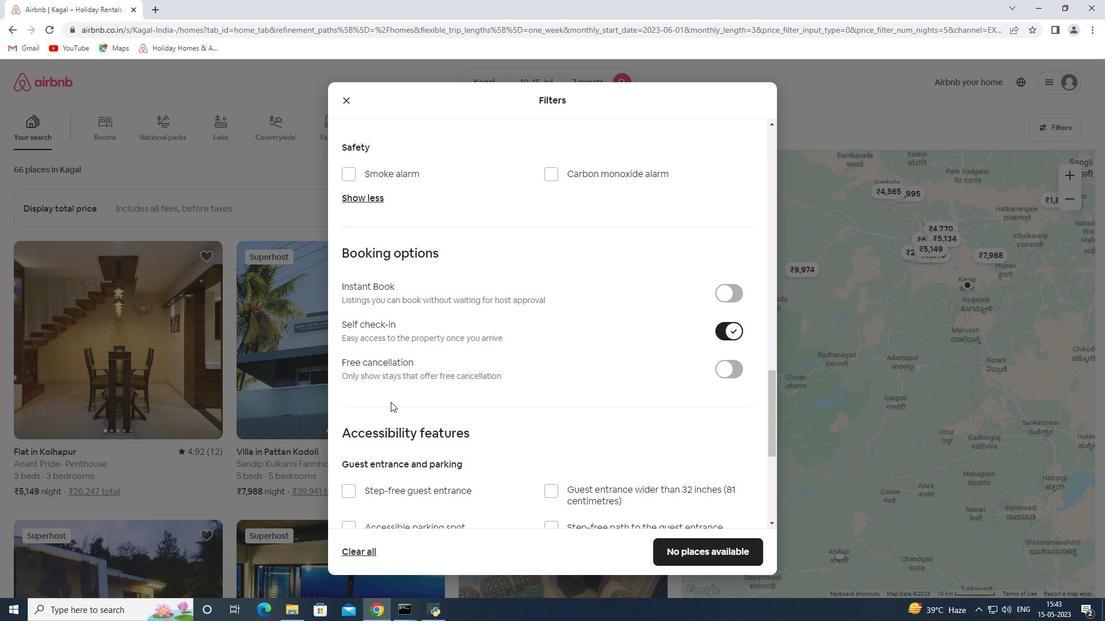 
Action: Mouse scrolled (391, 400) with delta (0, -1)
Screenshot: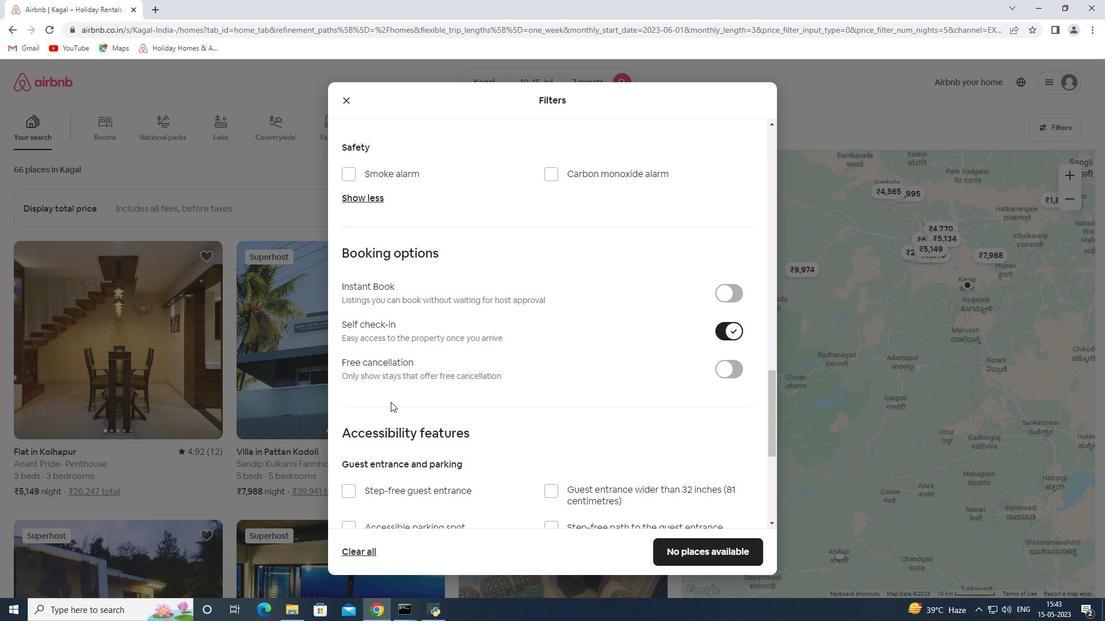 
Action: Mouse scrolled (391, 401) with delta (0, 0)
Screenshot: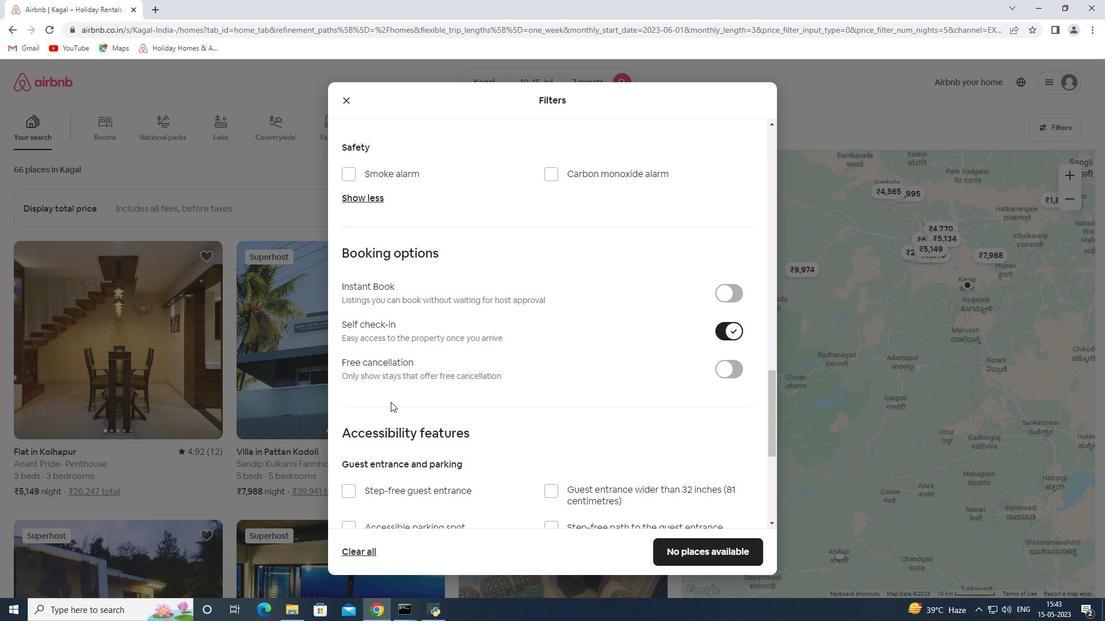 
Action: Mouse moved to (389, 466)
Screenshot: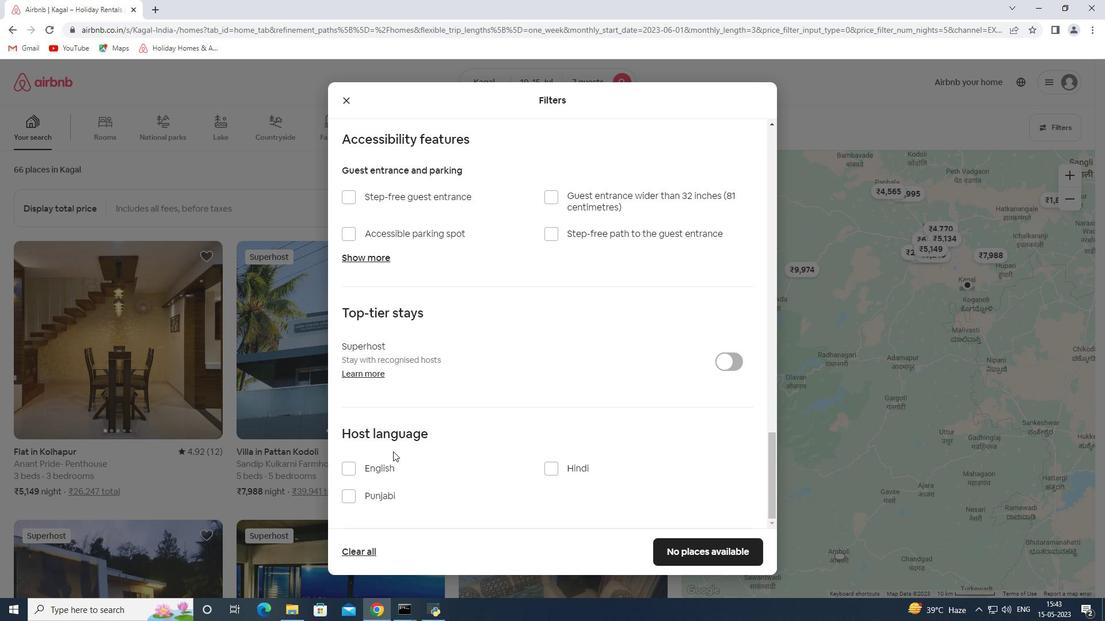 
Action: Mouse pressed left at (389, 466)
Screenshot: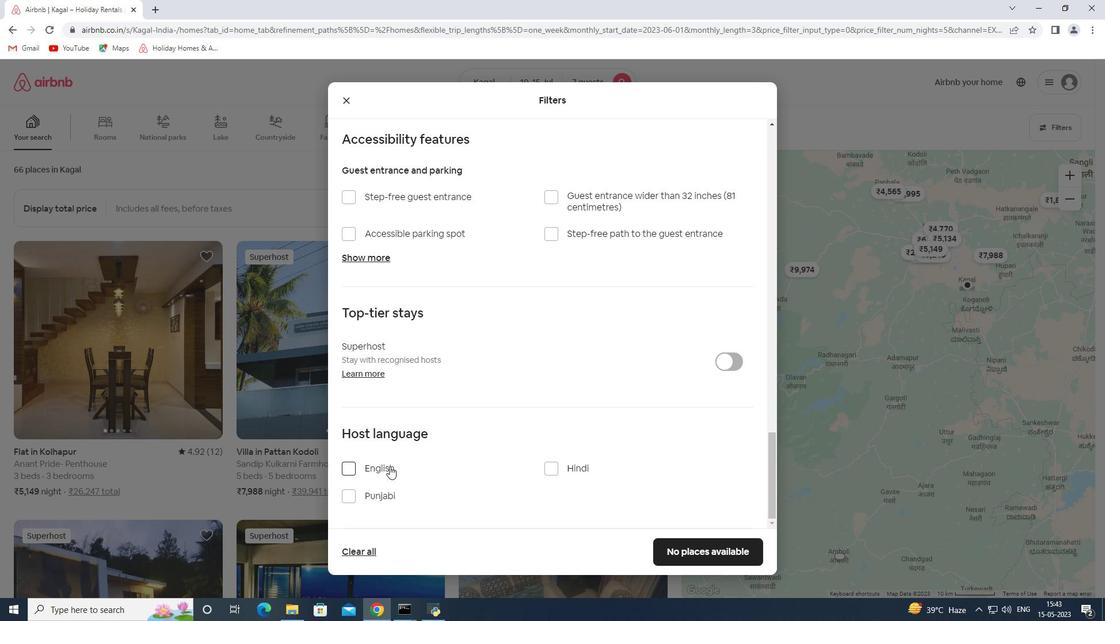 
Action: Mouse moved to (671, 546)
Screenshot: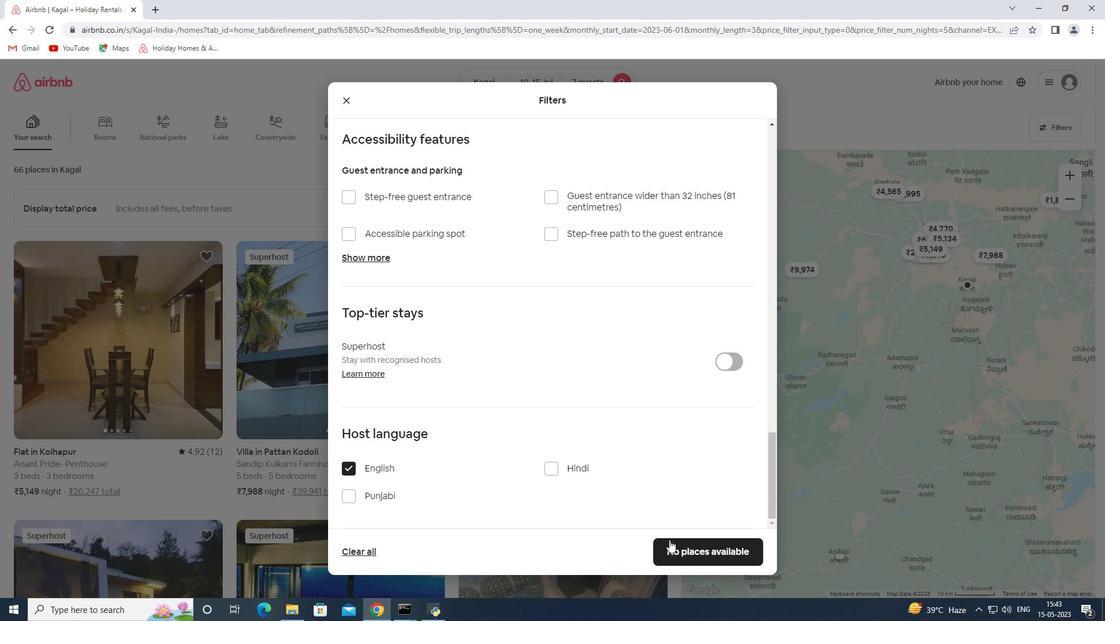 
Action: Mouse pressed left at (671, 546)
Screenshot: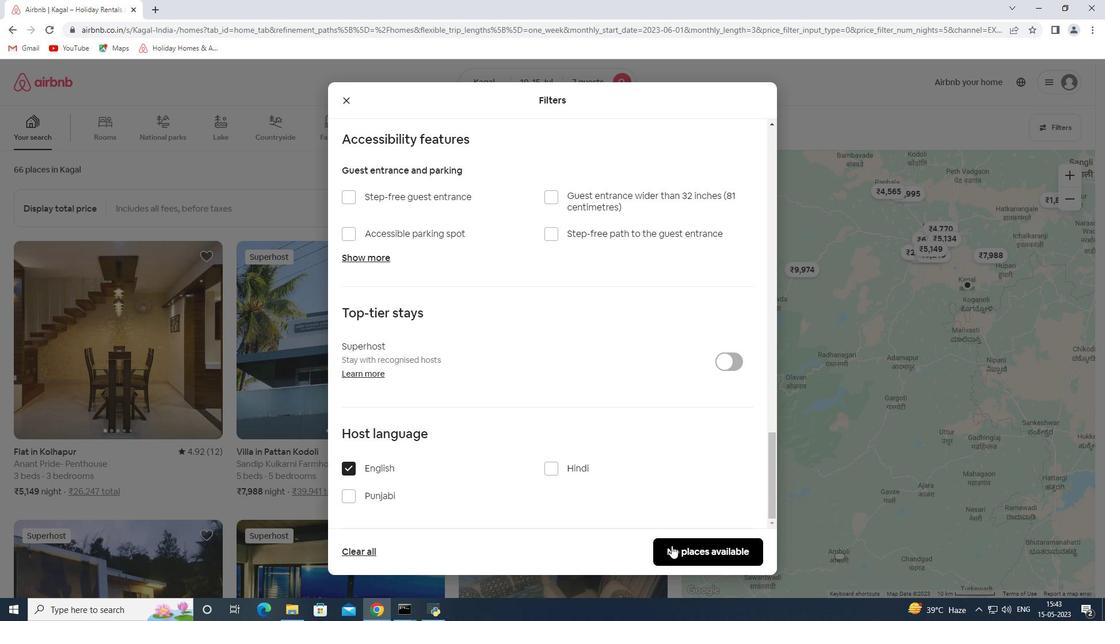 
Action: Mouse moved to (649, 552)
Screenshot: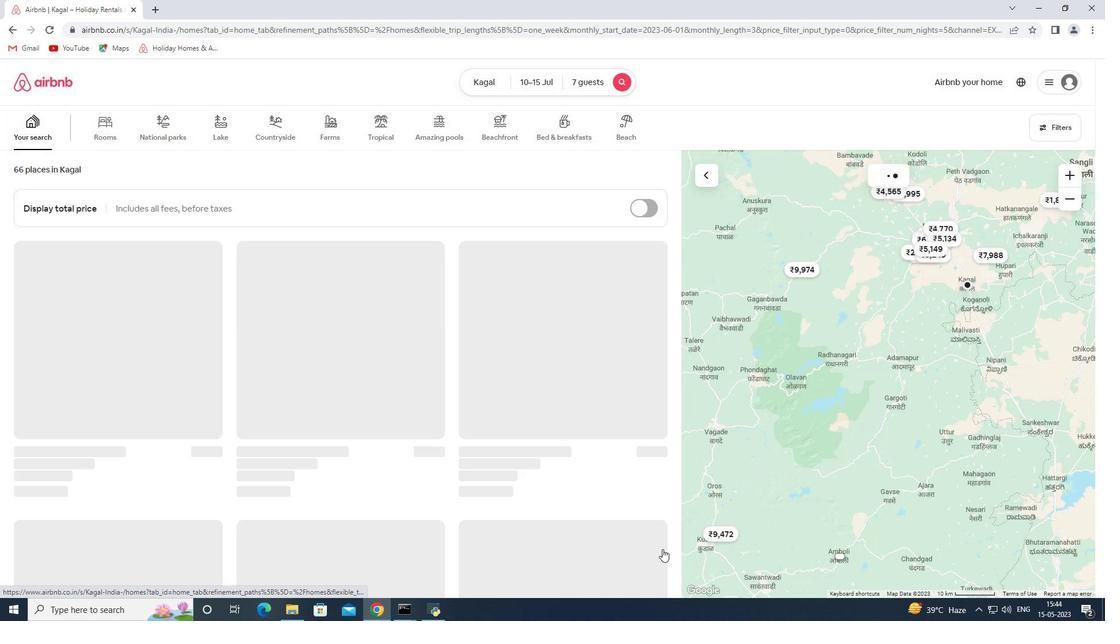 
